 Task: Implement supplier approval workflows with the help of salesforce approval processes.
Action: Mouse moved to (802, 66)
Screenshot: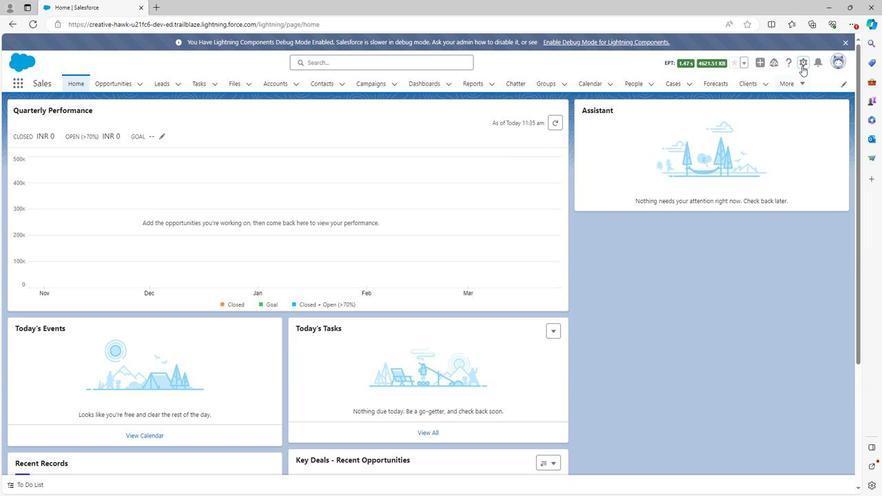 
Action: Mouse pressed left at (802, 66)
Screenshot: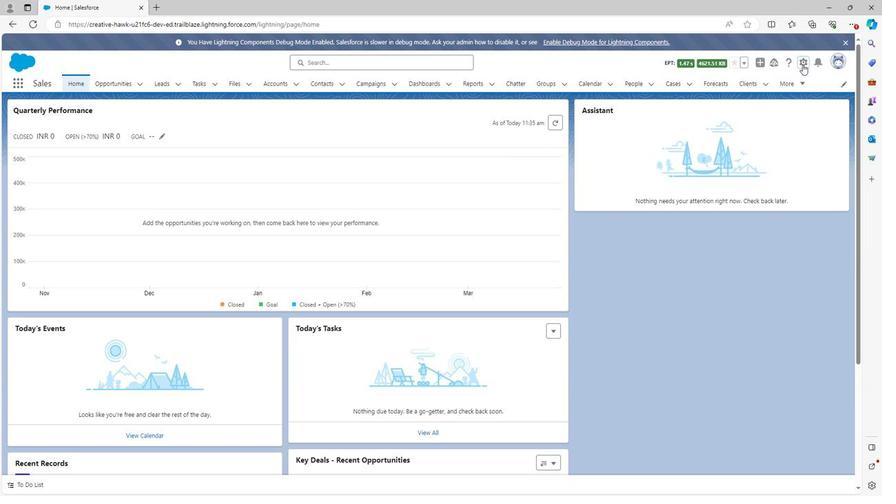 
Action: Mouse moved to (767, 91)
Screenshot: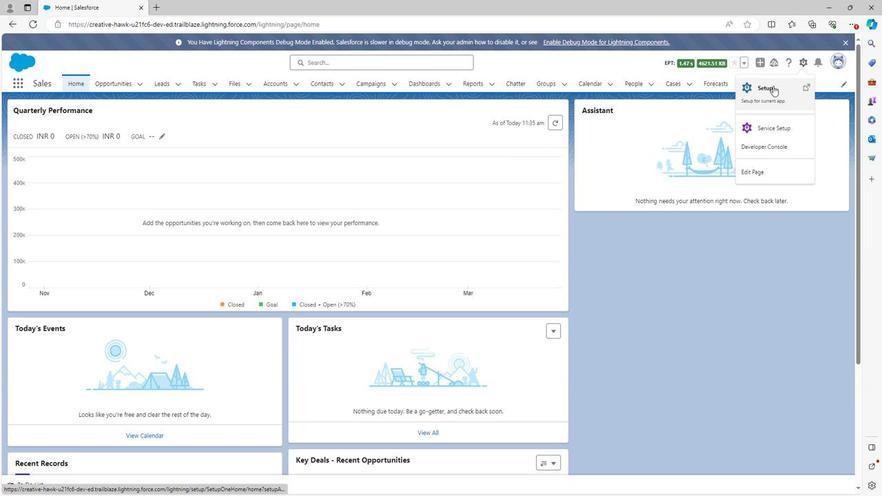 
Action: Mouse pressed left at (767, 91)
Screenshot: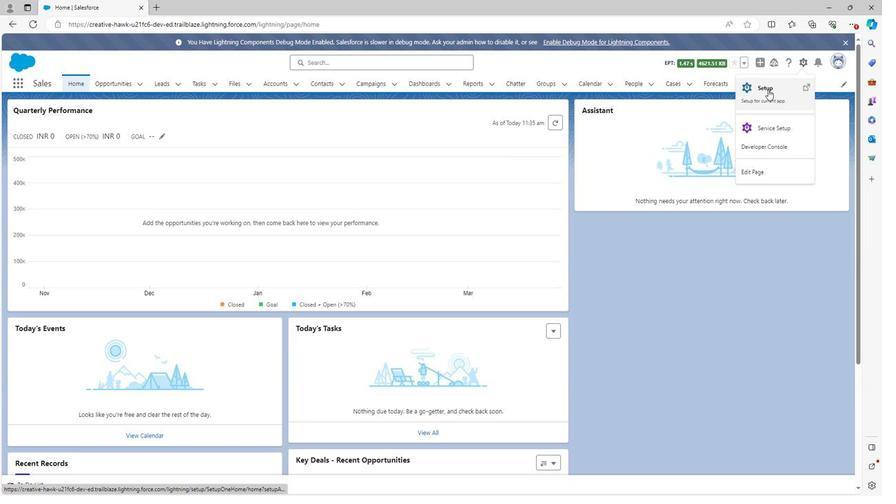 
Action: Mouse moved to (68, 115)
Screenshot: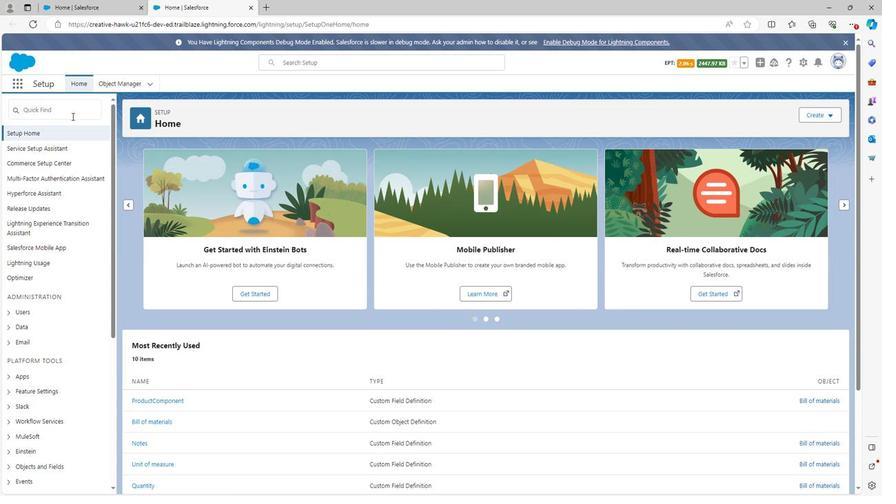 
Action: Mouse pressed left at (68, 115)
Screenshot: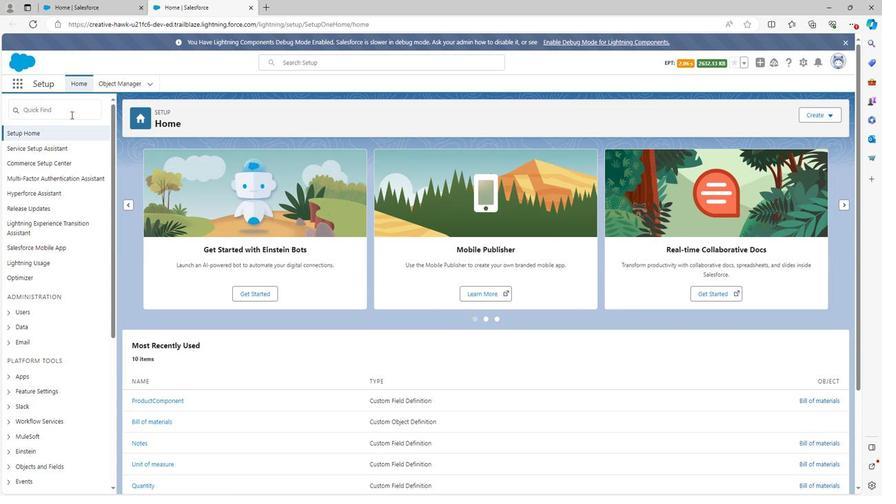 
Action: Key pressed appro
Screenshot: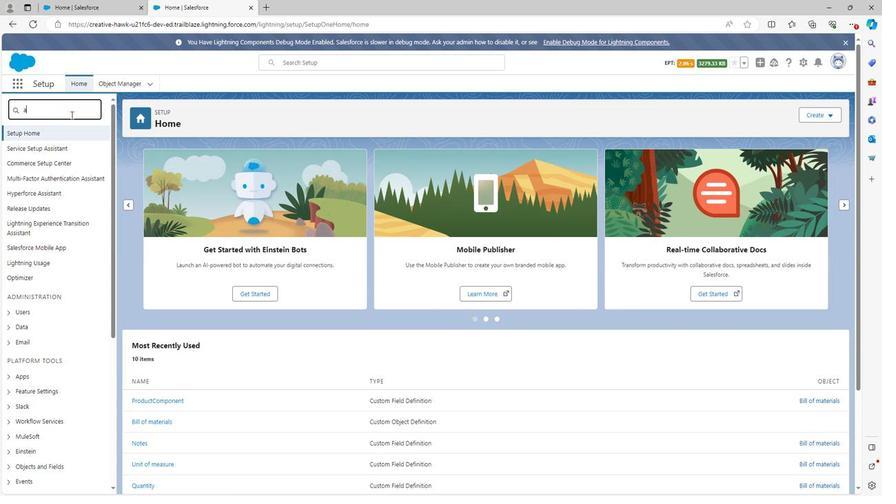 
Action: Mouse moved to (49, 177)
Screenshot: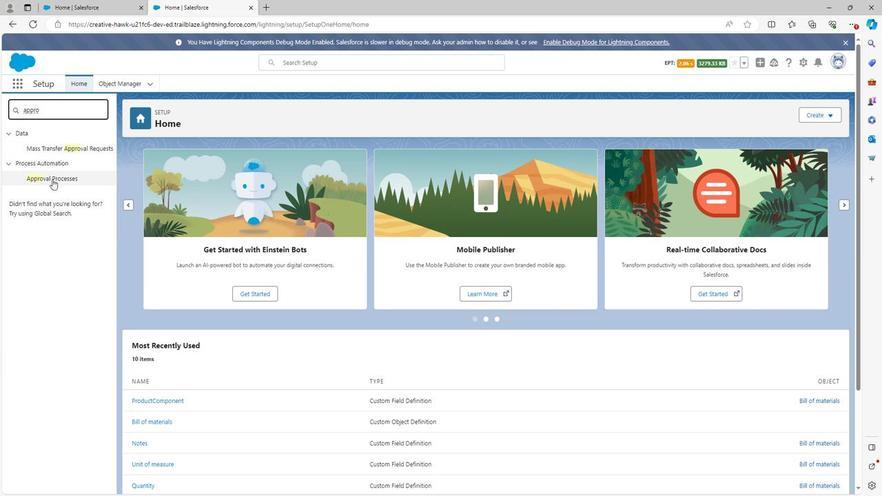 
Action: Mouse pressed left at (49, 177)
Screenshot: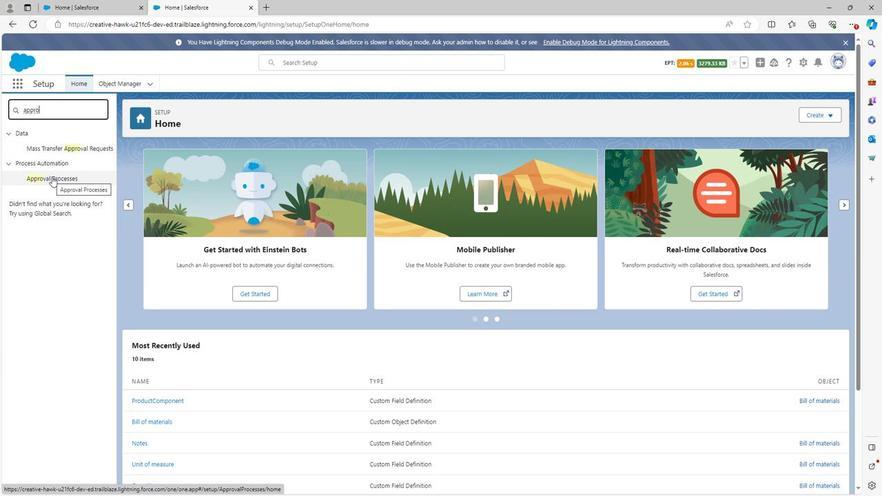 
Action: Mouse moved to (172, 289)
Screenshot: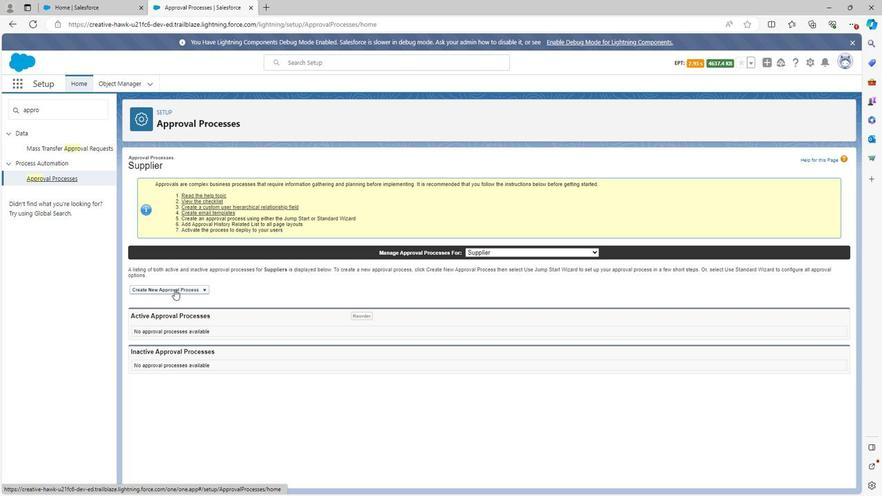 
Action: Mouse pressed left at (172, 289)
Screenshot: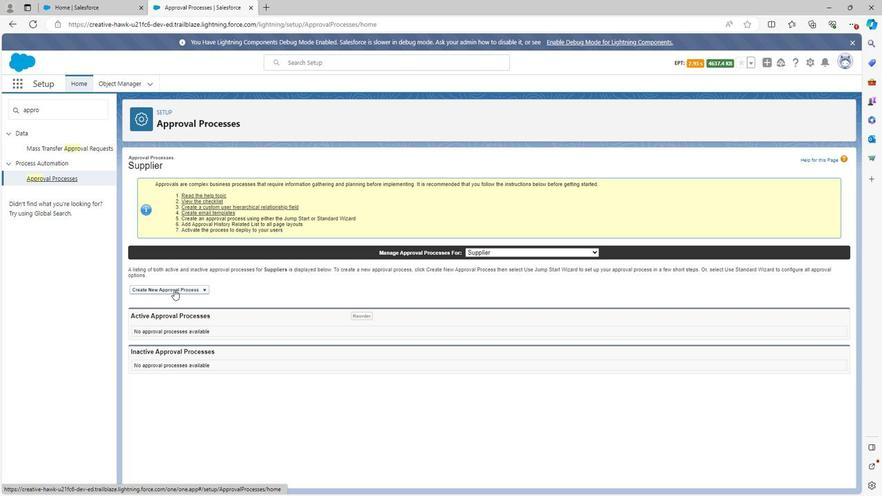
Action: Mouse moved to (164, 306)
Screenshot: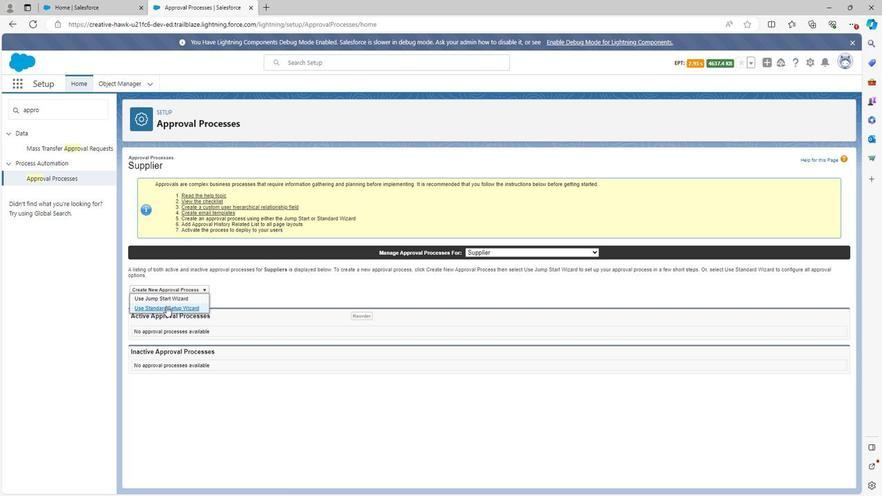 
Action: Mouse pressed left at (164, 306)
Screenshot: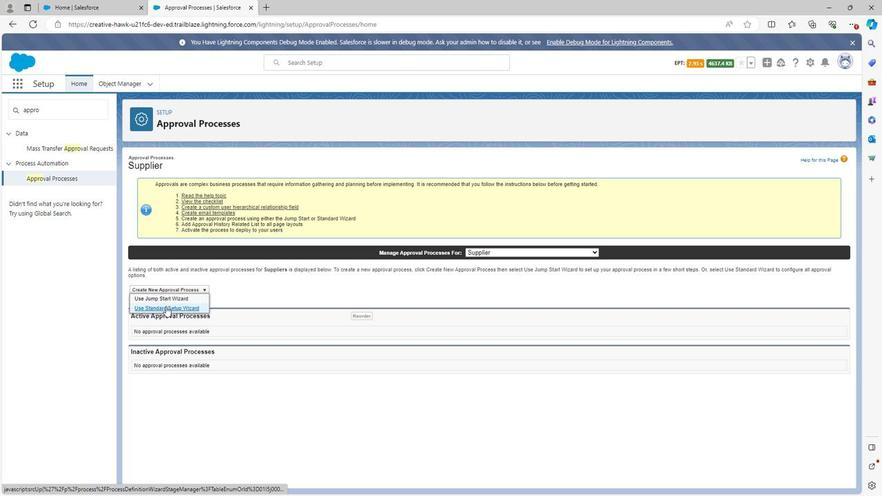 
Action: Mouse moved to (282, 251)
Screenshot: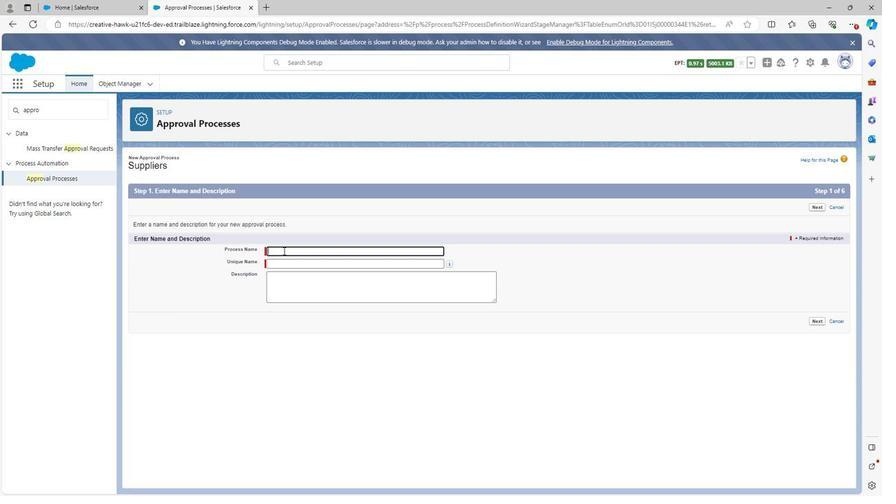 
Action: Mouse pressed left at (282, 251)
Screenshot: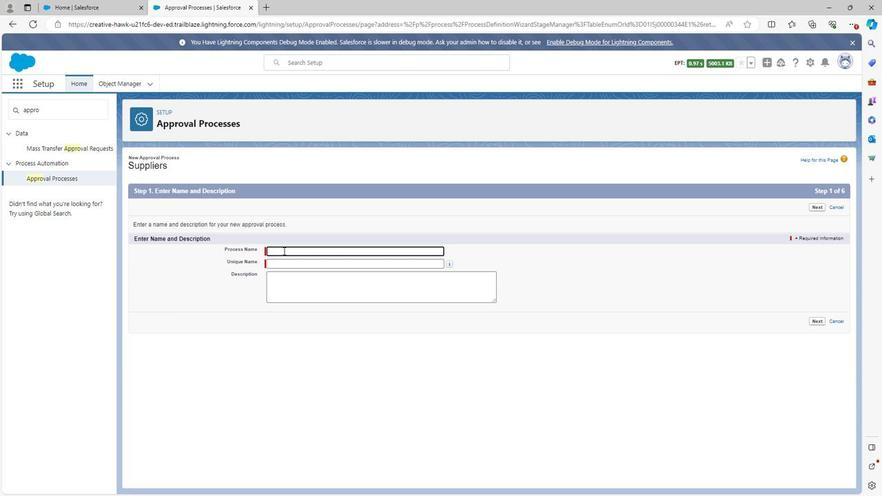 
Action: Key pressed <Key.shift>Supplier<Key.space>approval<Key.space>workflow
Screenshot: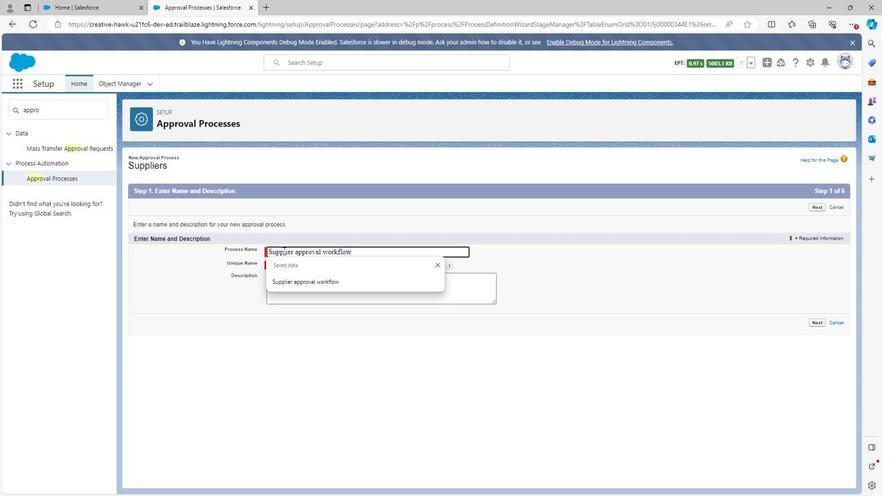 
Action: Mouse moved to (473, 257)
Screenshot: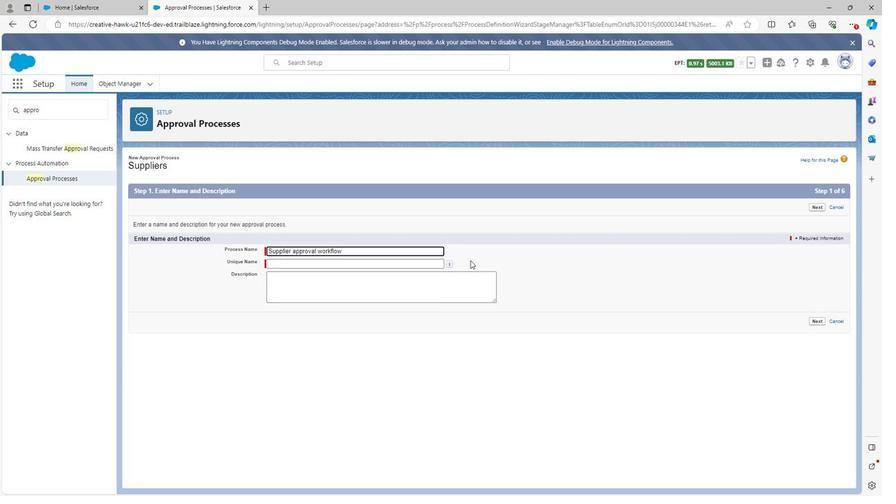 
Action: Mouse pressed left at (473, 257)
Screenshot: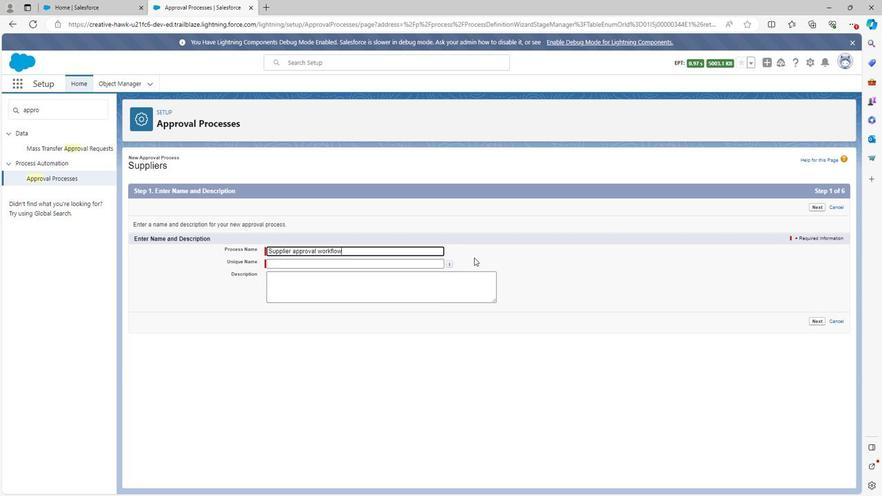 
Action: Mouse moved to (319, 282)
Screenshot: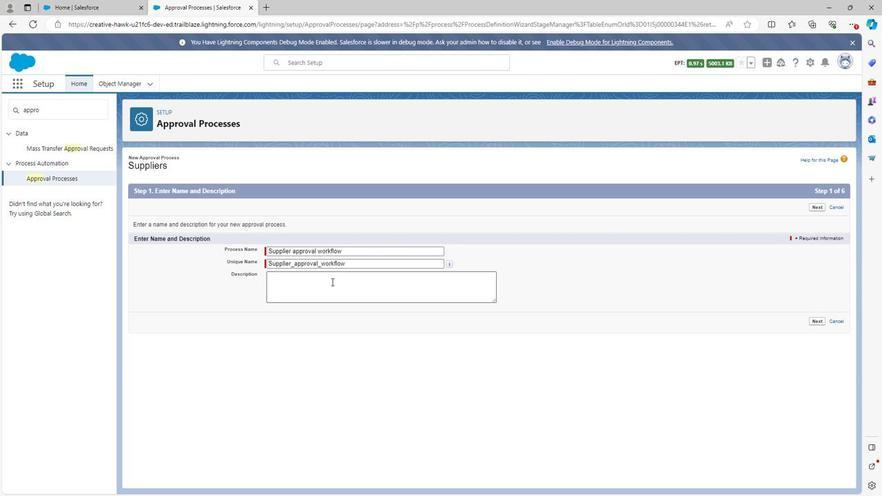 
Action: Mouse pressed left at (319, 282)
Screenshot: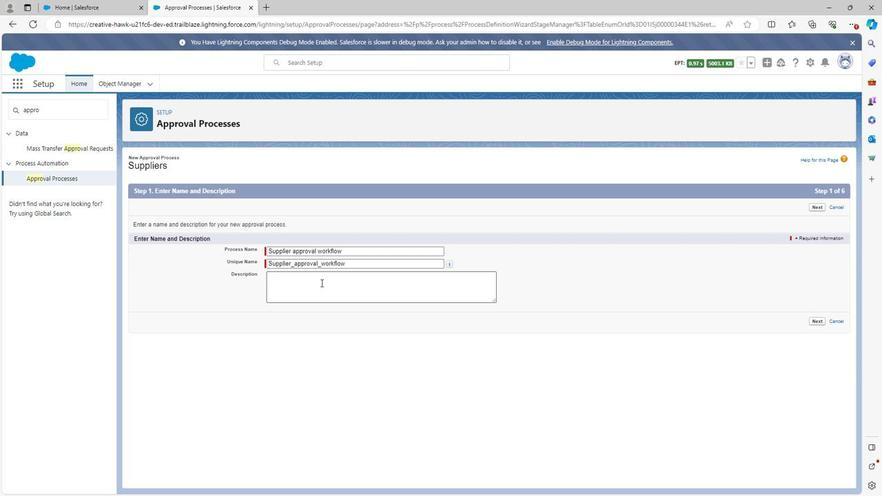 
Action: Key pressed <Key.shift>Suppplier<Key.space>approval<Key.space>workflow<Key.space>approval<Key.space>process<Key.space>is<Key.space>the<Key.space>process<Key.space>through<Key.space>which<Key.space>we<Key.space>show<Key.space>supplier<Key.space>arrp<Key.backspace><Key.backspace><Key.backspace>pproc<Key.backspace>val<Key.space>workflow
Screenshot: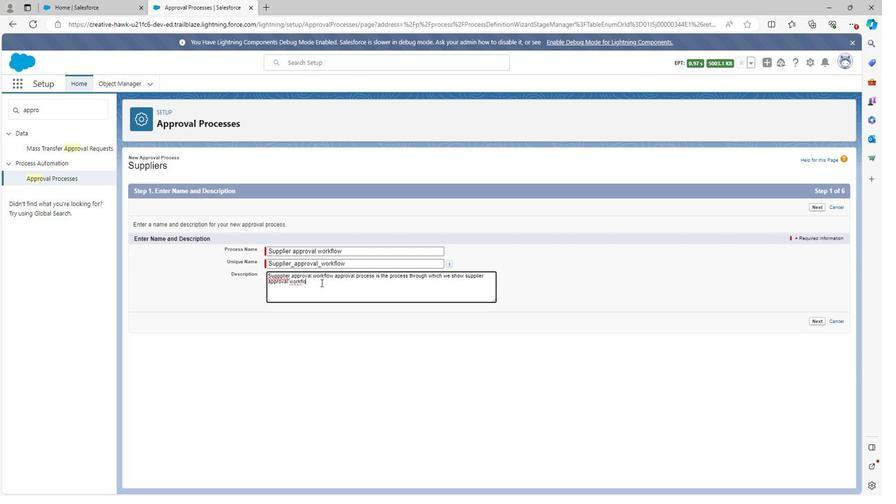 
Action: Mouse moved to (819, 319)
Screenshot: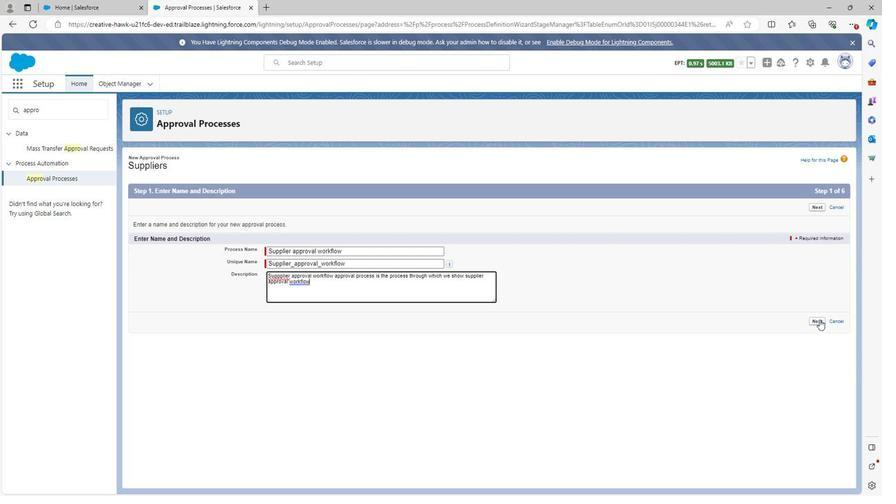 
Action: Mouse pressed left at (819, 319)
Screenshot: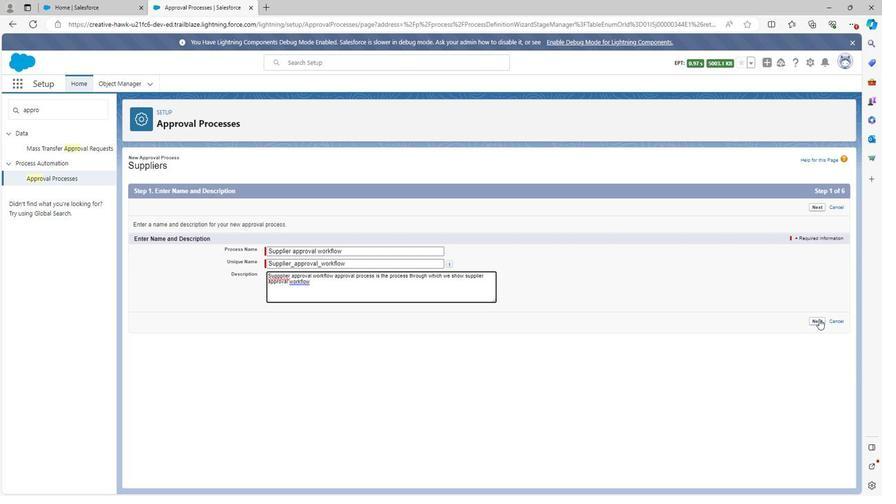 
Action: Mouse moved to (262, 289)
Screenshot: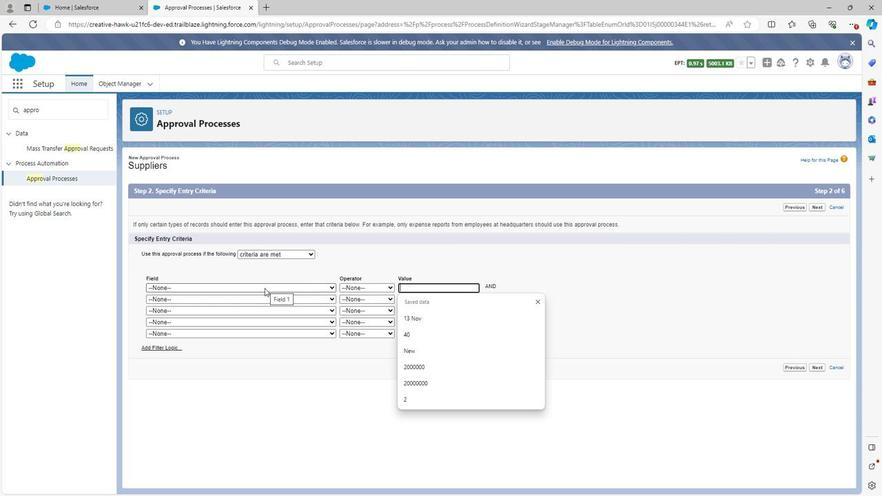 
Action: Mouse pressed left at (262, 289)
Screenshot: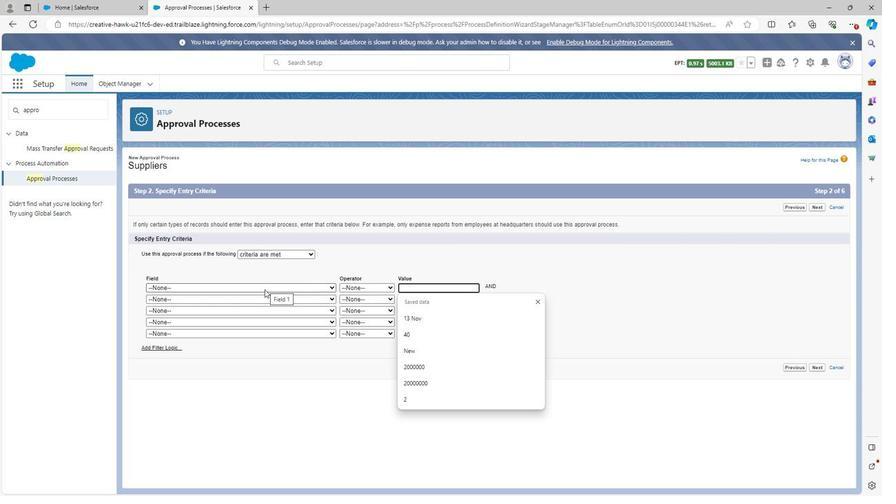 
Action: Mouse moved to (213, 321)
Screenshot: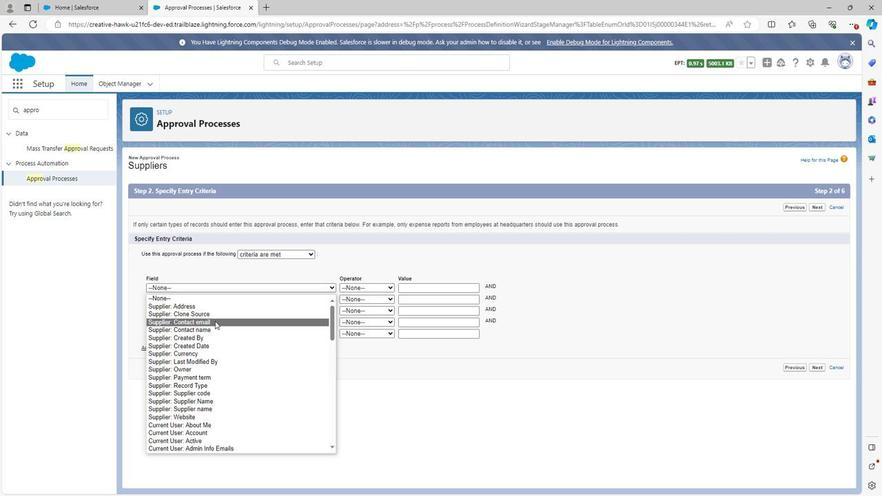 
Action: Mouse pressed left at (213, 321)
Screenshot: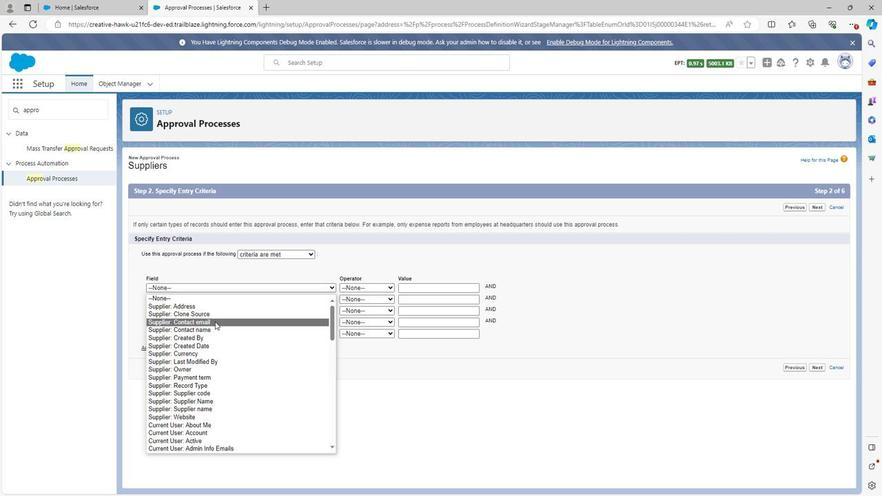 
Action: Mouse moved to (364, 286)
Screenshot: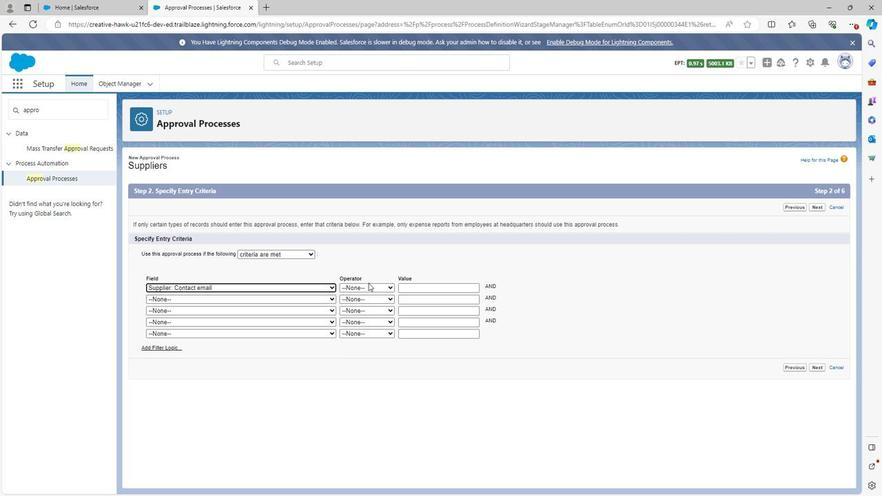 
Action: Mouse pressed left at (364, 286)
Screenshot: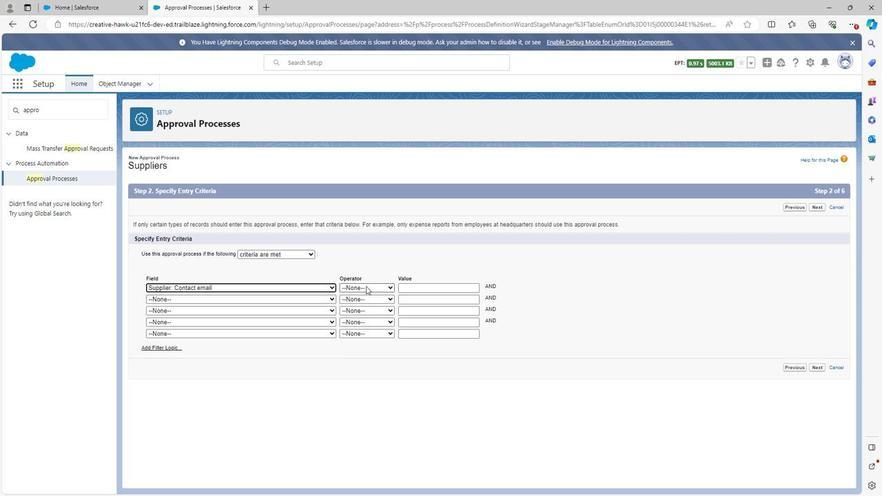 
Action: Mouse moved to (354, 305)
Screenshot: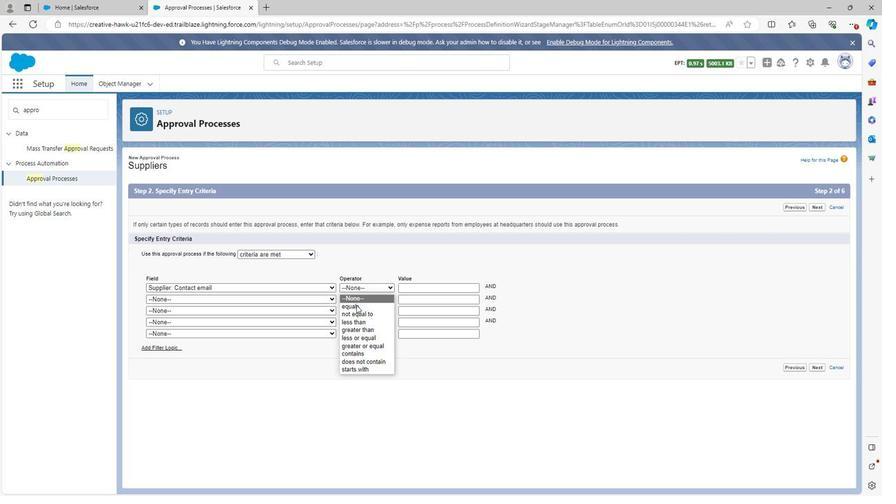 
Action: Mouse pressed left at (354, 305)
Screenshot: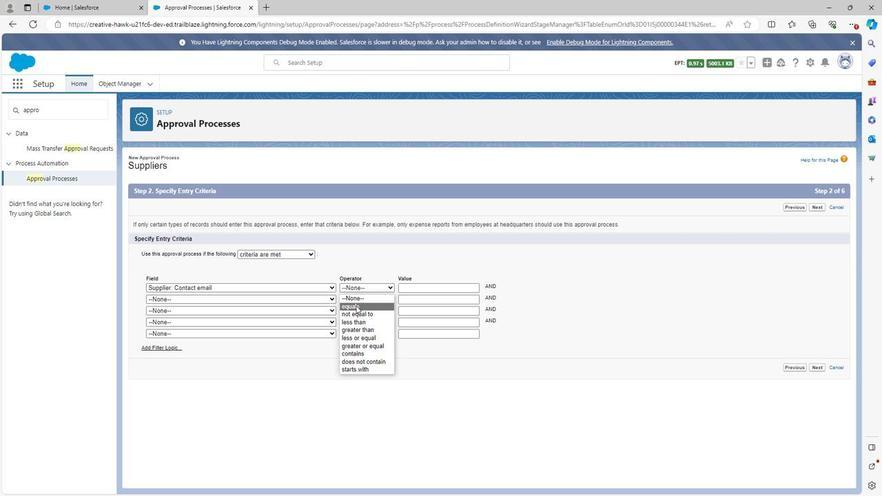 
Action: Mouse moved to (426, 291)
Screenshot: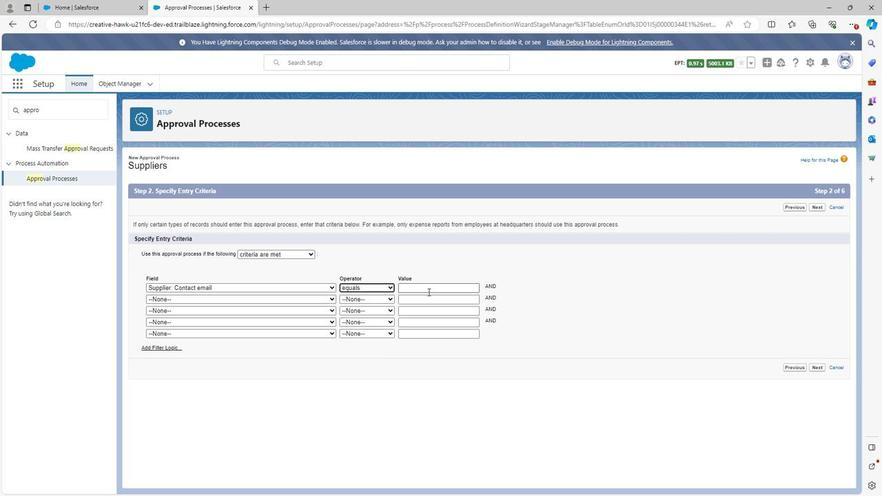 
Action: Mouse pressed left at (426, 291)
Screenshot: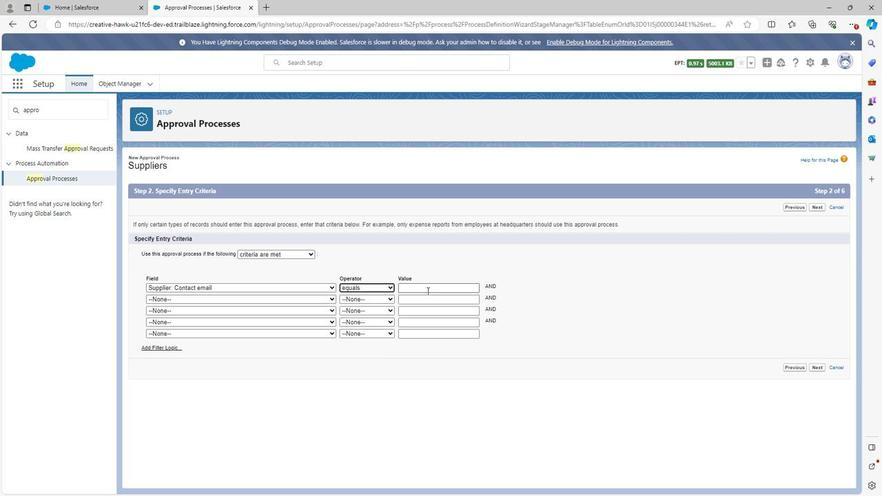 
Action: Key pressed <Key.shift><Key.shift>@g,ail<Key.backspace><Key.backspace><Key.backspace><Key.backspace>mail.com
Screenshot: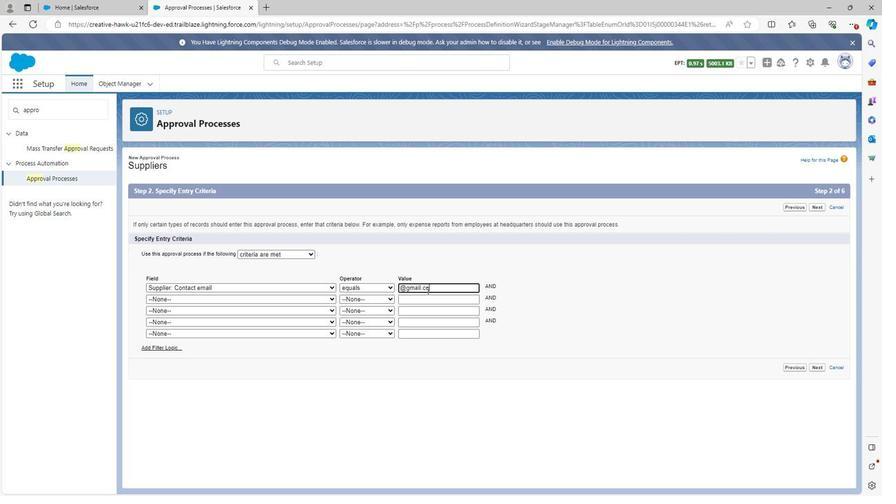 
Action: Mouse moved to (262, 299)
Screenshot: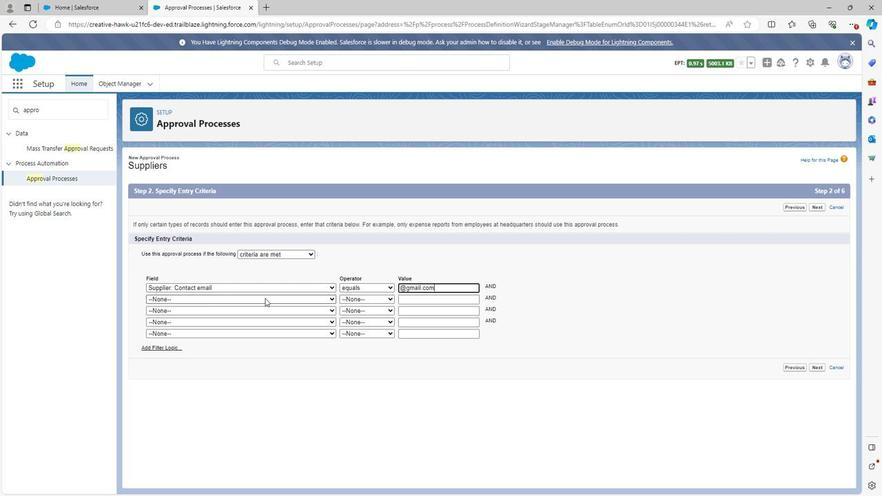 
Action: Mouse pressed left at (262, 299)
Screenshot: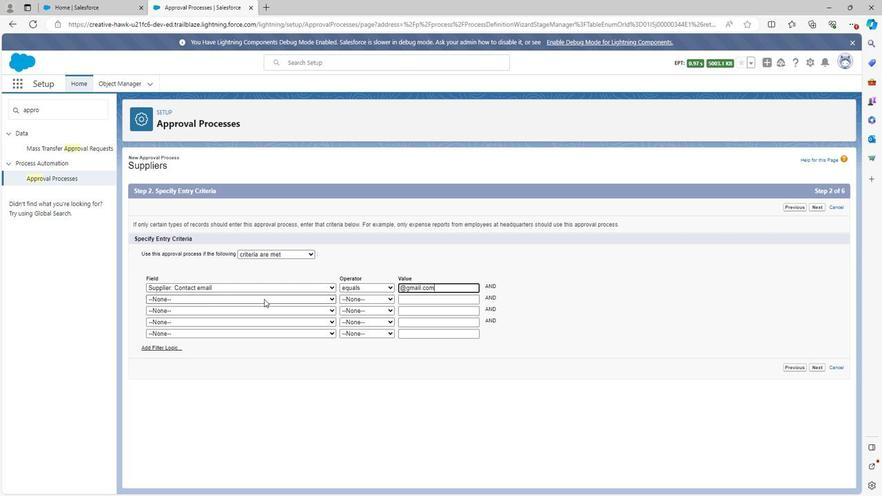 
Action: Mouse moved to (219, 342)
Screenshot: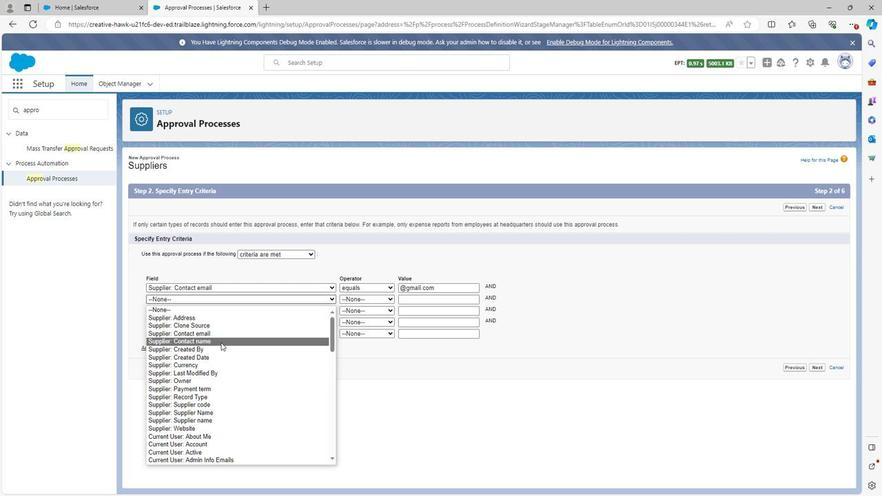 
Action: Mouse pressed left at (219, 342)
Screenshot: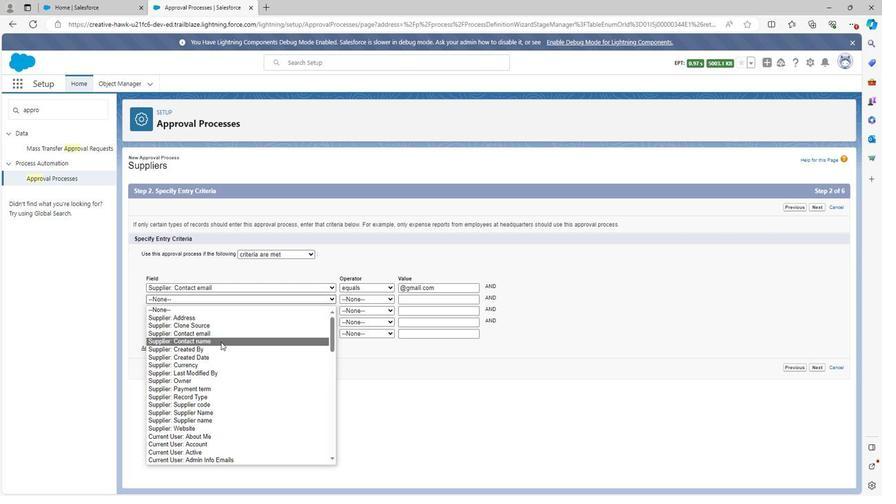 
Action: Mouse moved to (365, 297)
Screenshot: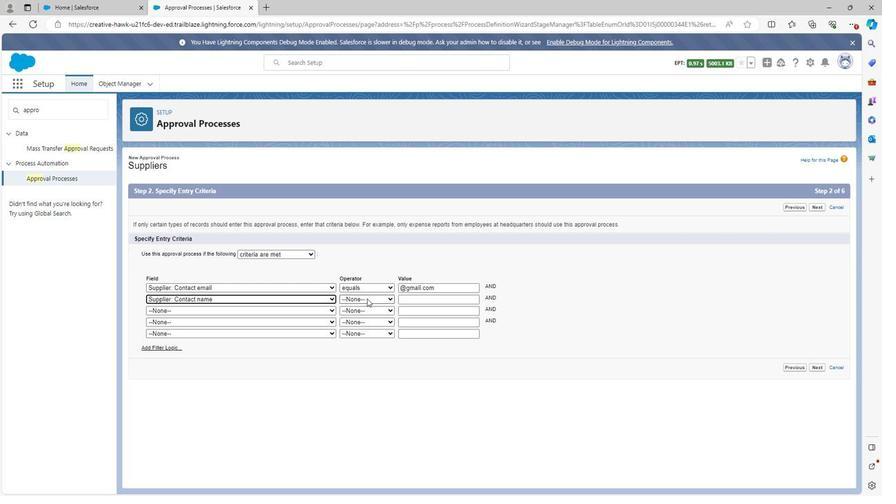 
Action: Mouse pressed left at (365, 297)
Screenshot: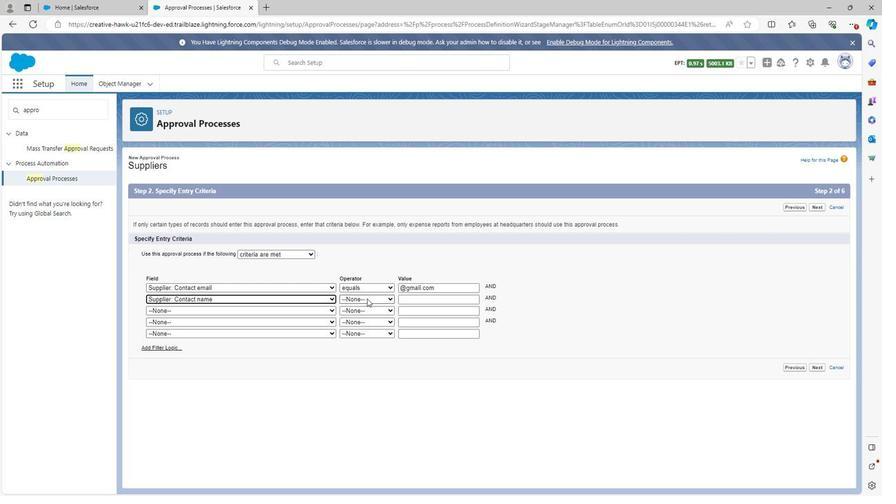 
Action: Mouse moved to (360, 315)
Screenshot: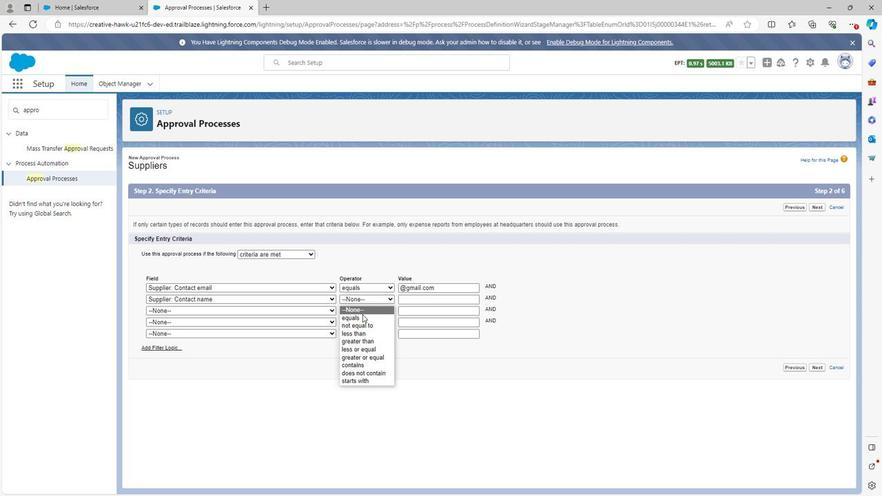 
Action: Mouse pressed left at (360, 315)
Screenshot: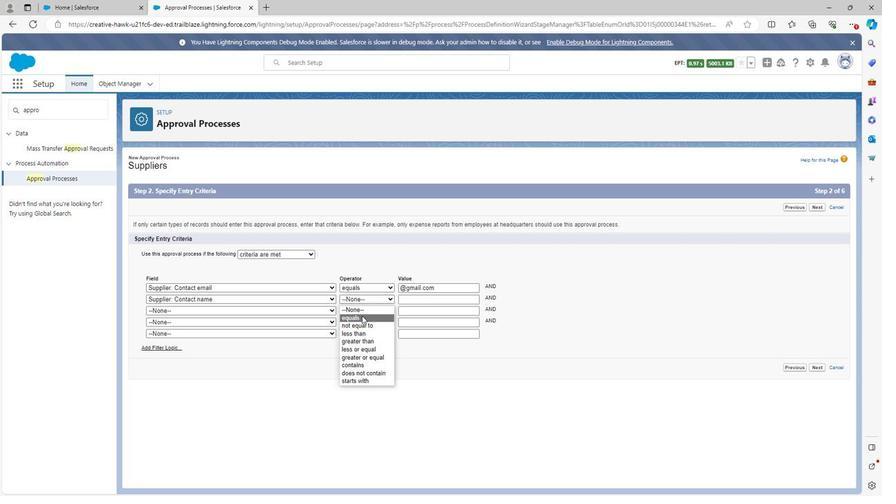 
Action: Mouse moved to (412, 300)
Screenshot: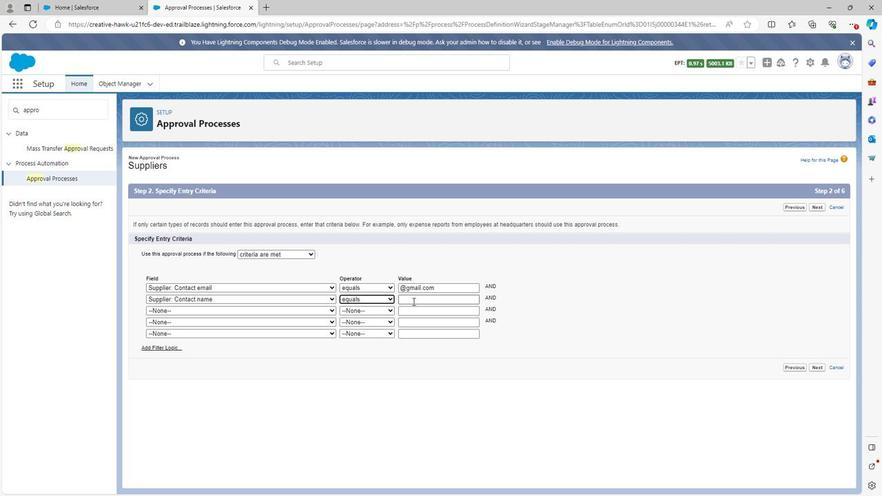 
Action: Mouse pressed left at (412, 300)
Screenshot: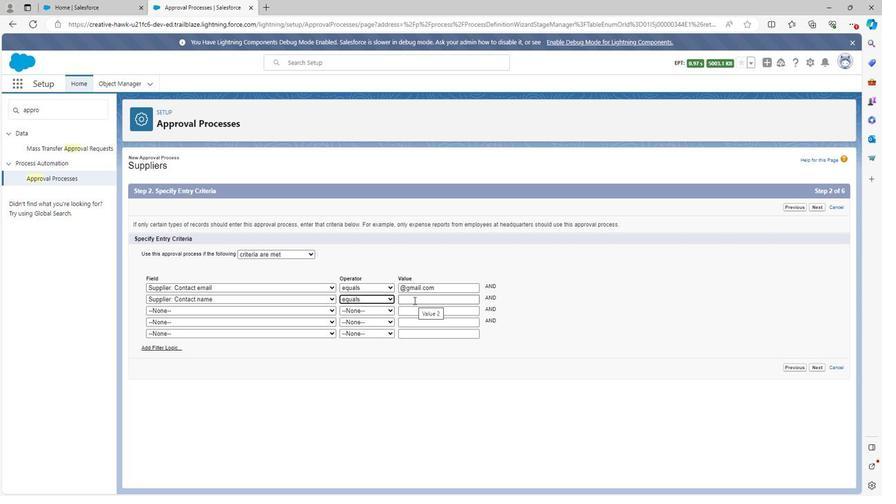
Action: Key pressed <Key.shift><Key.shift><Key.shift><Key.shift><Key.shift><Key.shift><Key.shift><Key.shift><Key.shift><Key.shift><Key.shift><Key.shift><Key.shift><Key.shift><Key.shift><Key.shift><Key.shift><Key.shift><Key.shift><Key.shift><Key.shift><Key.shift><Key.shift><Key.shift><Key.shift><Key.shift><Key.shift><Key.shift><Key.shift><Key.shift><Key.shift><Key.shift><Key.shift><Key.shift><Key.shift><Key.shift><Key.shift><Key.shift><Key.shift><Key.shift><Key.shift><Key.shift><Key.shift><Key.shift><Key.shift><Key.shift><Key.shift><Key.shift><Key.shift><Key.shift><Key.shift><Key.shift><Key.shift><Key.shift><Key.shift><Key.shift><Key.shift><Key.shift><Key.shift><Key.shift><Key.shift><Key.shift><Key.shift><Key.shift><Key.shift><Key.shift><Key.shift><Key.shift><Key.shift><Key.shift><Key.shift><Key.shift><Key.shift><Key.shift><Key.shift><Key.shift><Key.shift><Key.shift><Key.shift><Key.shift><Key.shift><Key.shift><Key.shift><Key.shift><Key.shift><Key.shift><Key.shift><Key.shift><Key.shift><Key.shift><Key.shift><Key.shift><Key.shift><Key.shift><Key.shift><Key.shift><Key.shift><Key.shift><Key.shift><Key.shift><Key.shift><Key.shift><Key.shift><Key.shift><Key.shift><Key.shift><Key.shift><Key.shift><Key.shift><Key.shift><Key.shift><Key.shift><Key.shift><Key.shift><Key.shift><Key.shift><Key.shift><Key.shift><Key.shift><Key.shift><Key.shift><Key.shift><Key.shift><Key.shift><Key.shift><Key.shift><Key.shift><Key.shift><Key.shift><Key.shift><Key.shift><Key.shift><Key.shift><Key.shift><Key.shift><Key.shift><Key.shift><Key.shift><Key.shift><Key.shift><Key.shift><Key.shift><Key.shift><Key.shift><Key.shift><Key.shift><Key.shift><Key.shift><Key.shift><Key.shift><Key.shift><Key.shift><Key.shift><Key.shift><Key.shift><Key.shift><Key.shift><Key.shift><Key.shift><Key.shift><Key.shift><Key.shift><Key.shift><Key.shift><Key.shift><Key.shift><Key.shift><Key.shift><Key.shift><Key.shift><Key.shift><Key.shift><Key.shift><Key.shift><Key.shift><Key.shift><Key.shift><Key.shift><Key.shift><Key.shift><Key.shift><Key.shift><Key.shift><Key.shift><Key.shift><Key.shift><Key.shift><Key.shift><Key.shift><Key.shift><Key.shift><Key.shift><Key.shift><Key.shift><Key.shift><Key.shift><Key.shift><Key.shift><Key.shift><Key.shift><Key.shift><Key.shift><Key.shift><Key.shift><Key.shift><Key.shift><Key.shift><Key.shift><Key.shift><Key.shift><Key.shift><Key.shift><Key.shift><Key.shift><Key.shift><Key.shift><Key.shift><Key.shift><Key.shift><Key.shift><Key.shift><Key.shift><Key.shift><Key.shift><Key.shift>John
Screenshot: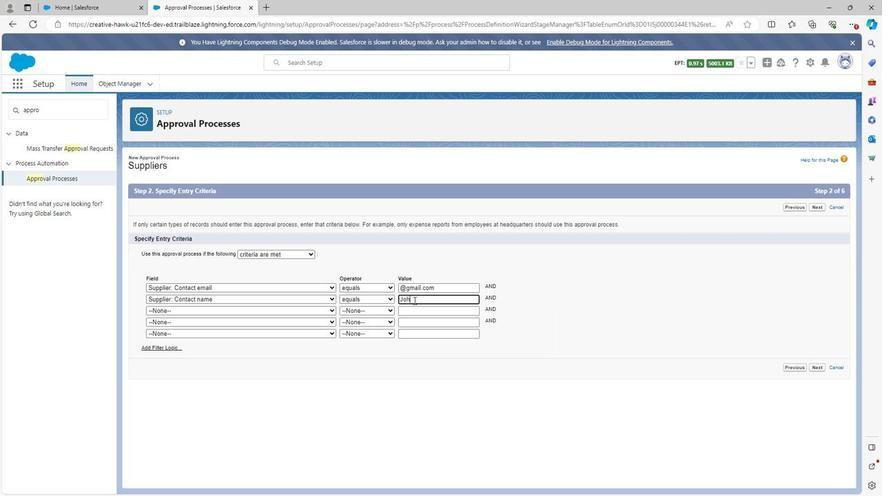 
Action: Mouse moved to (330, 309)
Screenshot: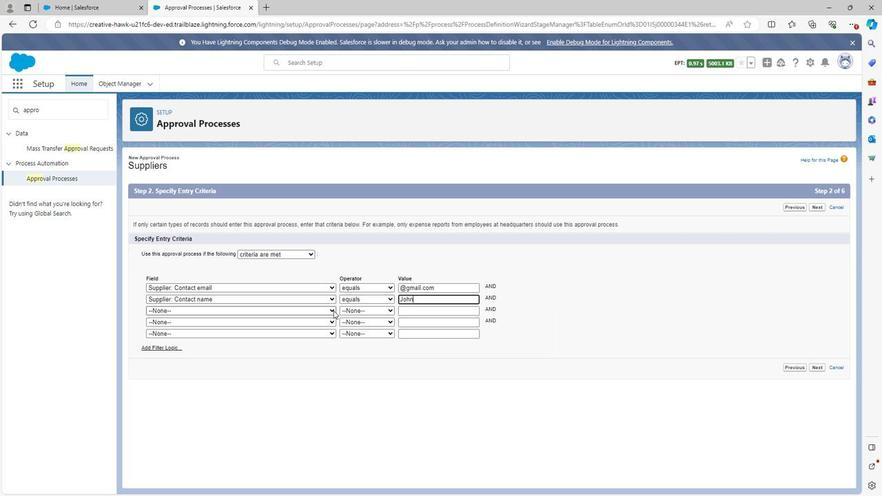 
Action: Mouse pressed left at (330, 309)
Screenshot: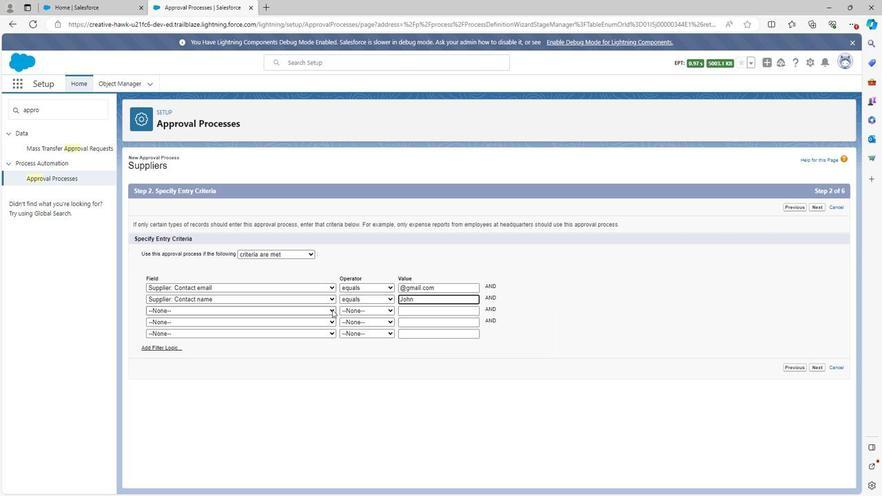 
Action: Mouse moved to (202, 370)
Screenshot: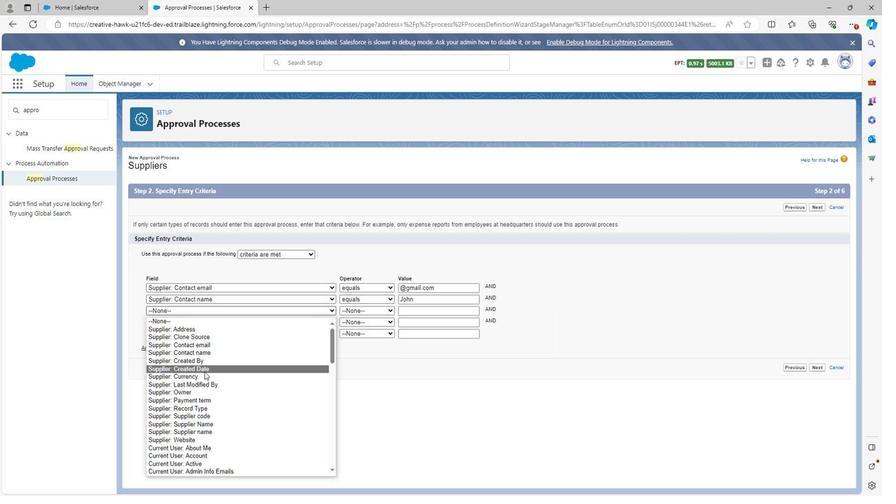 
Action: Mouse pressed left at (202, 370)
Screenshot: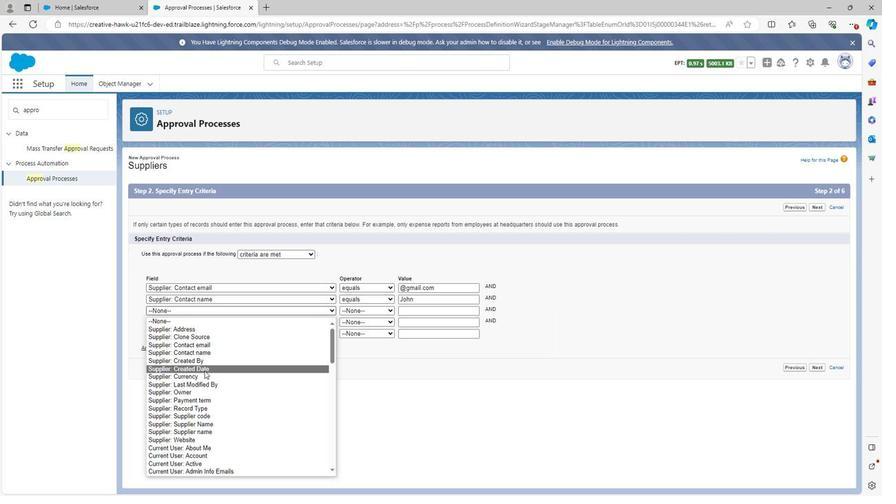 
Action: Mouse moved to (362, 311)
Screenshot: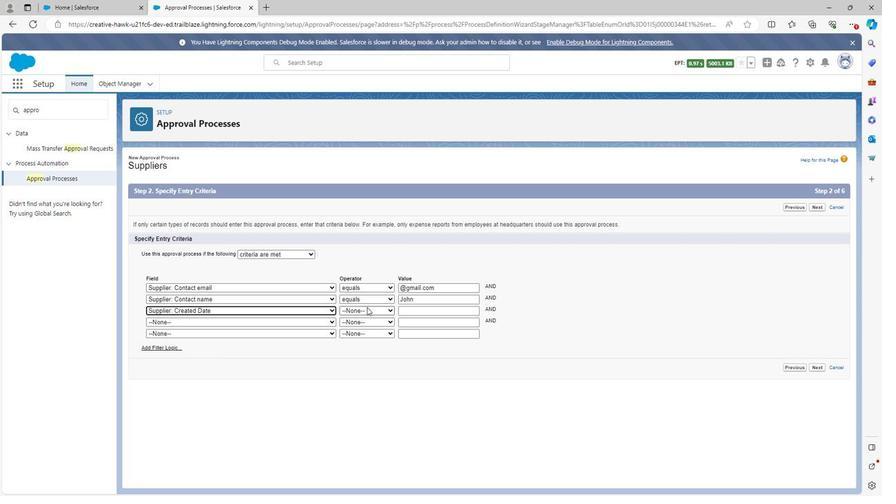 
Action: Mouse pressed left at (362, 311)
Screenshot: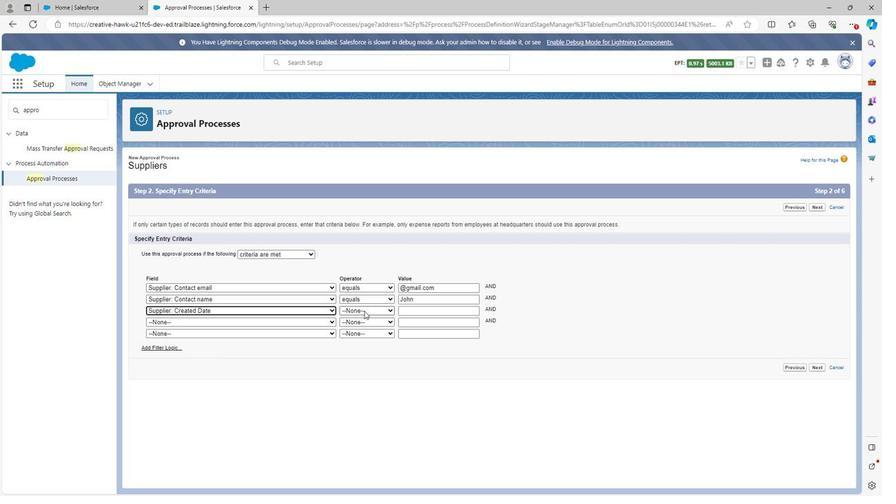 
Action: Mouse moved to (357, 328)
Screenshot: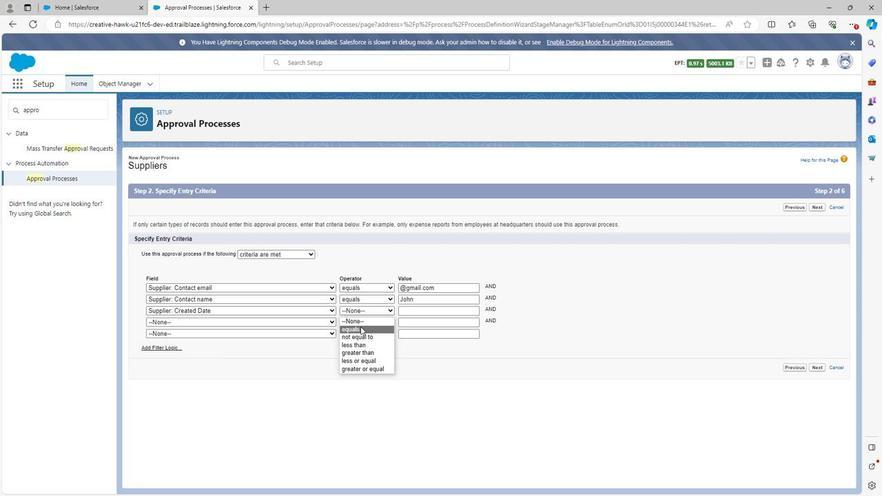 
Action: Mouse pressed left at (357, 328)
Screenshot: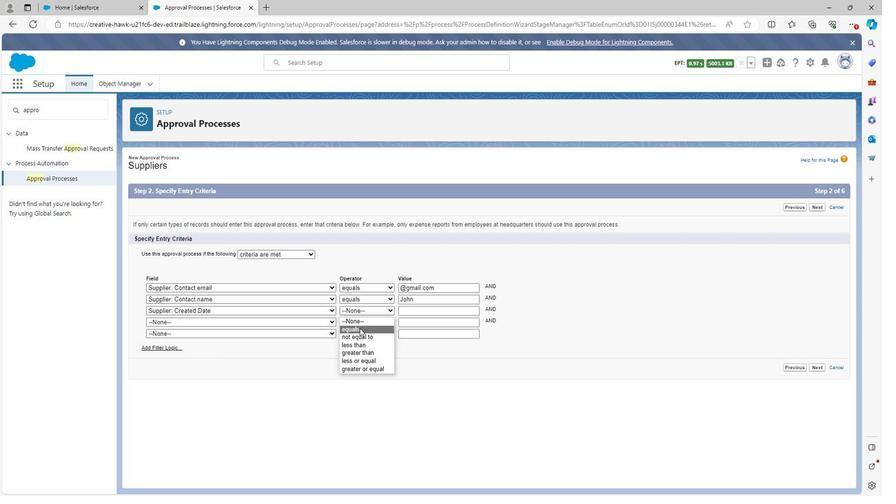 
Action: Mouse moved to (416, 309)
Screenshot: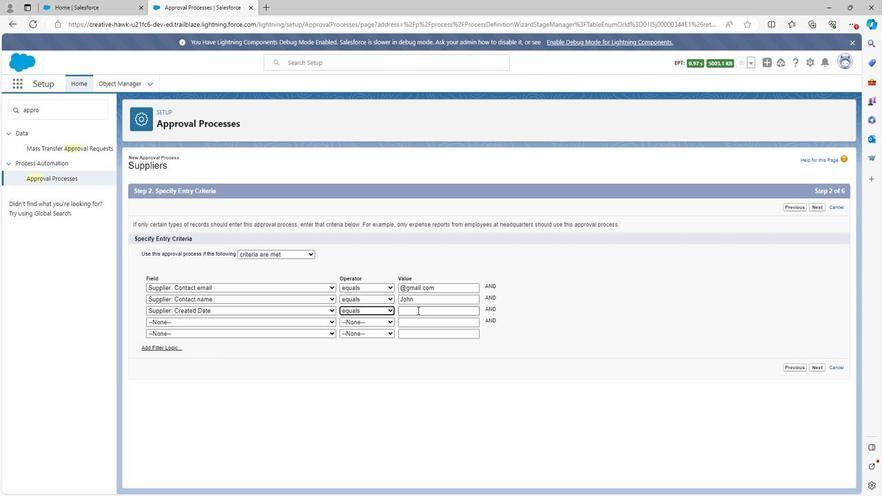 
Action: Mouse pressed left at (416, 309)
Screenshot: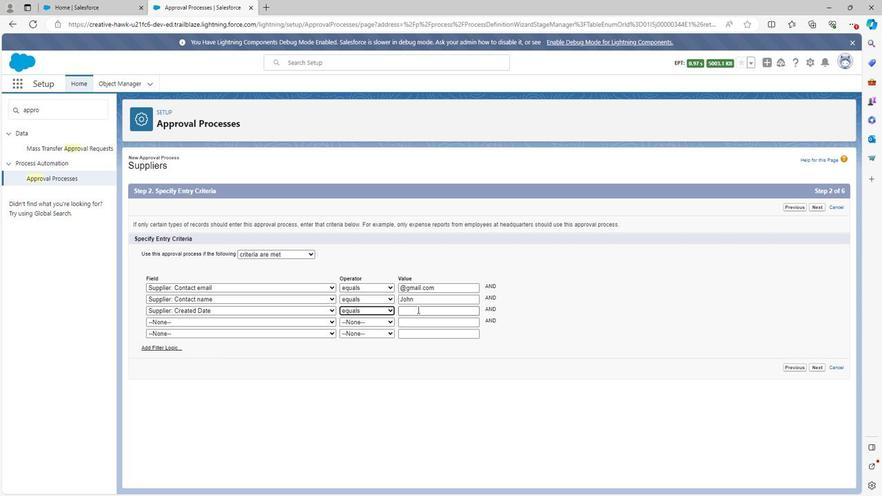 
Action: Key pressed <Key.shift><Key.shift><Key.shift><Key.shift><Key.shift><Key.shift><Key.shift>Today
Screenshot: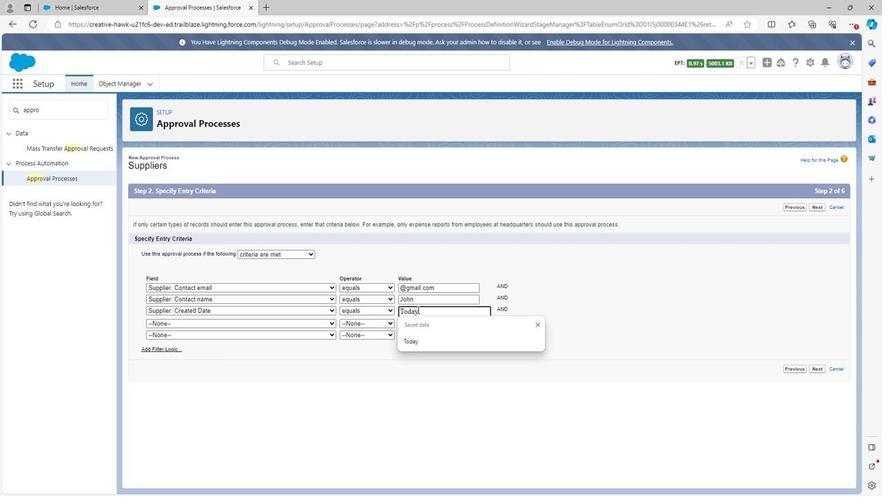 
Action: Mouse moved to (813, 366)
Screenshot: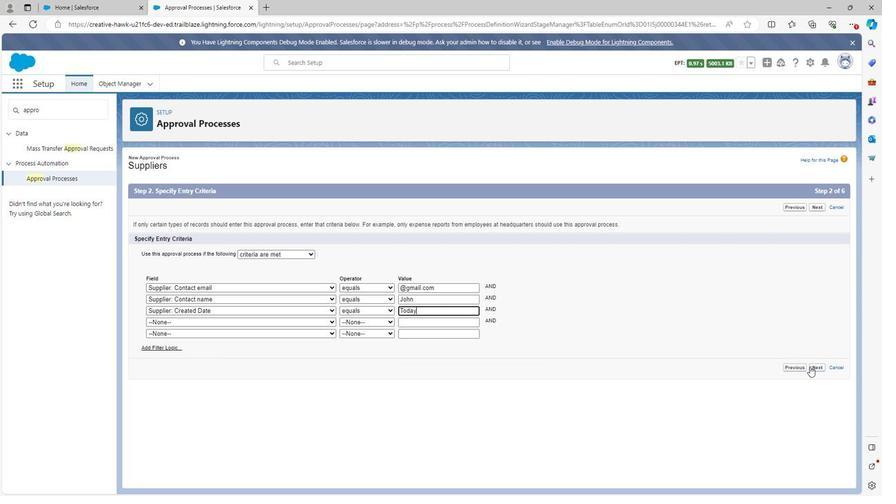 
Action: Mouse pressed left at (813, 366)
Screenshot: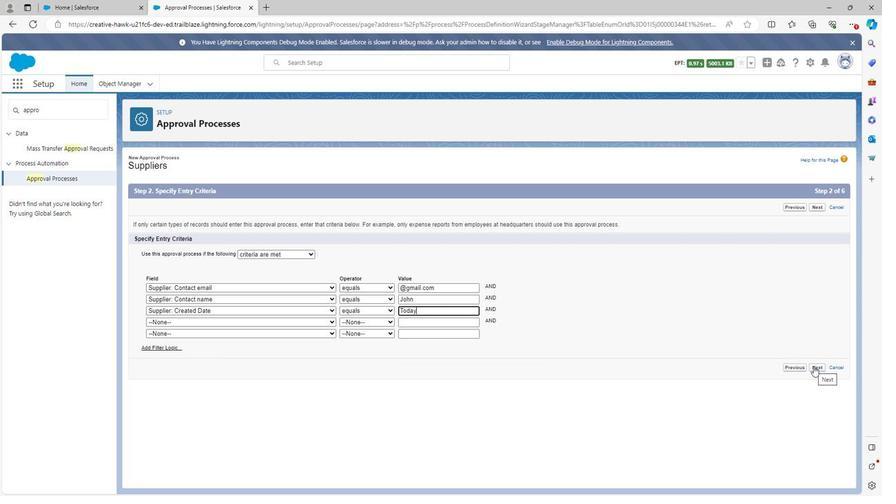
Action: Mouse moved to (286, 257)
Screenshot: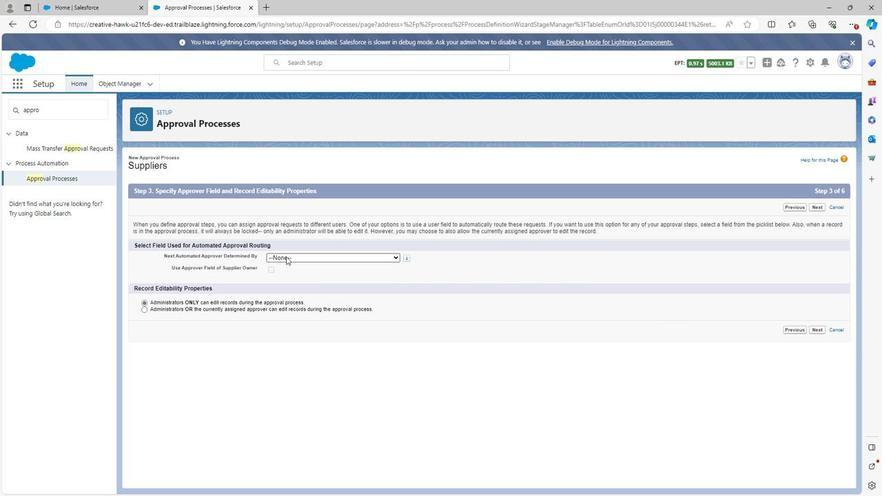 
Action: Mouse pressed left at (286, 257)
Screenshot: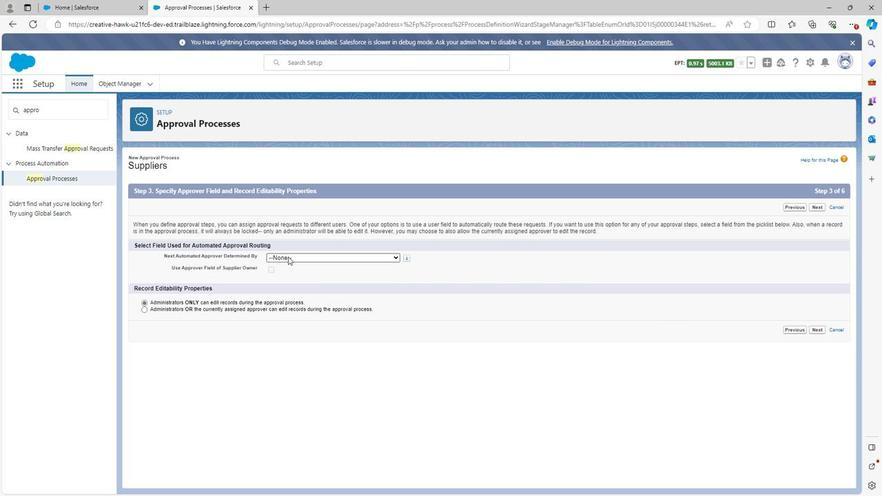 
Action: Mouse moved to (291, 286)
Screenshot: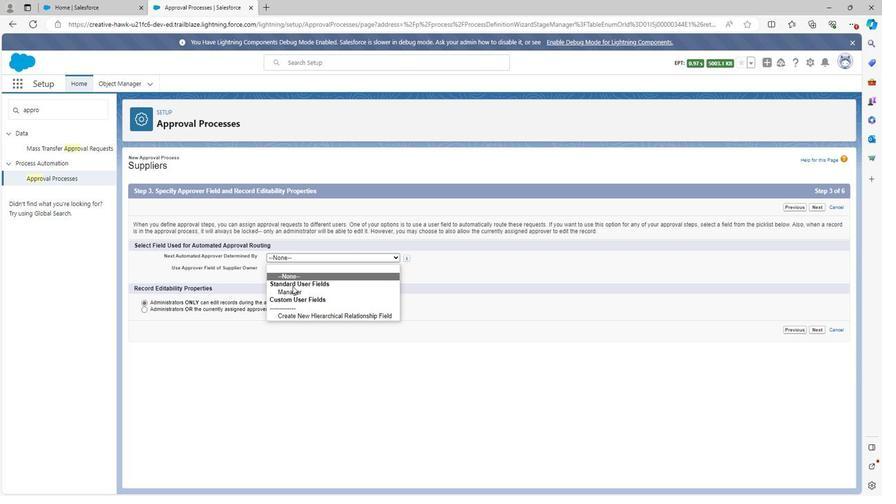 
Action: Mouse pressed left at (291, 286)
Screenshot: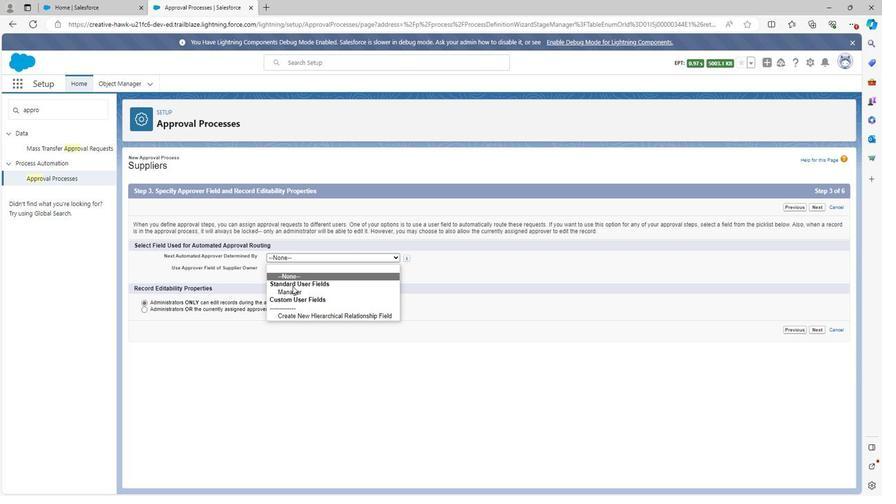 
Action: Mouse moved to (290, 293)
Screenshot: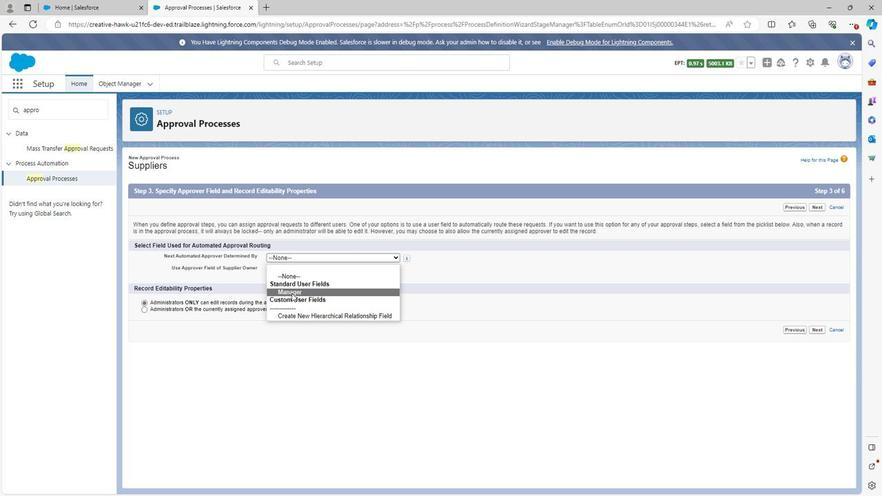
Action: Mouse pressed left at (290, 293)
Screenshot: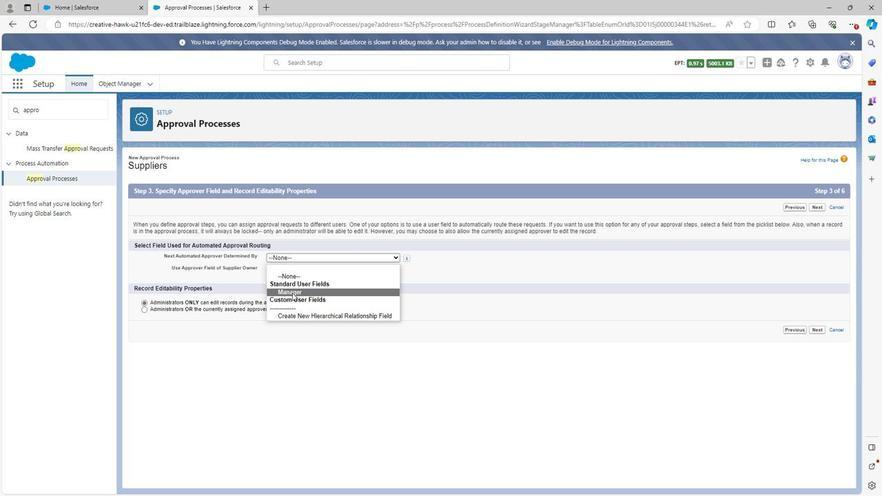 
Action: Mouse moved to (282, 260)
Screenshot: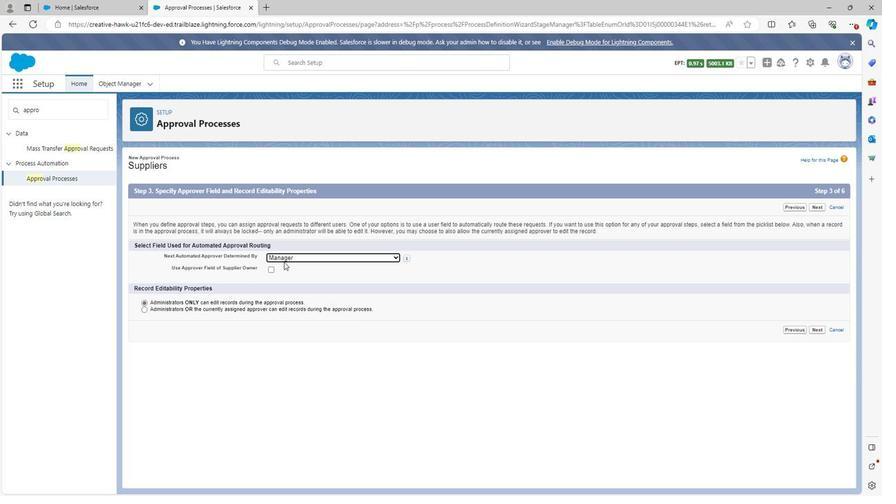 
Action: Mouse pressed left at (282, 260)
Screenshot: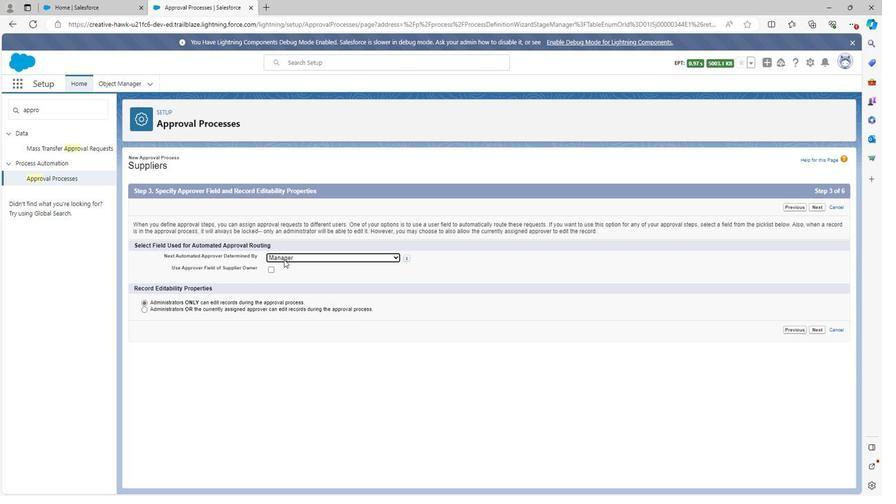 
Action: Mouse moved to (295, 288)
Screenshot: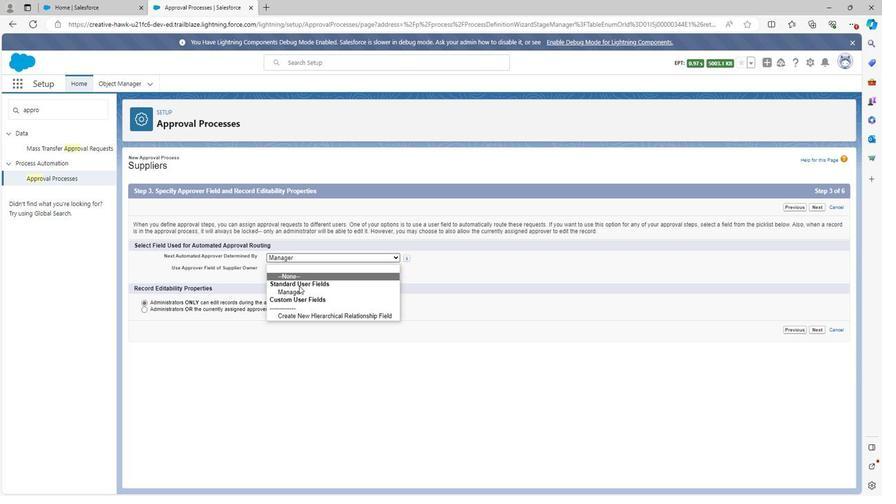 
Action: Mouse pressed left at (295, 288)
Screenshot: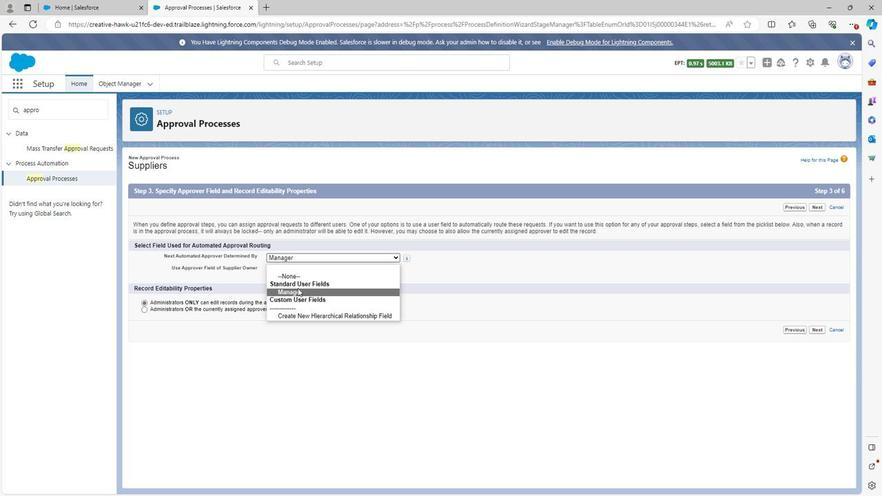 
Action: Mouse moved to (818, 328)
Screenshot: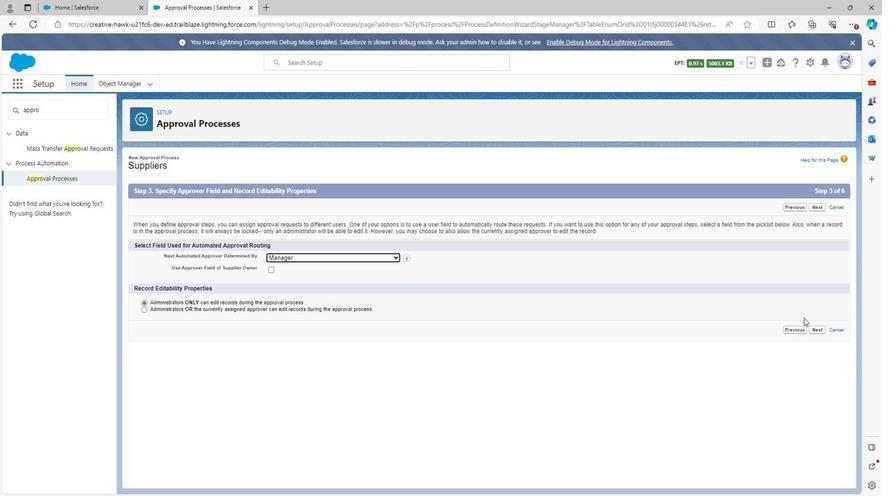 
Action: Mouse pressed left at (818, 328)
Screenshot: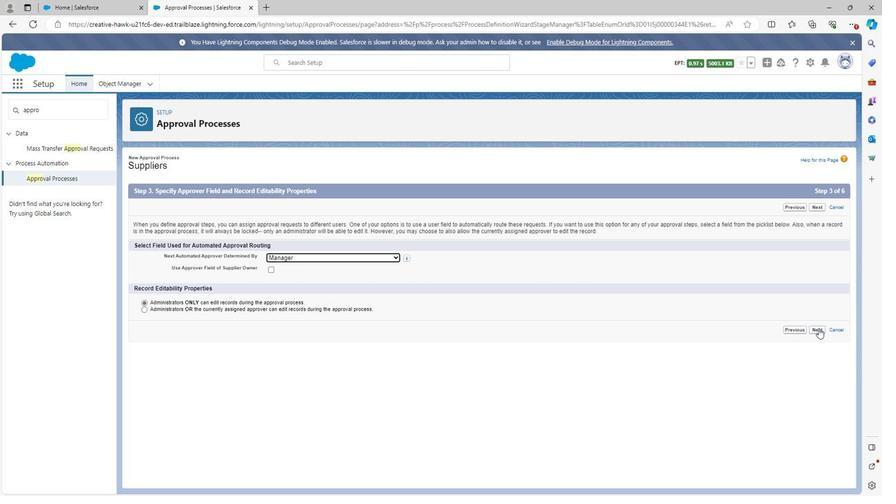 
Action: Mouse moved to (277, 300)
Screenshot: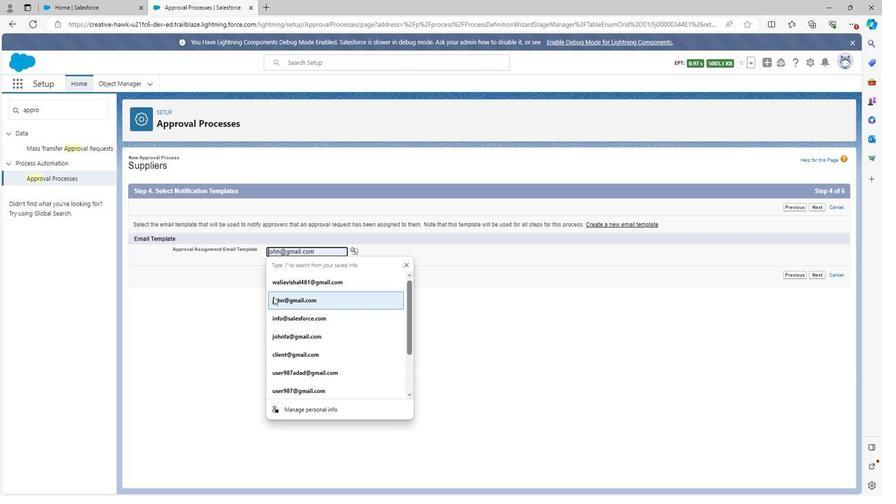 
Action: Mouse pressed left at (277, 300)
Screenshot: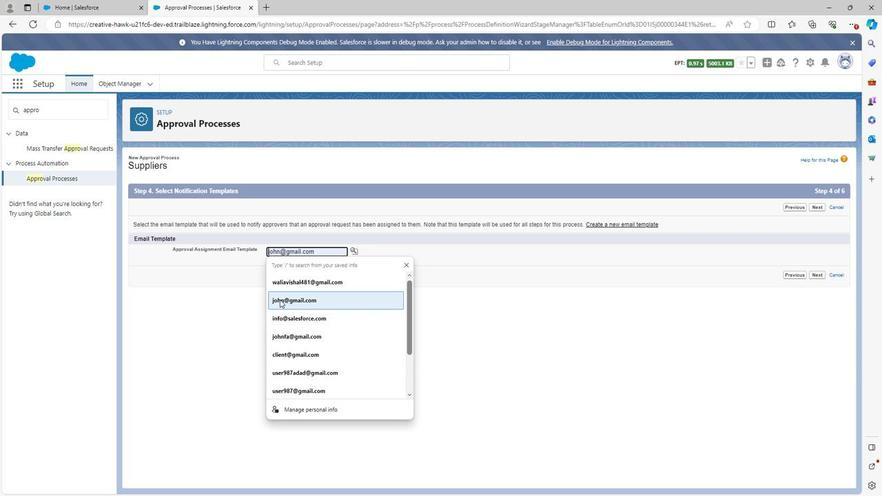 
Action: Mouse moved to (815, 274)
Screenshot: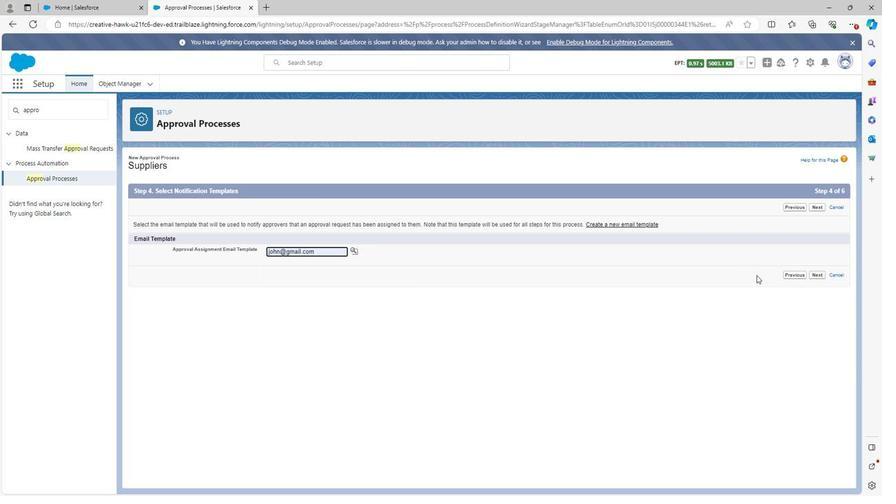 
Action: Mouse pressed left at (815, 274)
Screenshot: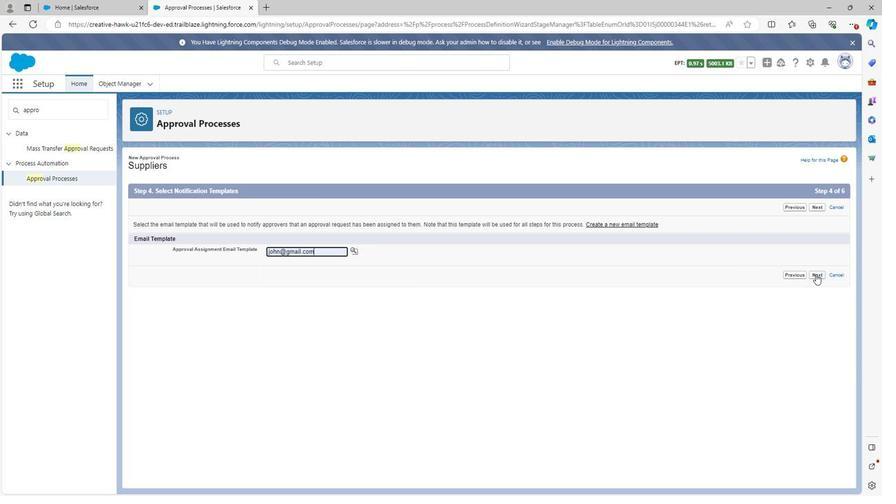
Action: Mouse moved to (316, 264)
Screenshot: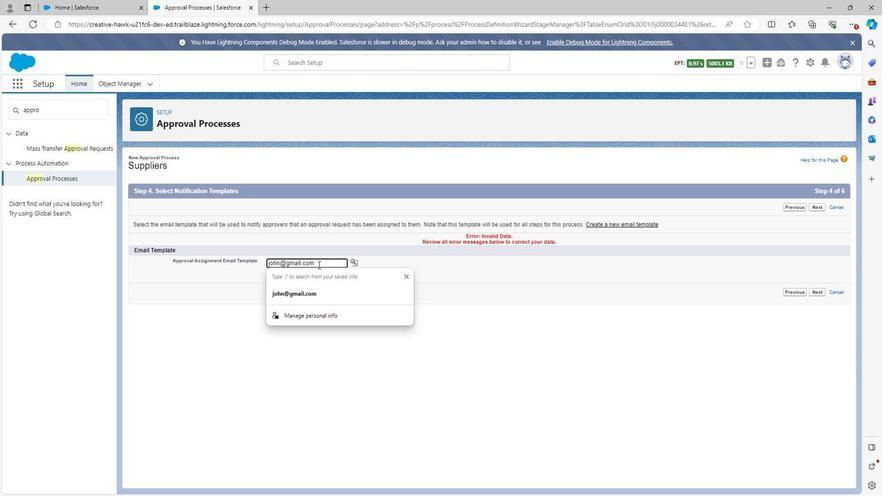 
Action: Key pressed <Key.backspace><Key.backspace><Key.backspace><Key.backspace><Key.backspace><Key.backspace><Key.backspace><Key.backspace><Key.backspace><Key.backspace><Key.backspace><Key.backspace><Key.backspace><Key.backspace><Key.backspace><Key.backspace><Key.backspace><Key.backspace><Key.backspace>
Screenshot: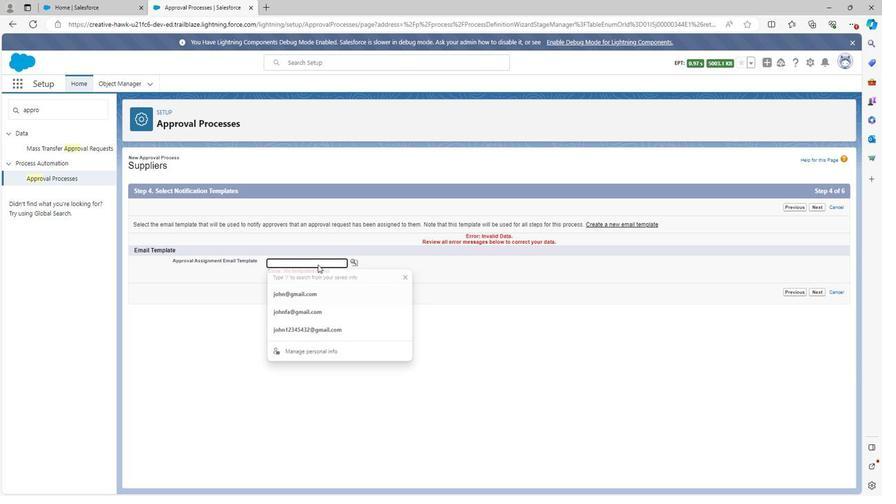 
Action: Mouse moved to (304, 263)
Screenshot: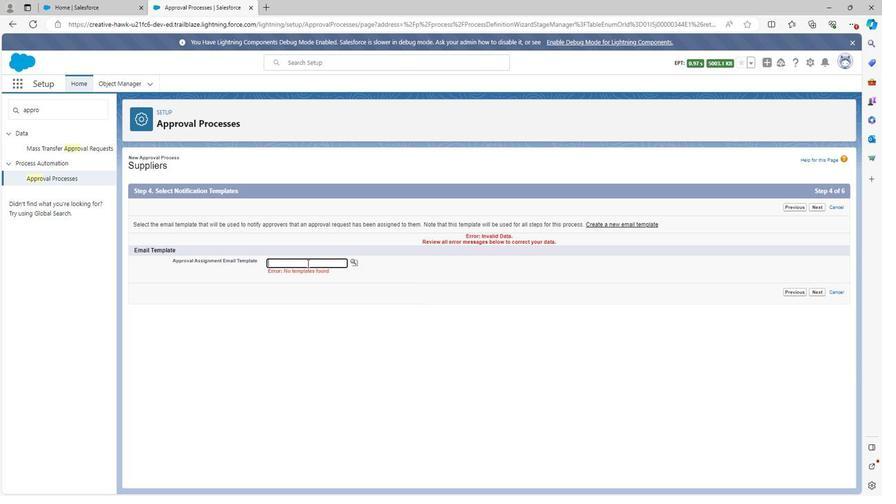 
Action: Mouse pressed left at (304, 263)
Screenshot: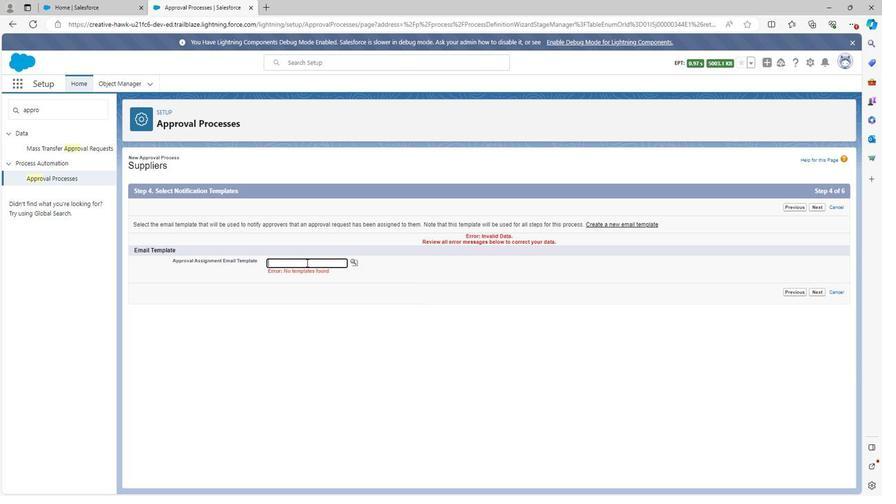 
Action: Mouse moved to (353, 260)
Screenshot: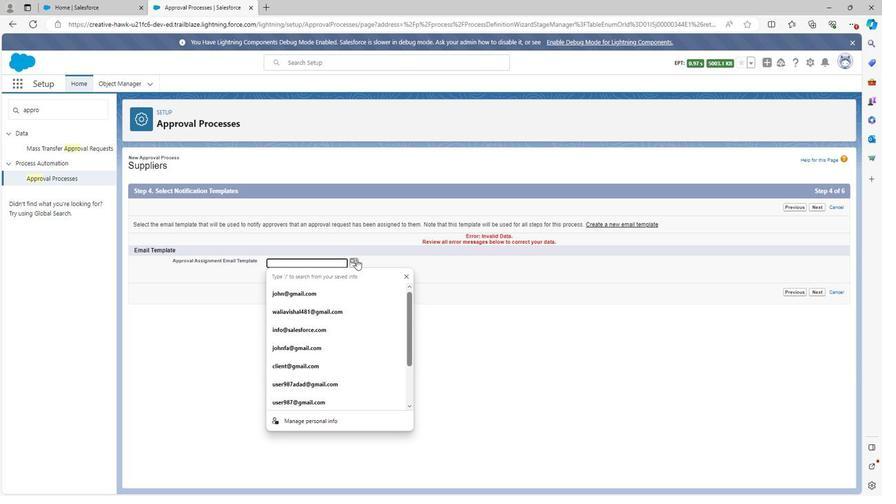 
Action: Mouse pressed left at (353, 260)
Screenshot: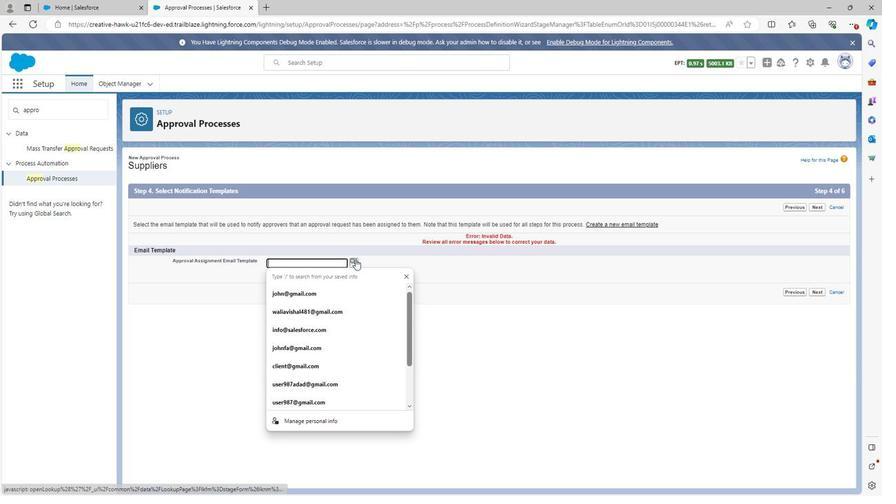 
Action: Mouse moved to (255, 376)
Screenshot: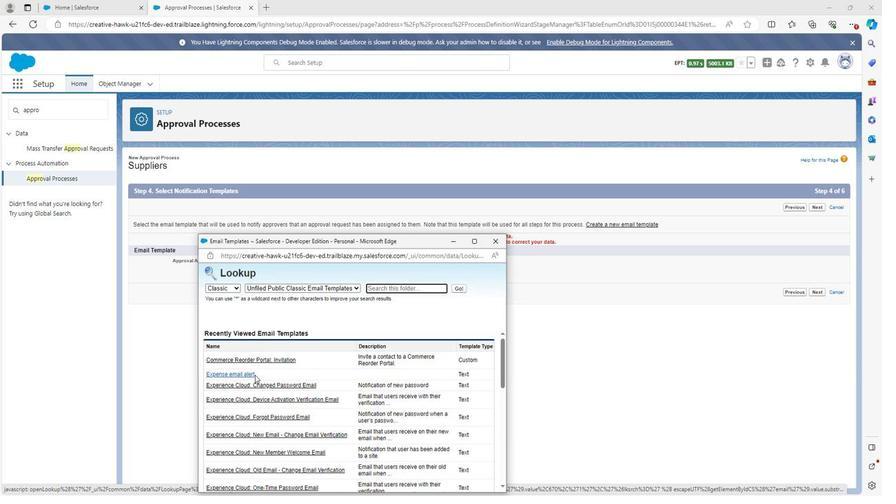 
Action: Mouse scrolled (255, 375) with delta (0, 0)
Screenshot: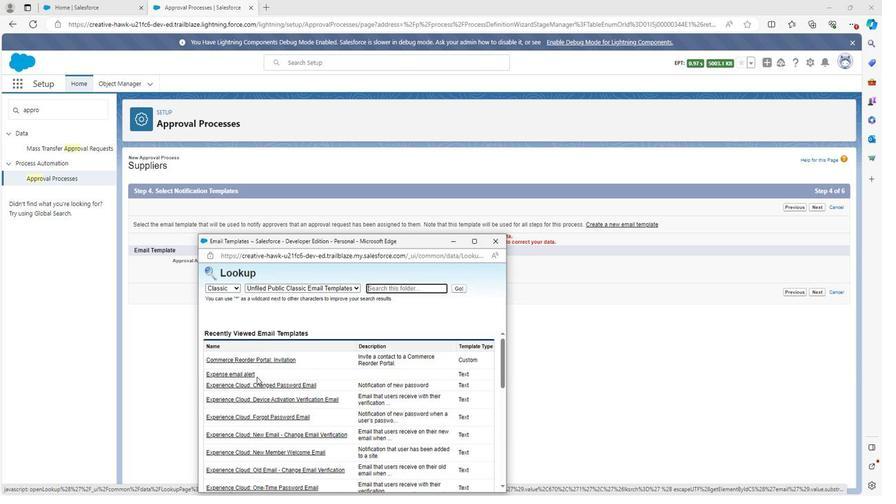 
Action: Mouse scrolled (255, 375) with delta (0, 0)
Screenshot: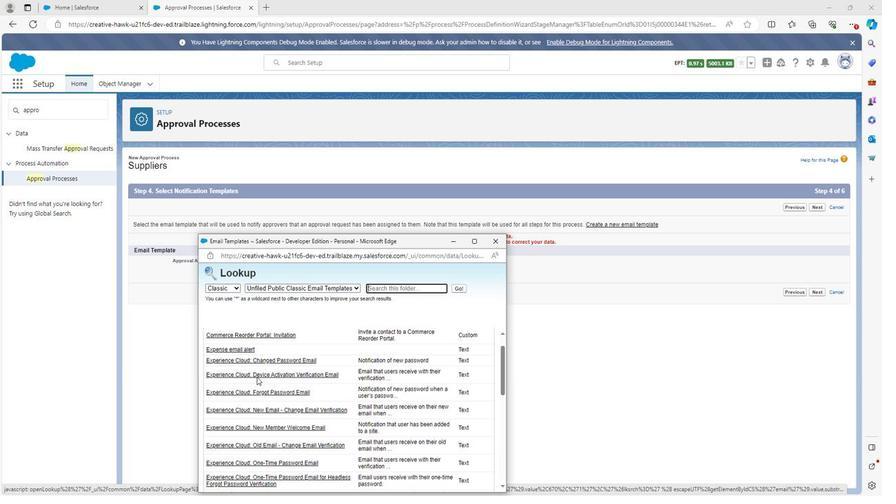 
Action: Mouse scrolled (255, 375) with delta (0, 0)
Screenshot: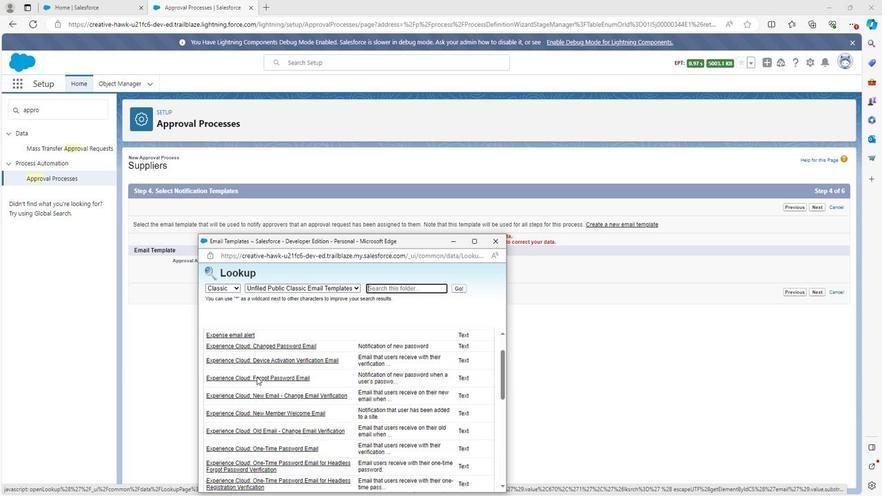 
Action: Mouse scrolled (255, 375) with delta (0, 0)
Screenshot: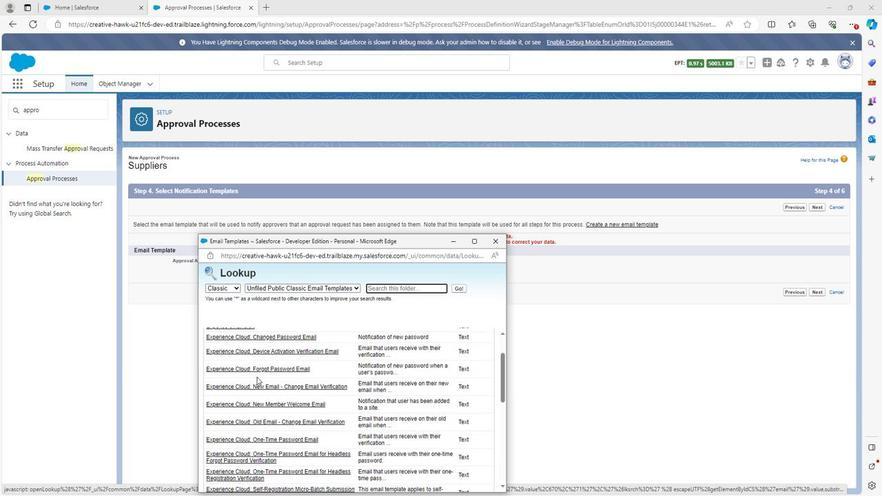 
Action: Mouse scrolled (255, 375) with delta (0, 0)
Screenshot: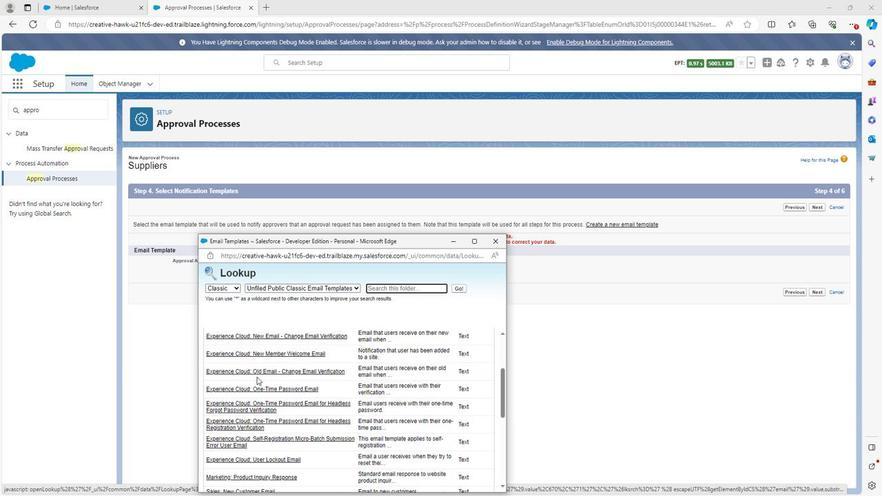 
Action: Mouse scrolled (255, 375) with delta (0, 0)
Screenshot: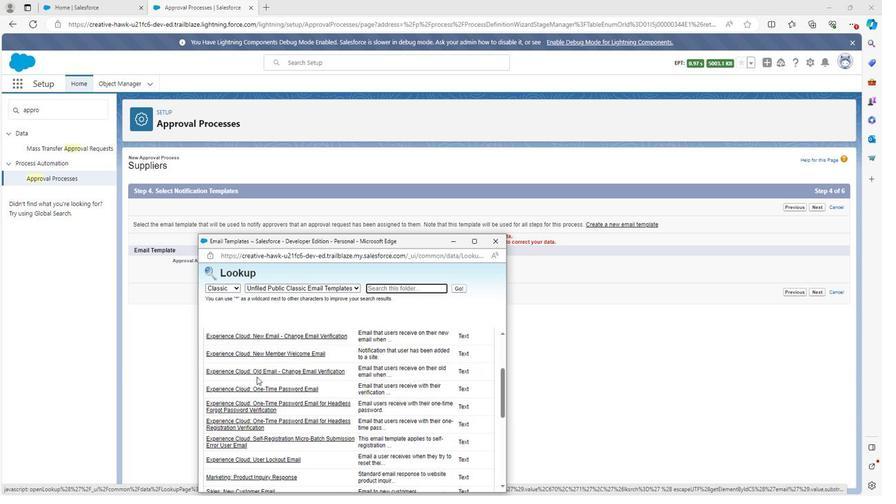 
Action: Mouse scrolled (255, 375) with delta (0, 0)
Screenshot: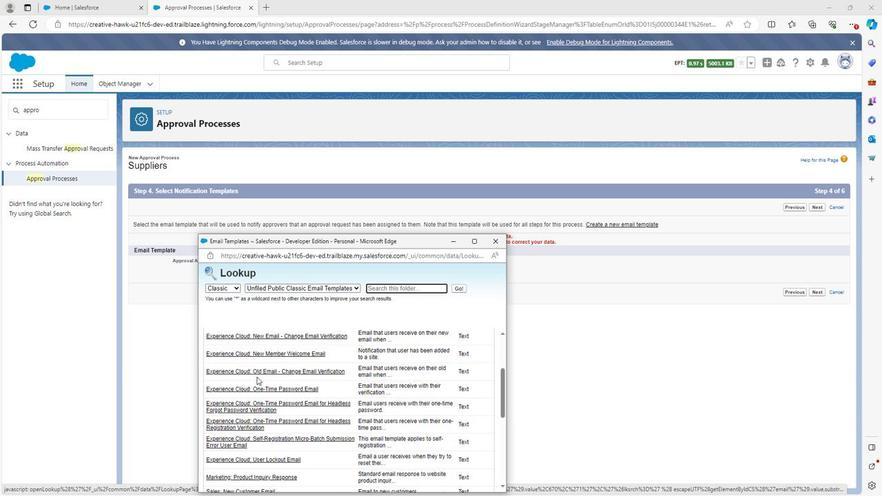 
Action: Mouse scrolled (255, 375) with delta (0, 0)
Screenshot: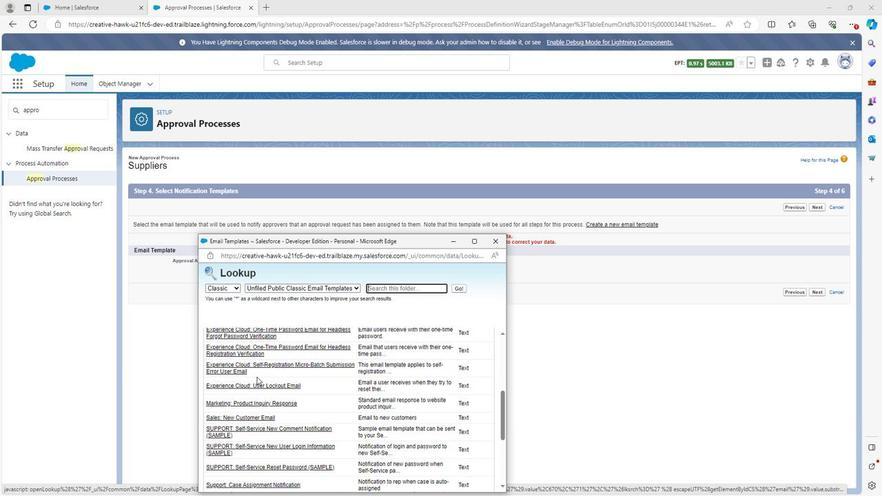 
Action: Mouse scrolled (255, 375) with delta (0, 0)
Screenshot: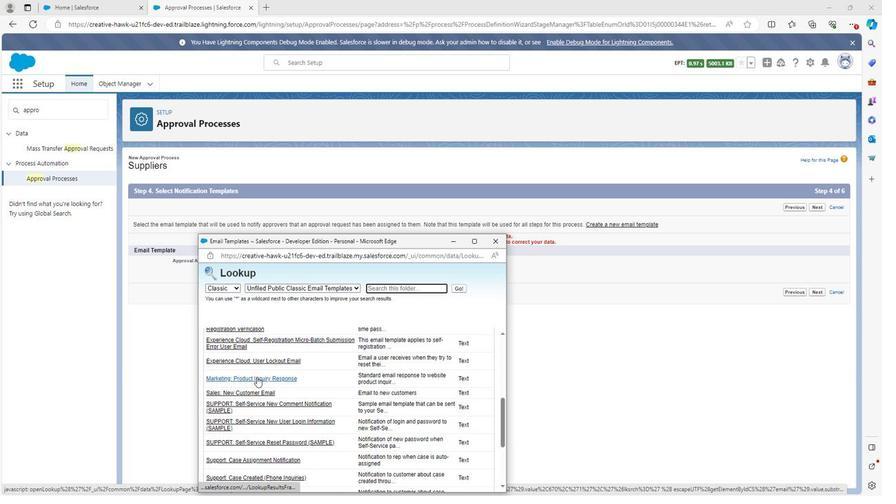 
Action: Mouse scrolled (255, 375) with delta (0, 0)
Screenshot: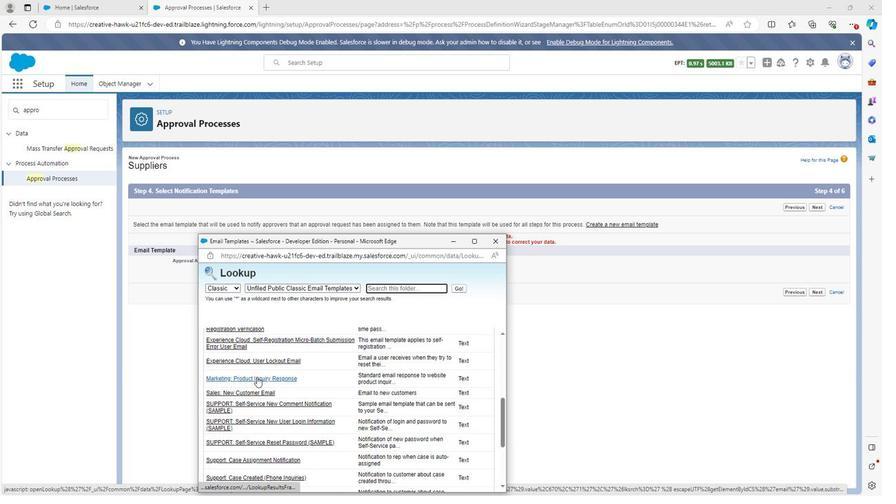 
Action: Mouse moved to (255, 378)
Screenshot: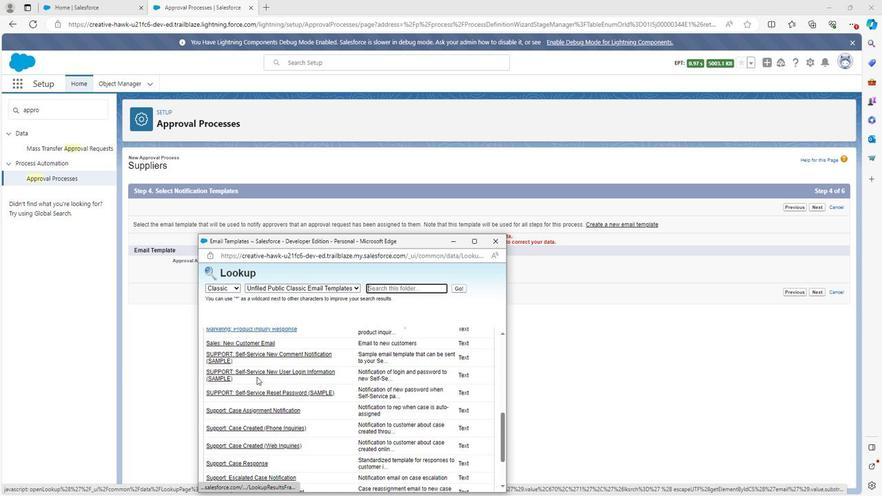 
Action: Mouse scrolled (255, 377) with delta (0, 0)
Screenshot: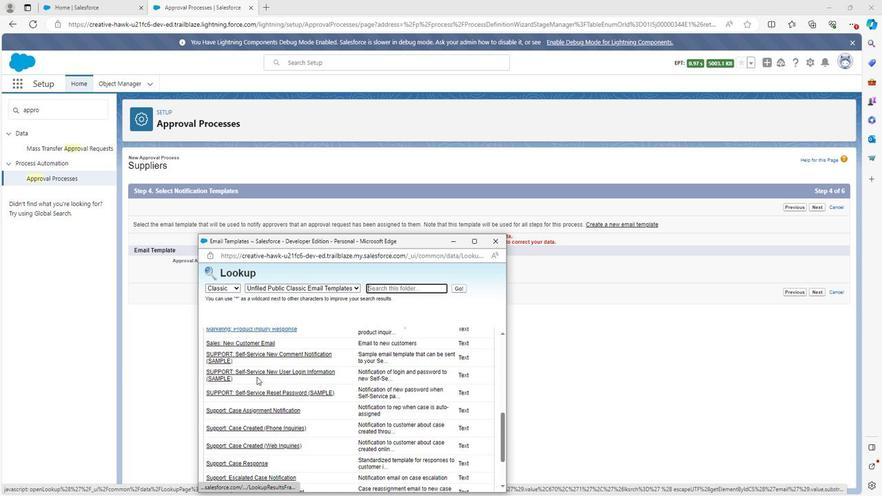 
Action: Mouse moved to (255, 378)
Screenshot: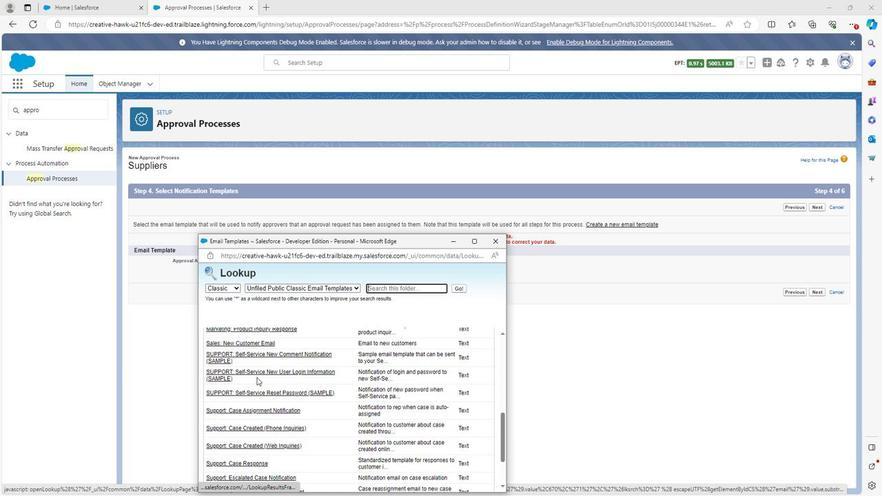 
Action: Mouse scrolled (255, 378) with delta (0, 0)
Screenshot: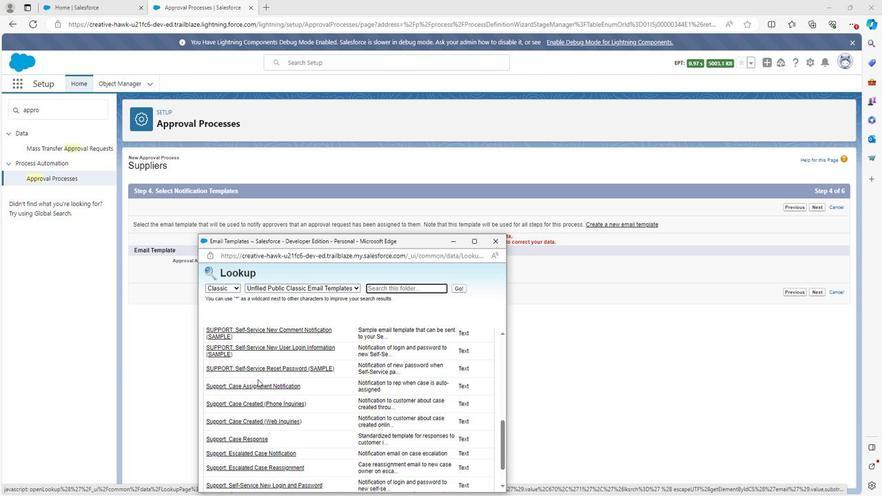 
Action: Mouse moved to (256, 379)
Screenshot: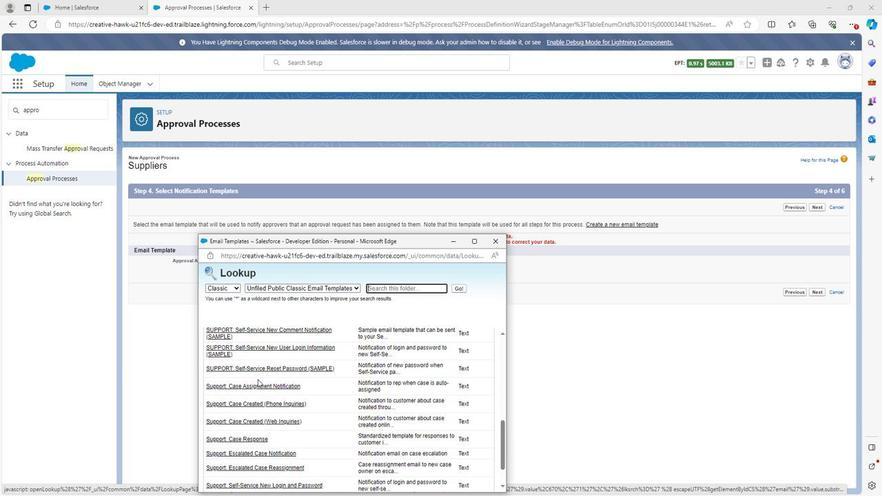 
Action: Mouse scrolled (256, 378) with delta (0, 0)
Screenshot: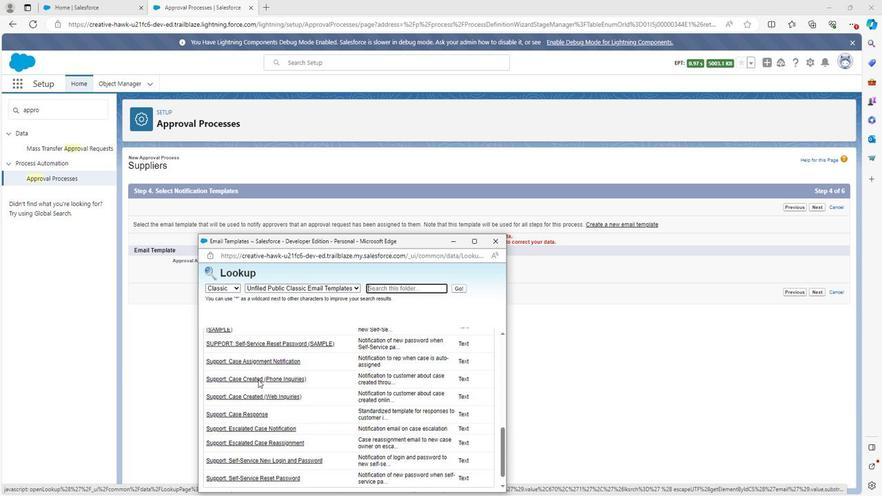 
Action: Mouse scrolled (256, 378) with delta (0, 0)
Screenshot: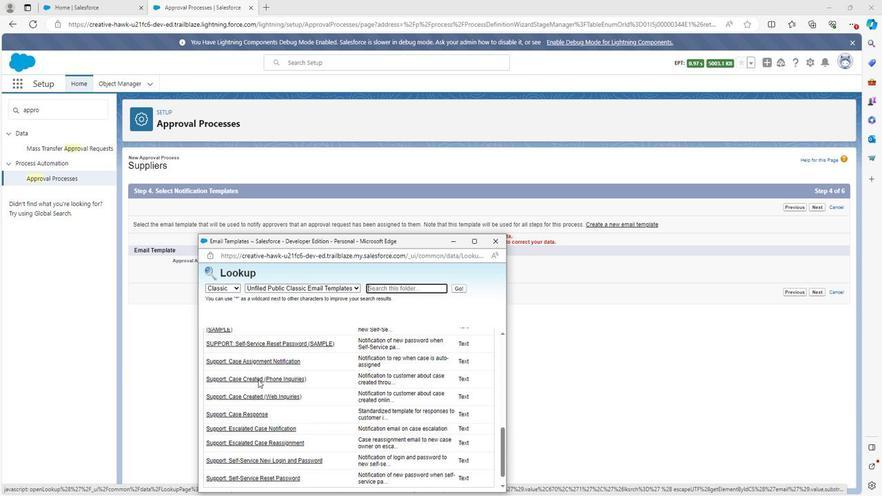 
Action: Mouse scrolled (256, 378) with delta (0, 0)
Screenshot: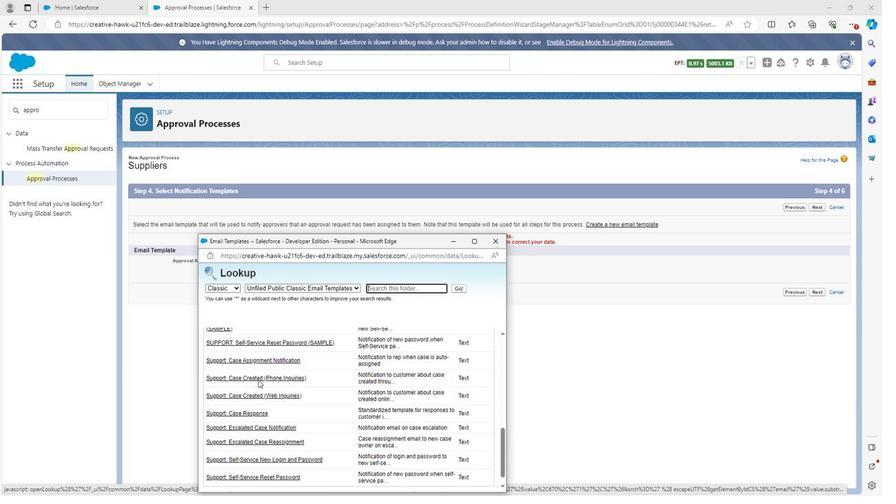 
Action: Mouse moved to (260, 415)
Screenshot: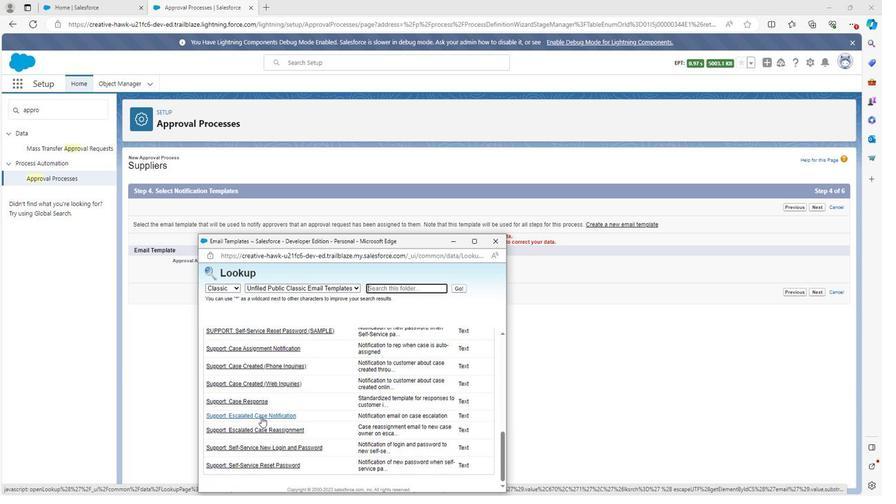
Action: Mouse scrolled (260, 415) with delta (0, 0)
Screenshot: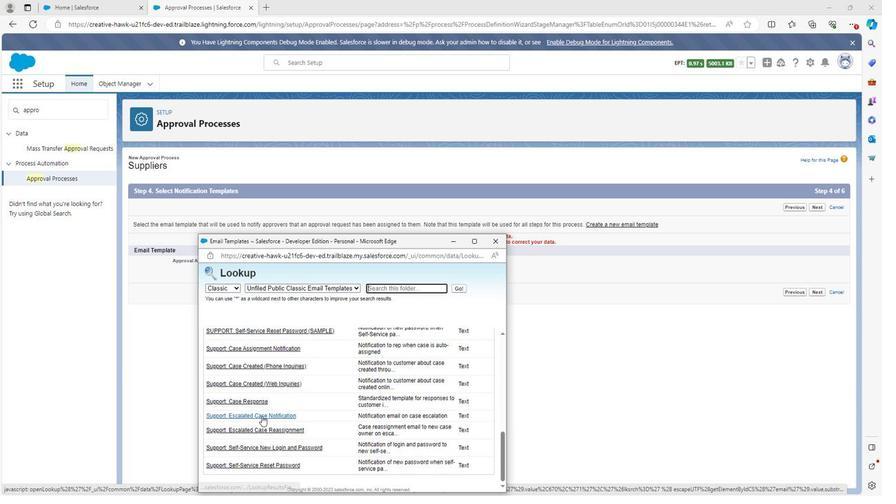 
Action: Mouse scrolled (260, 415) with delta (0, 0)
Screenshot: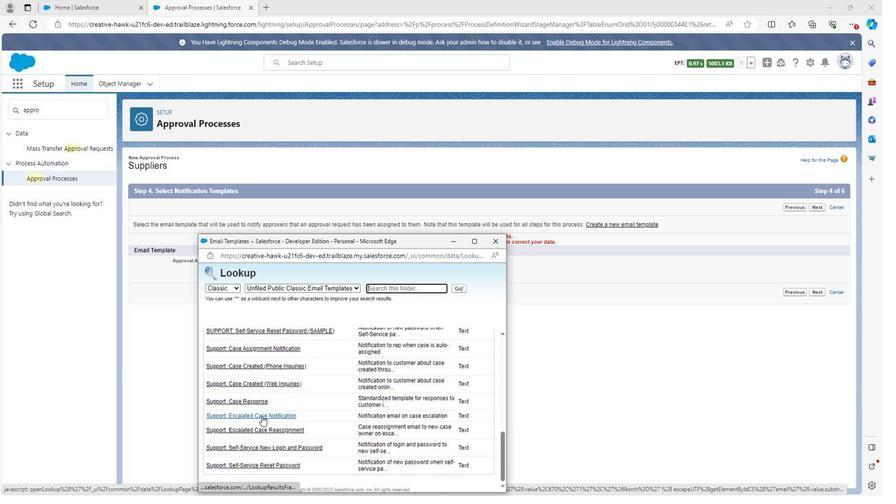 
Action: Mouse moved to (261, 412)
Screenshot: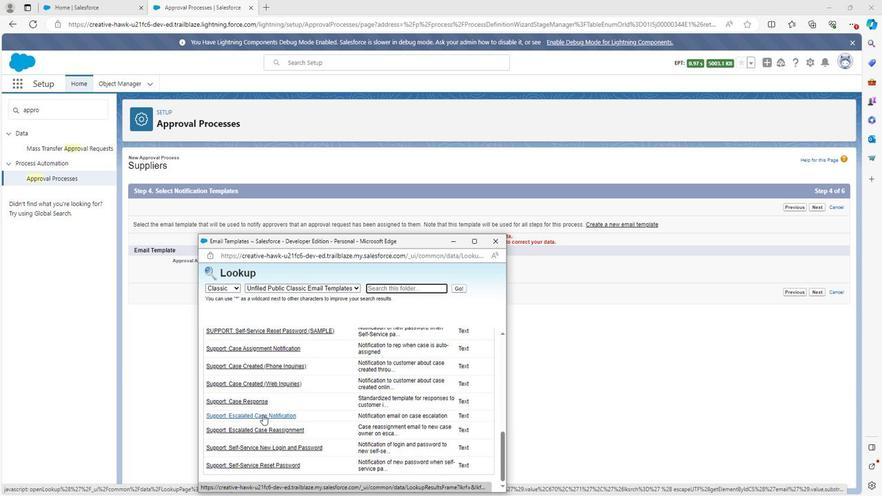
Action: Mouse scrolled (261, 413) with delta (0, 0)
Screenshot: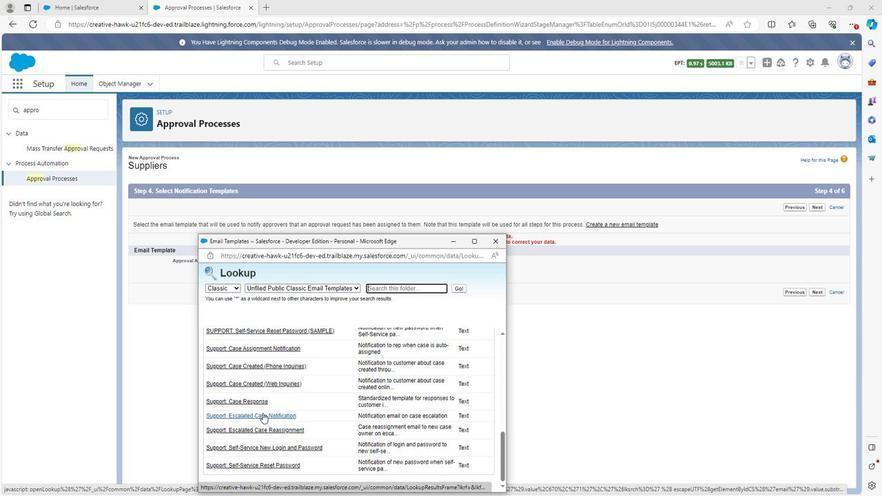 
Action: Mouse scrolled (261, 413) with delta (0, 0)
Screenshot: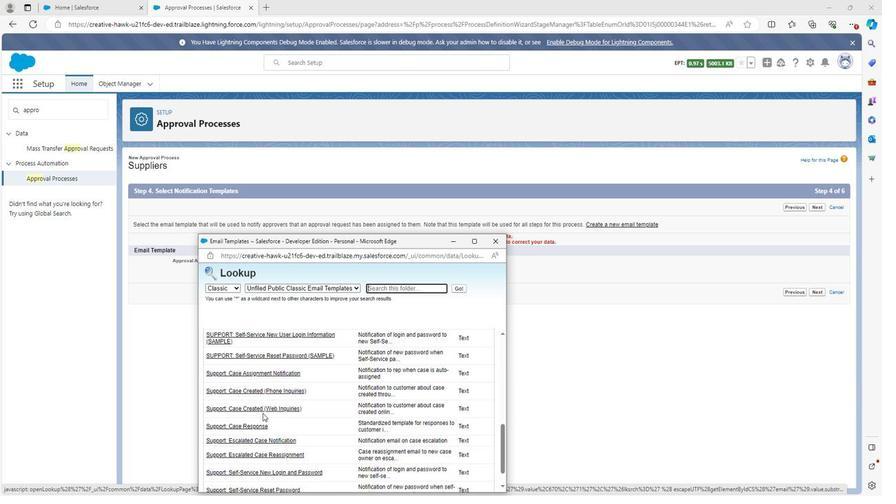 
Action: Mouse moved to (261, 412)
Screenshot: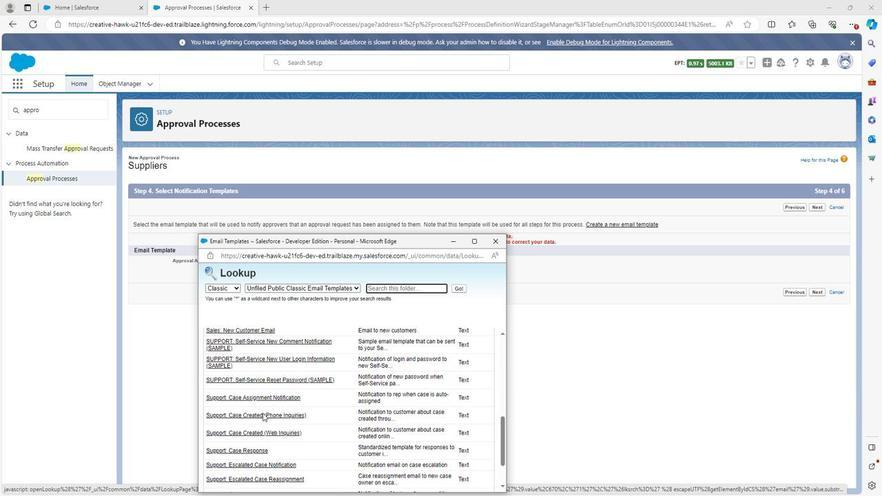 
Action: Mouse scrolled (261, 413) with delta (0, 0)
Screenshot: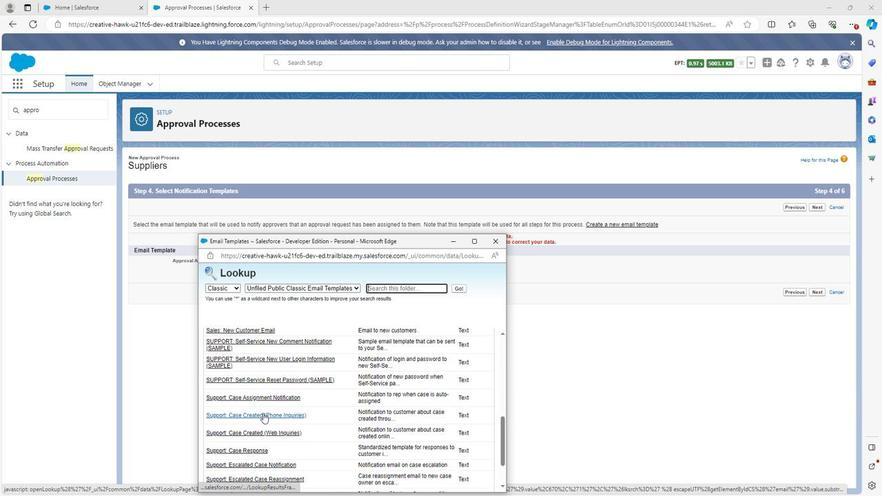 
Action: Mouse scrolled (261, 413) with delta (0, 0)
Screenshot: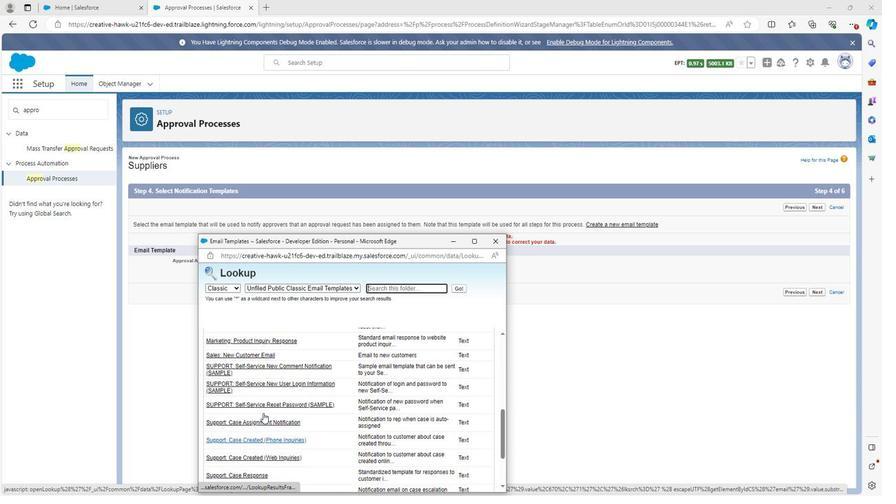 
Action: Mouse moved to (282, 378)
Screenshot: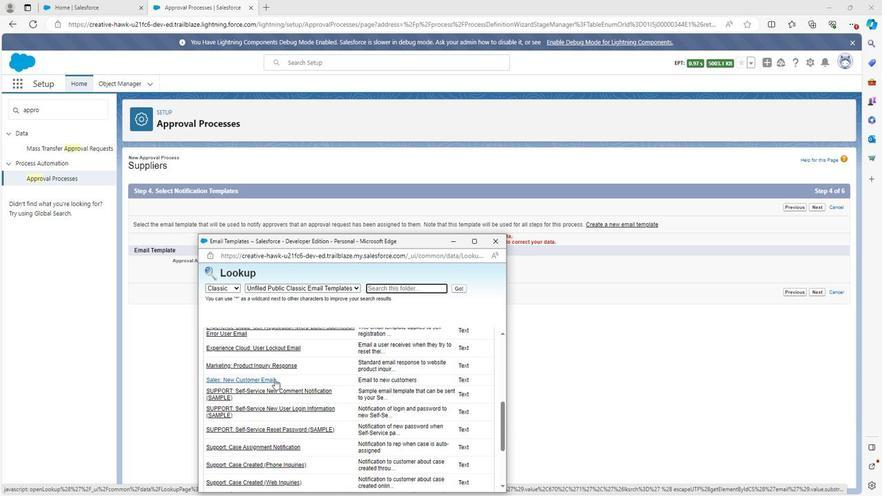 
Action: Mouse pressed left at (282, 378)
Screenshot: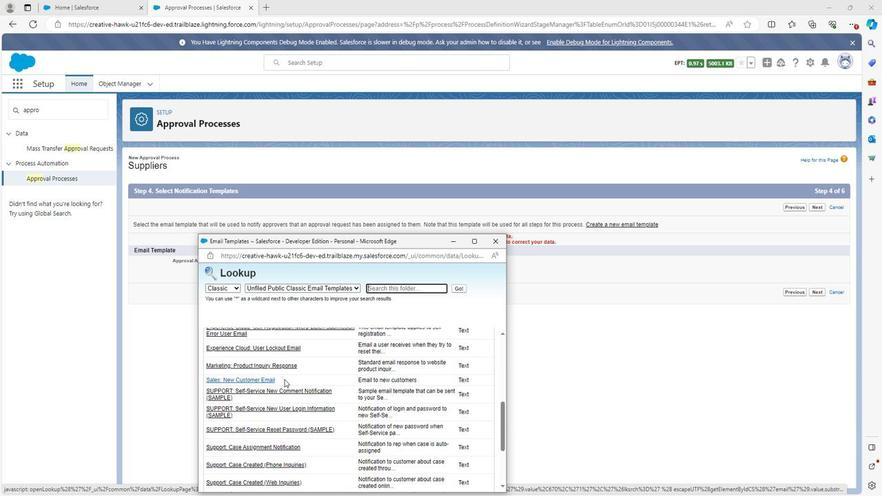 
Action: Mouse moved to (268, 380)
Screenshot: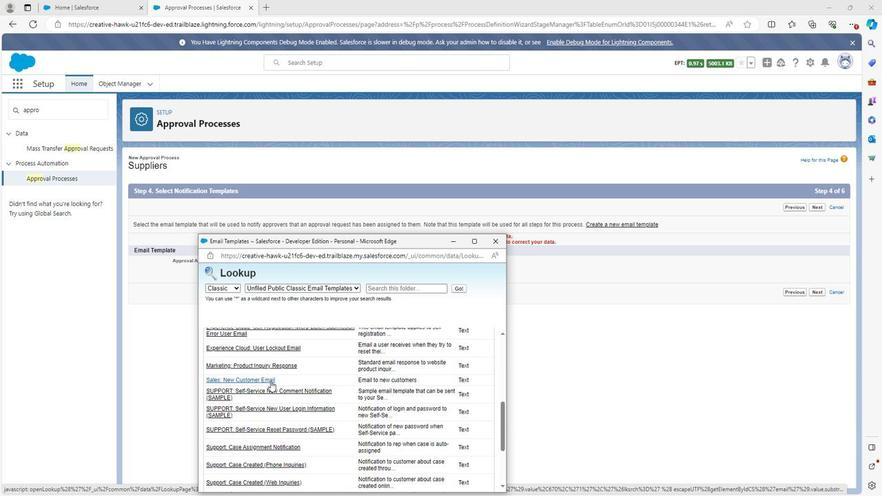 
Action: Mouse pressed left at (268, 380)
Screenshot: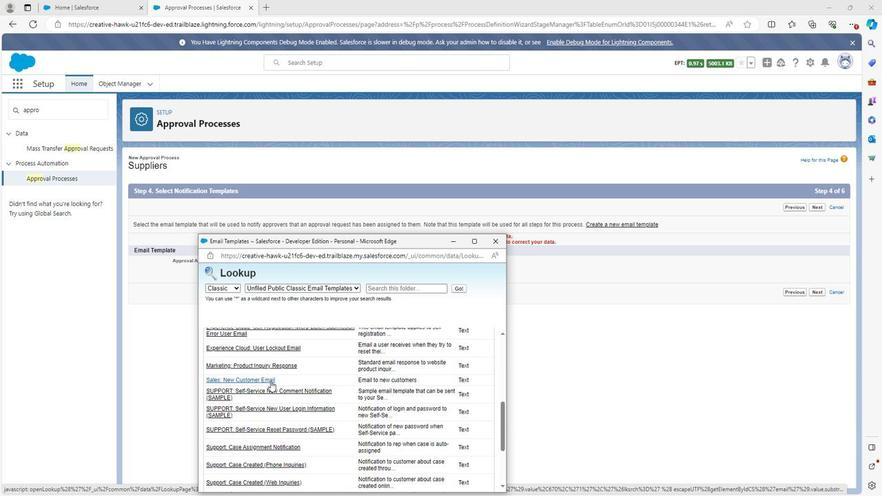 
Action: Mouse moved to (815, 293)
Screenshot: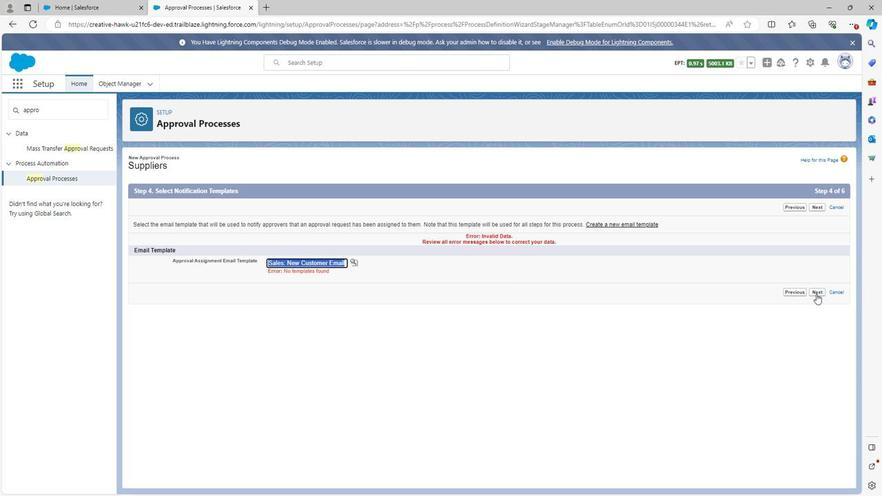 
Action: Mouse pressed left at (815, 293)
Screenshot: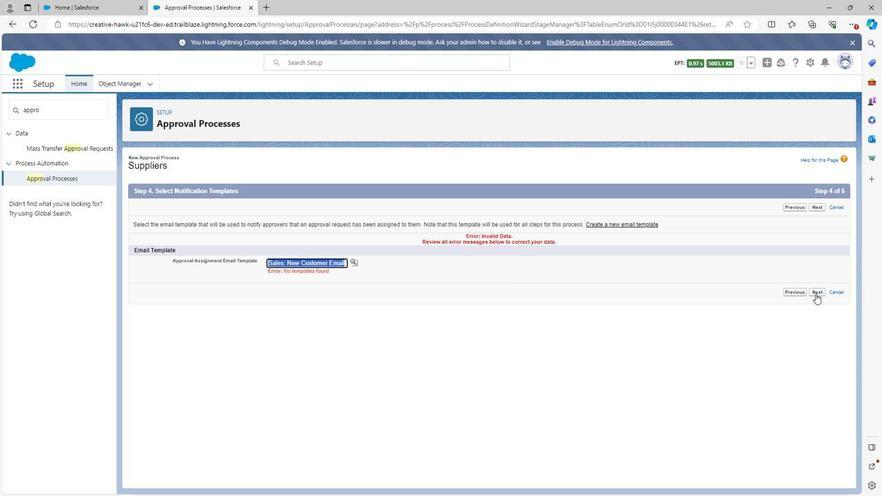 
Action: Mouse moved to (157, 288)
Screenshot: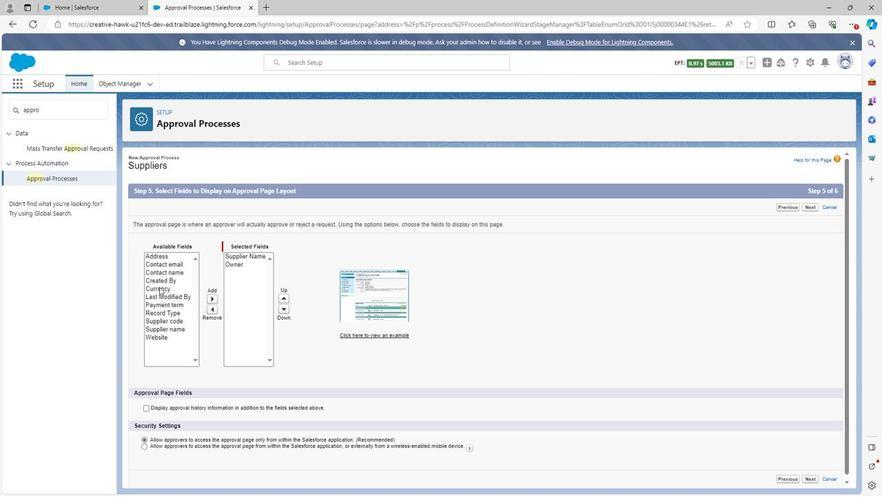 
Action: Mouse pressed left at (157, 288)
Screenshot: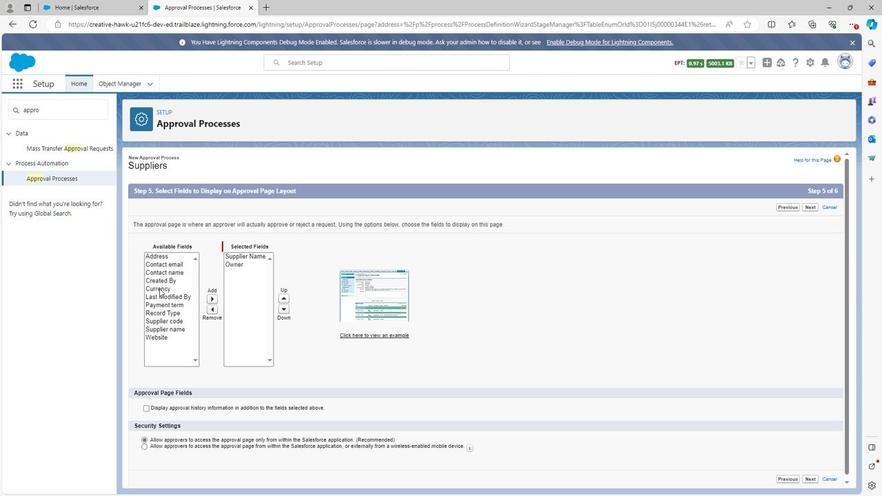 
Action: Mouse moved to (208, 300)
Screenshot: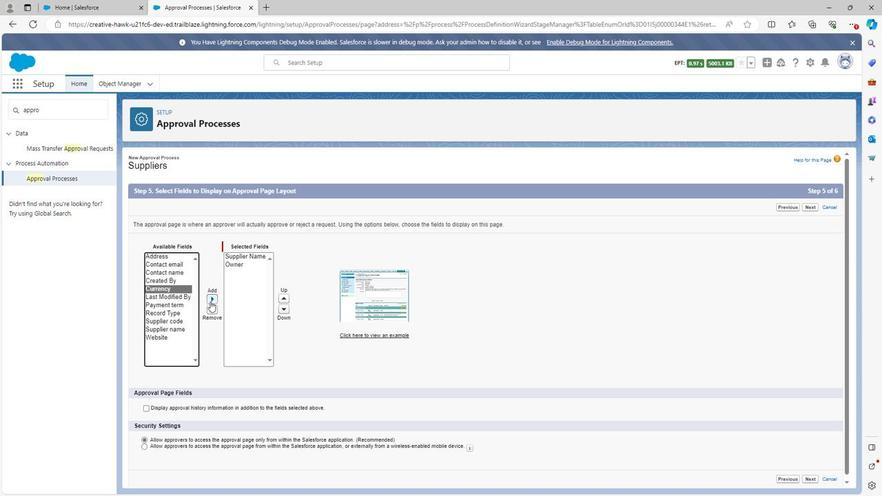 
Action: Mouse pressed left at (208, 300)
Screenshot: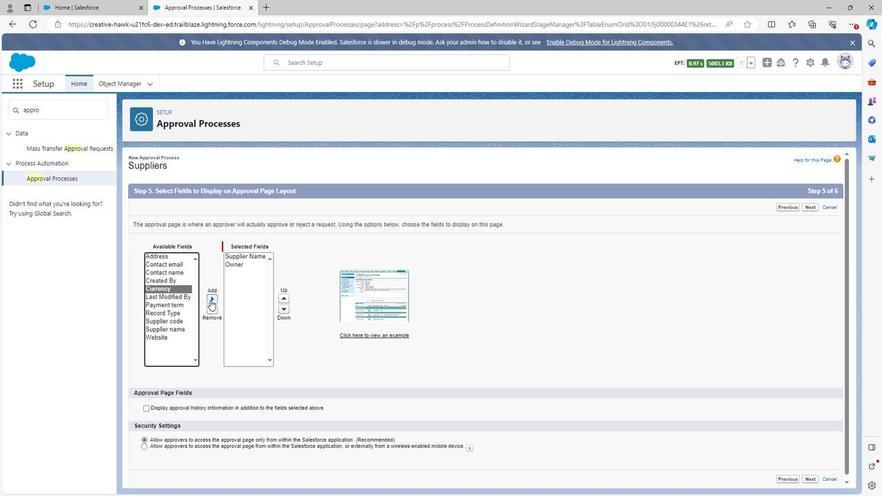 
Action: Mouse moved to (162, 271)
Screenshot: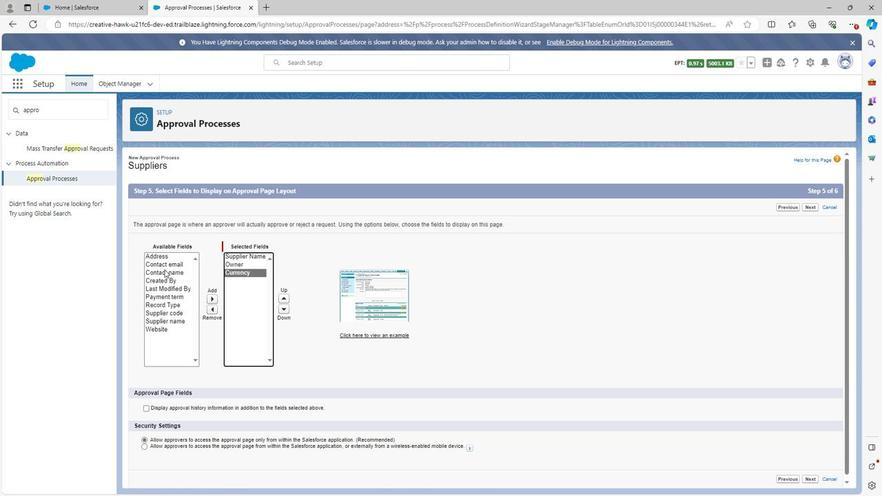 
Action: Mouse pressed left at (162, 271)
Screenshot: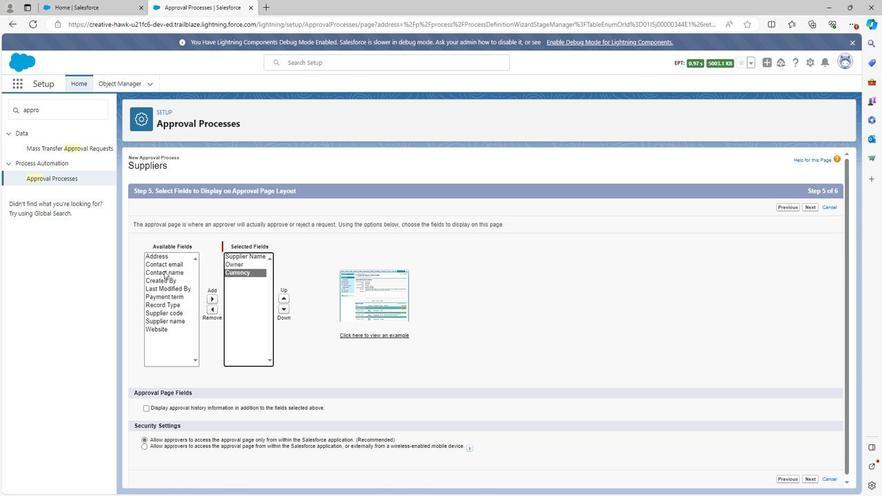
Action: Mouse moved to (212, 298)
Screenshot: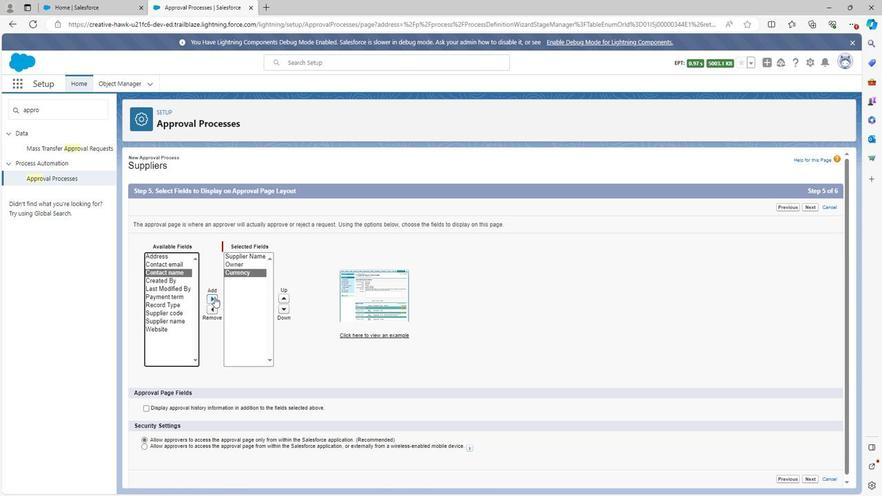 
Action: Mouse pressed left at (212, 298)
Screenshot: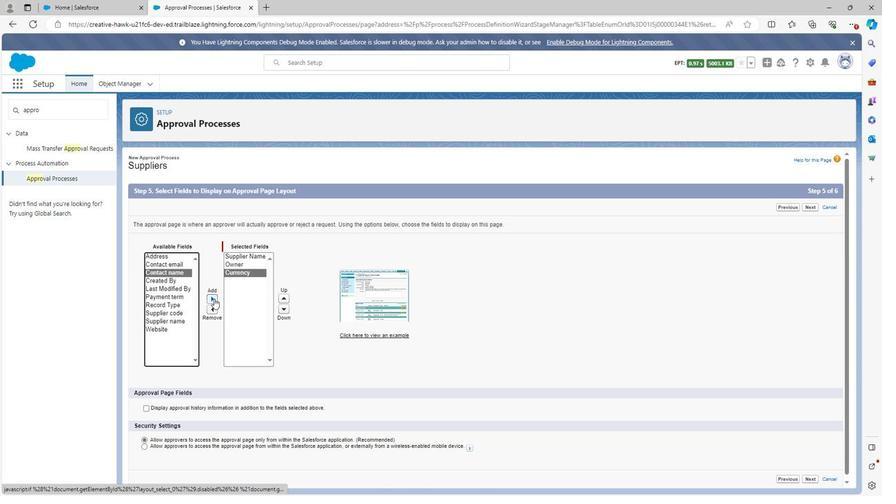 
Action: Mouse moved to (161, 304)
Screenshot: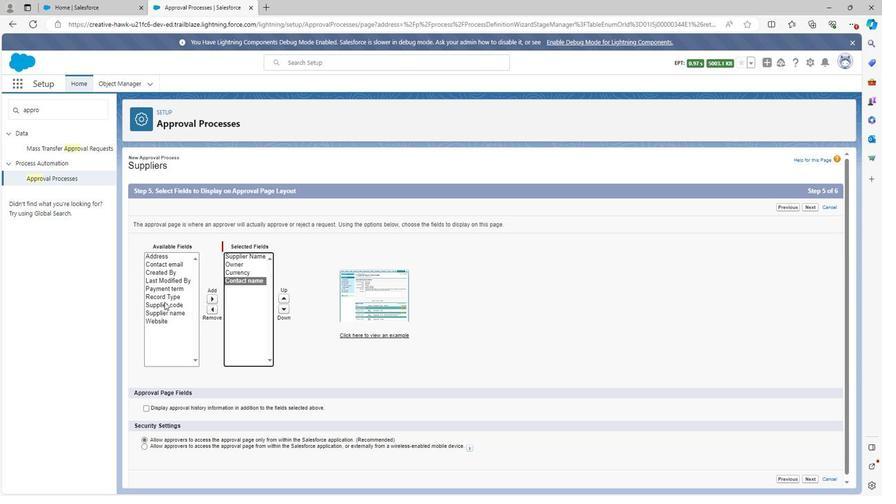 
Action: Mouse pressed left at (161, 304)
Screenshot: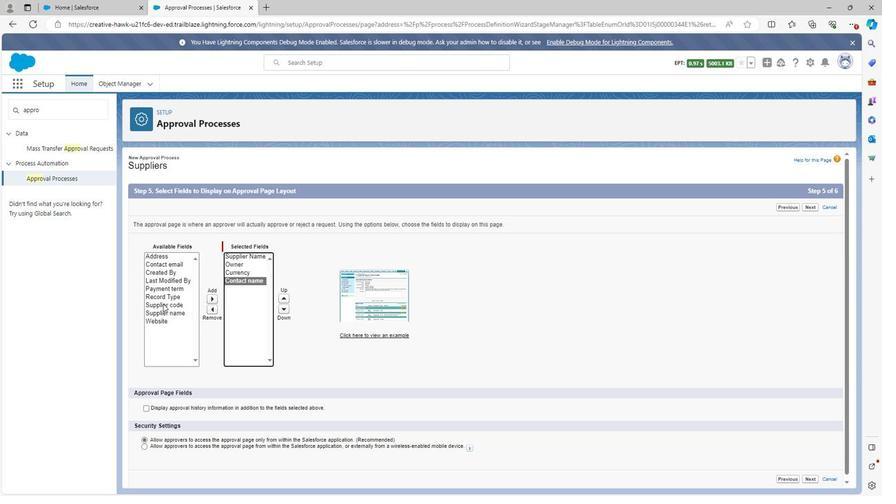 
Action: Mouse moved to (209, 297)
Screenshot: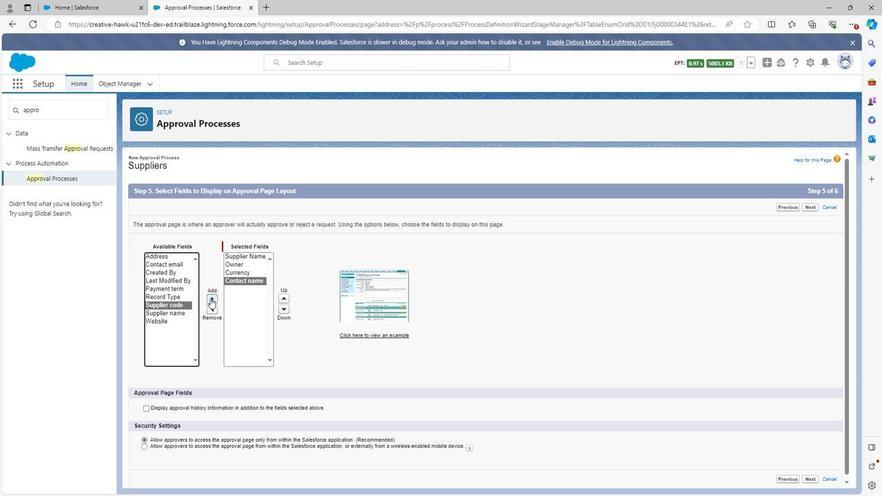 
Action: Mouse pressed left at (209, 297)
Screenshot: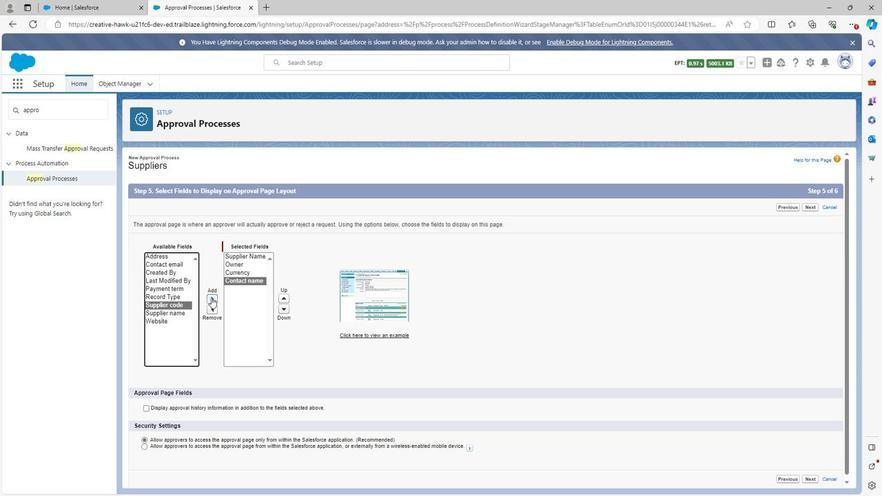 
Action: Mouse moved to (160, 304)
Screenshot: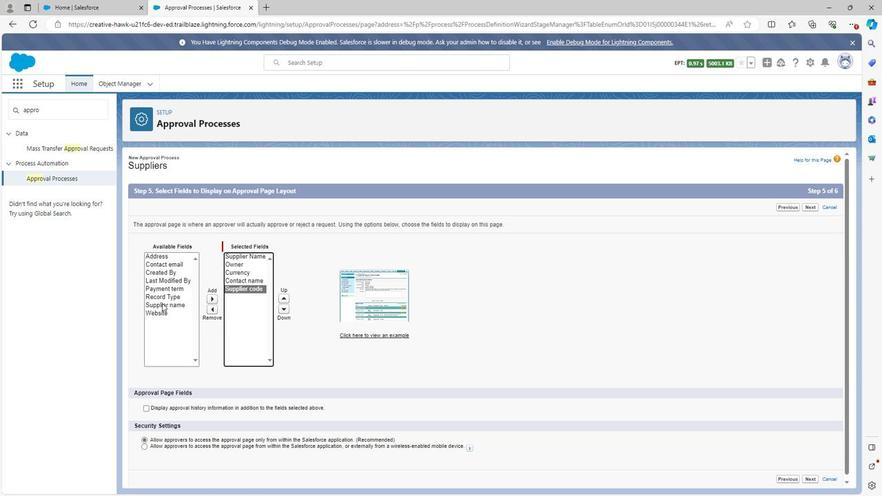 
Action: Mouse pressed left at (160, 304)
Screenshot: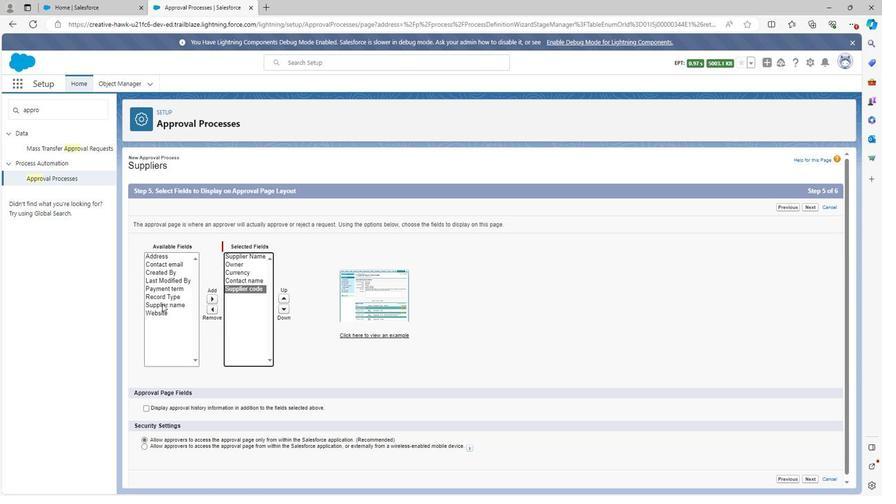 
Action: Mouse moved to (211, 297)
Screenshot: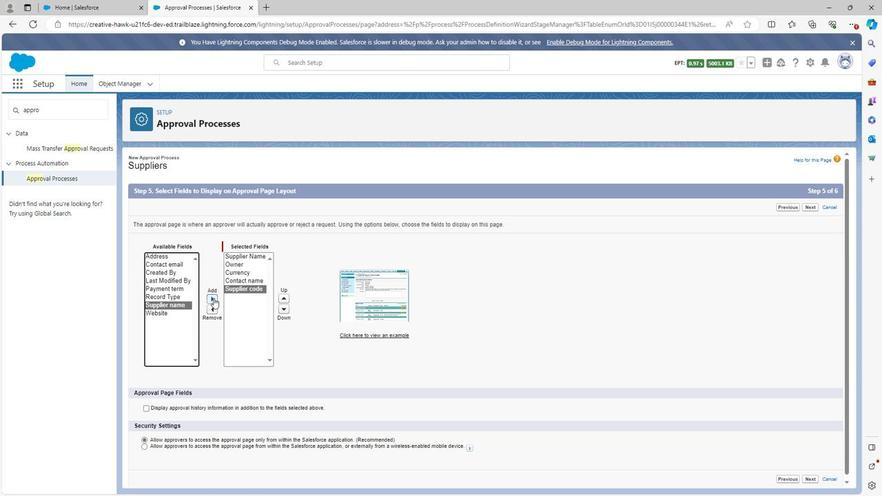 
Action: Mouse pressed left at (211, 297)
Screenshot: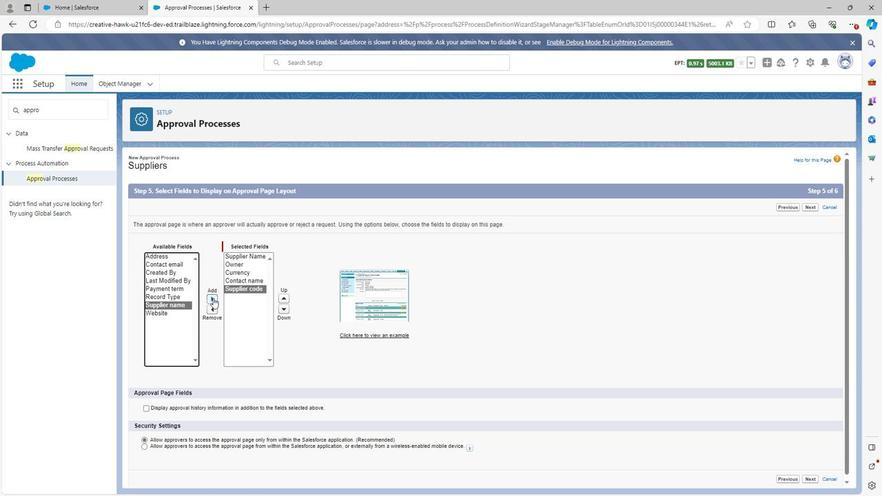 
Action: Mouse moved to (154, 304)
Screenshot: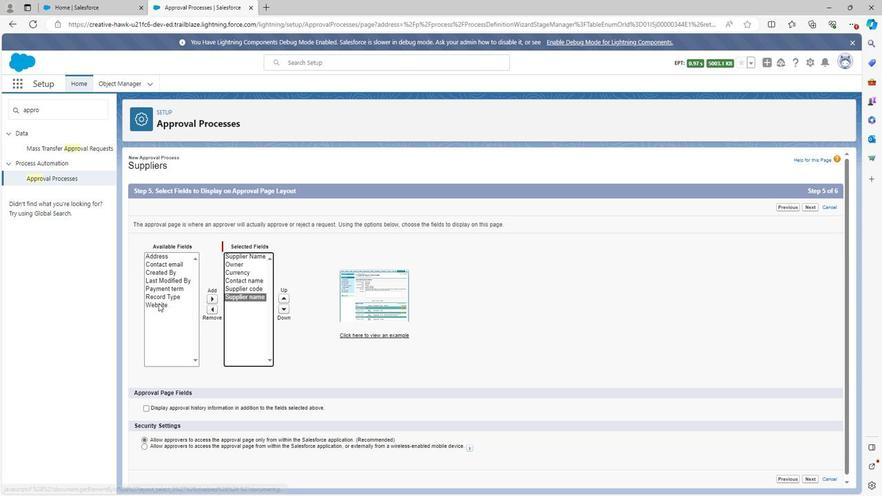 
Action: Mouse pressed left at (154, 304)
Screenshot: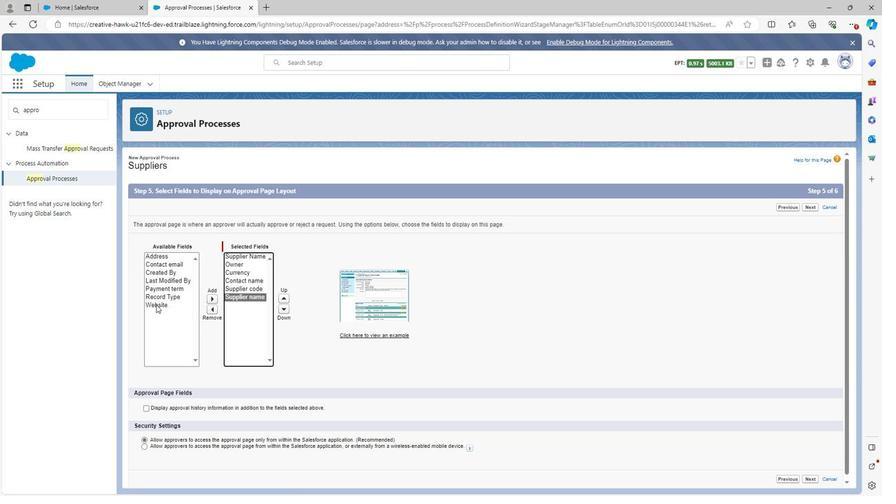 
Action: Mouse moved to (212, 295)
Screenshot: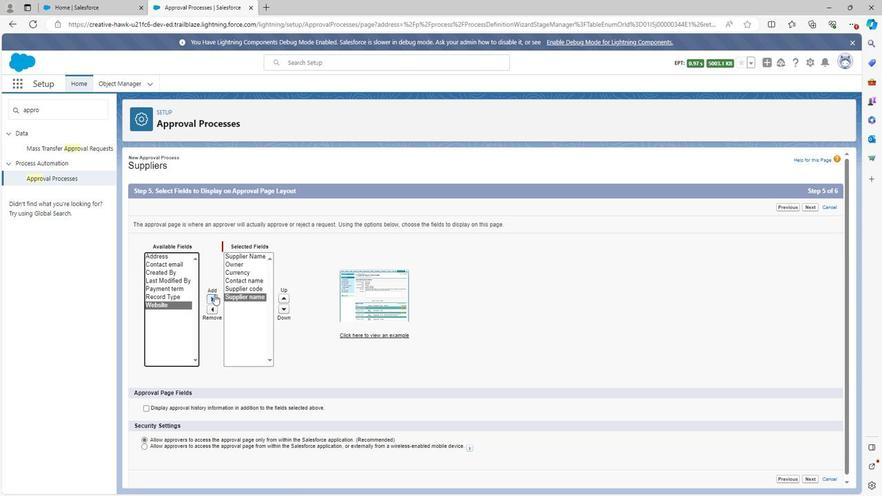 
Action: Mouse pressed left at (212, 295)
Screenshot: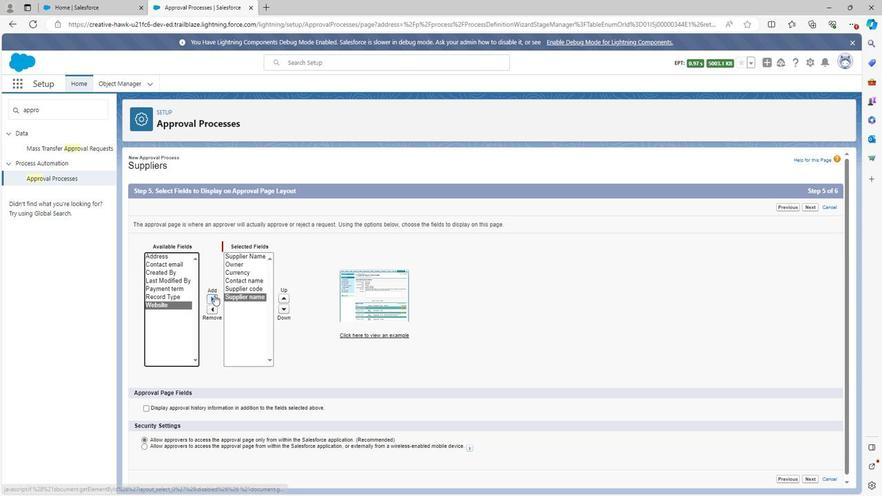 
Action: Mouse moved to (165, 263)
Screenshot: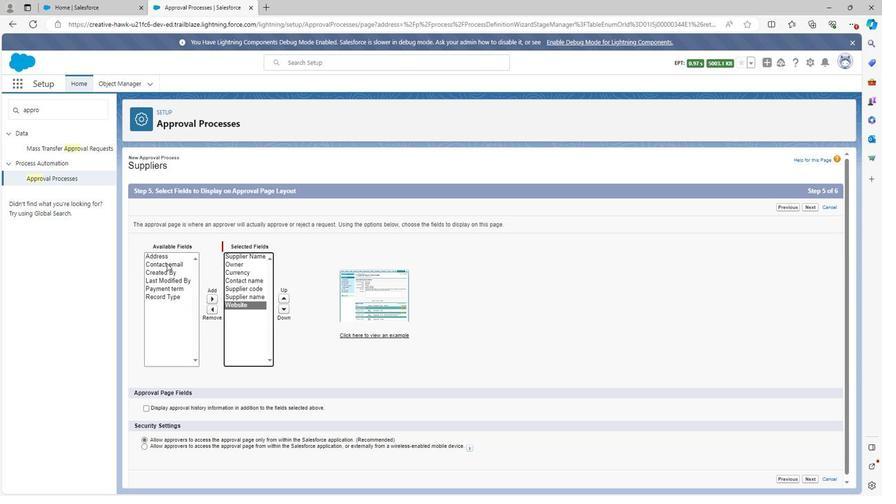 
Action: Mouse pressed left at (165, 263)
Screenshot: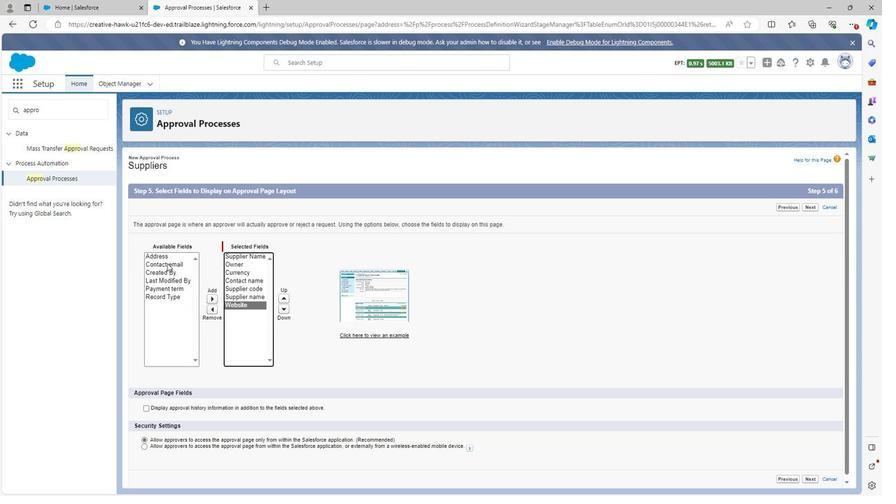 
Action: Mouse moved to (208, 297)
Screenshot: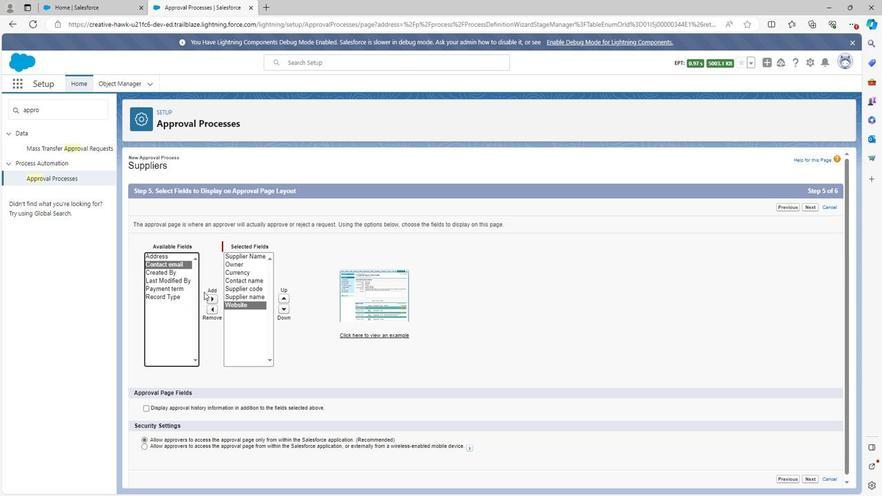 
Action: Mouse pressed left at (208, 297)
Screenshot: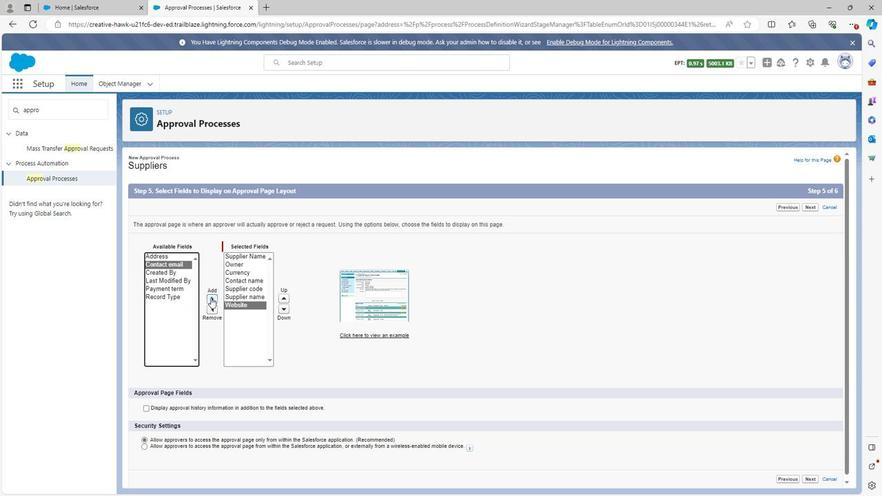 
Action: Mouse moved to (177, 386)
Screenshot: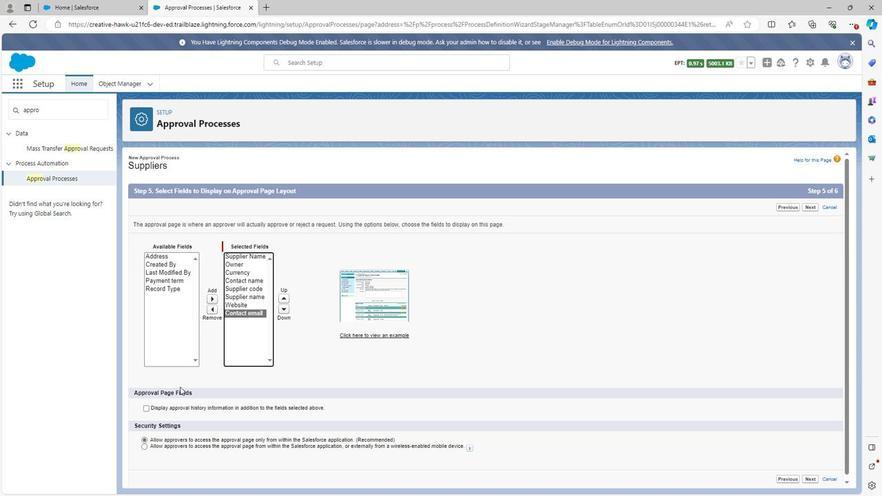 
Action: Mouse scrolled (177, 385) with delta (0, 0)
Screenshot: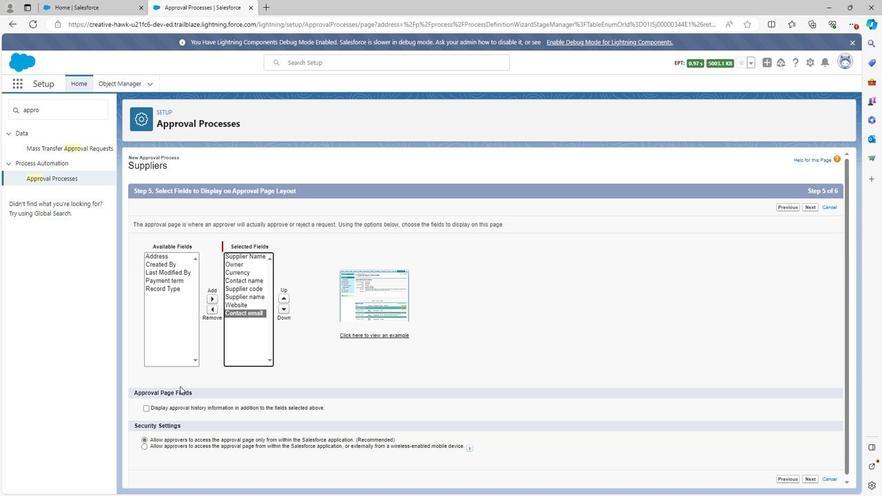 
Action: Mouse moved to (811, 475)
Screenshot: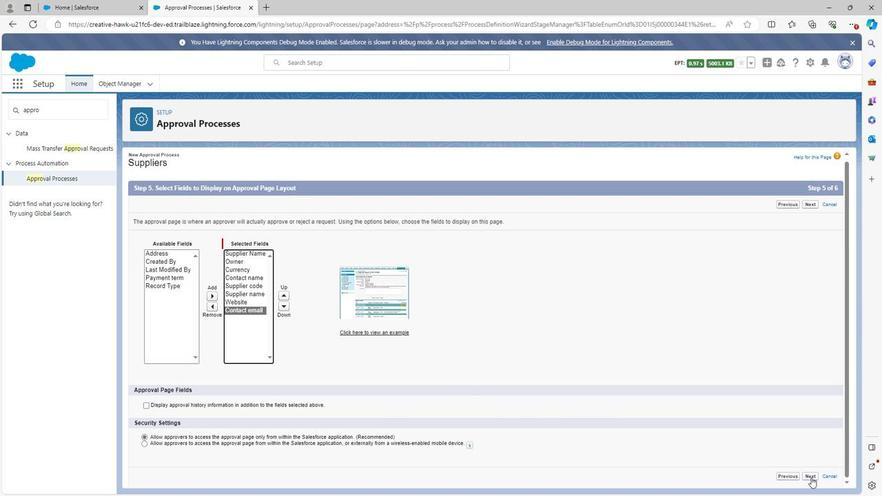 
Action: Mouse pressed left at (811, 475)
Screenshot: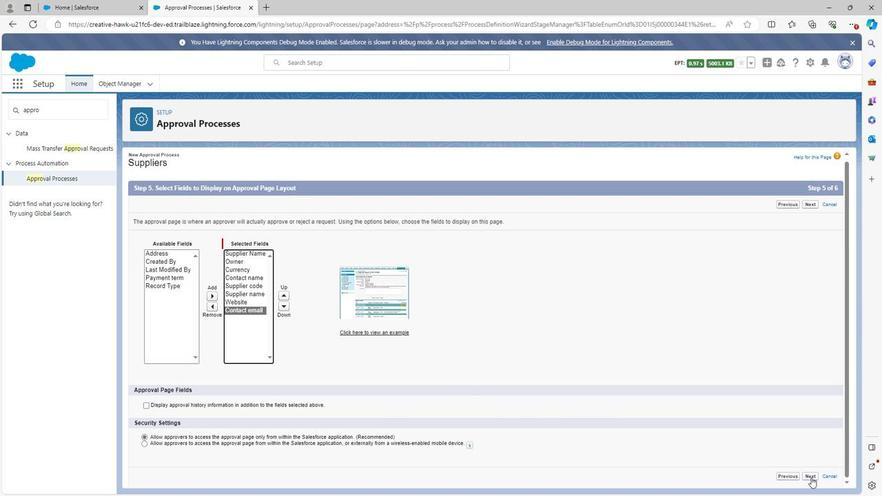 
Action: Mouse moved to (813, 482)
Screenshot: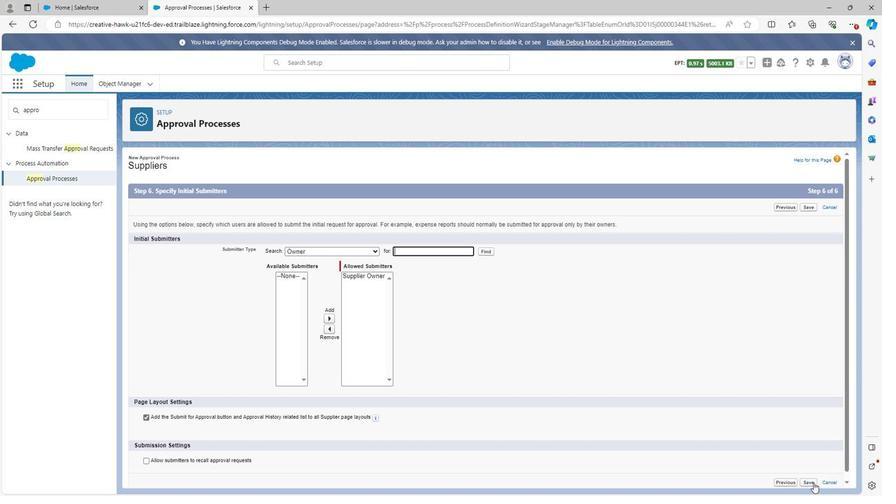 
Action: Mouse pressed left at (813, 482)
Screenshot: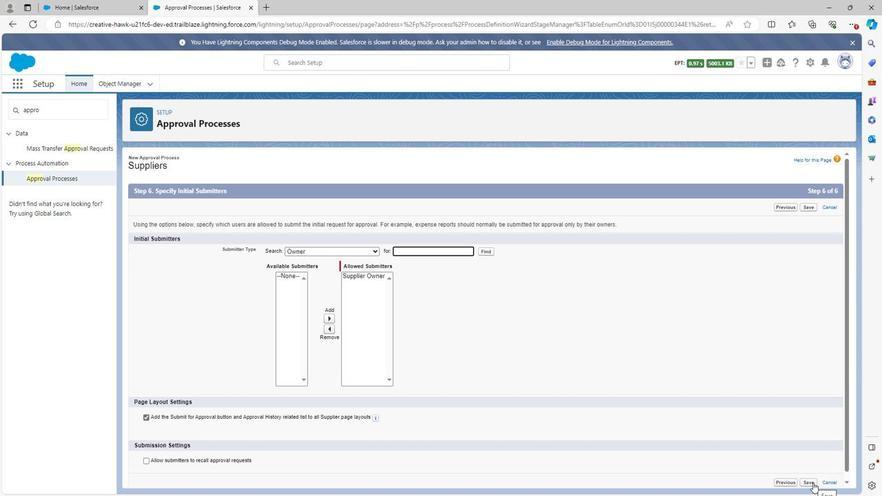 
Action: Mouse moved to (355, 235)
Screenshot: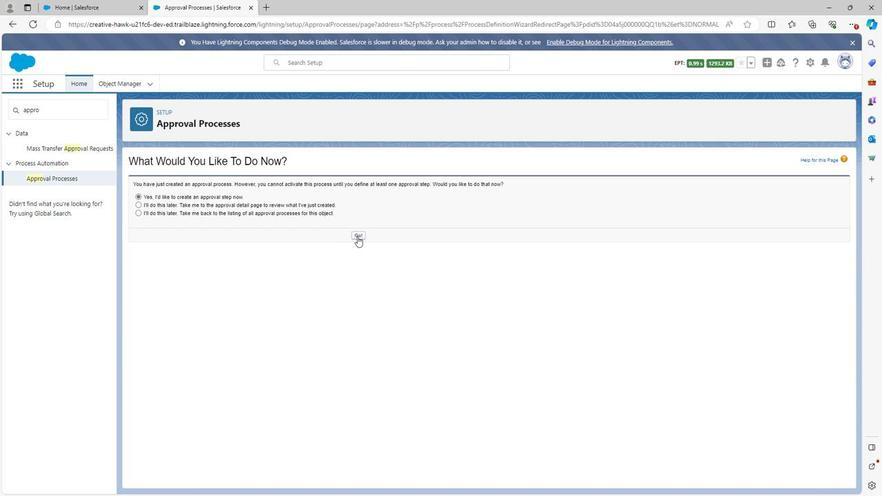 
Action: Mouse pressed left at (355, 235)
Screenshot: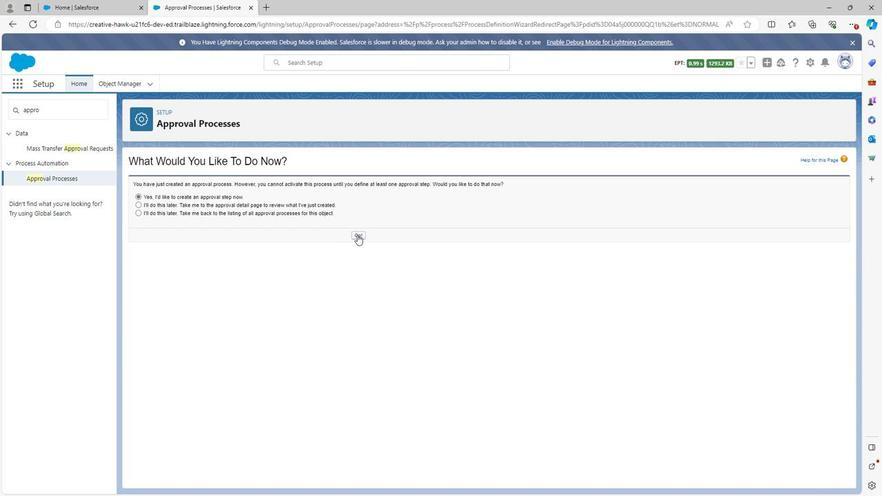 
Action: Mouse moved to (308, 326)
Screenshot: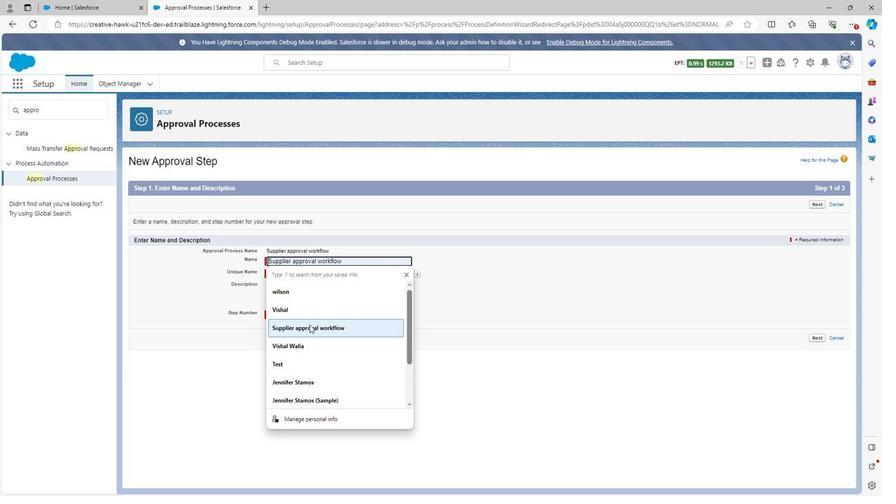 
Action: Mouse pressed left at (308, 326)
Screenshot: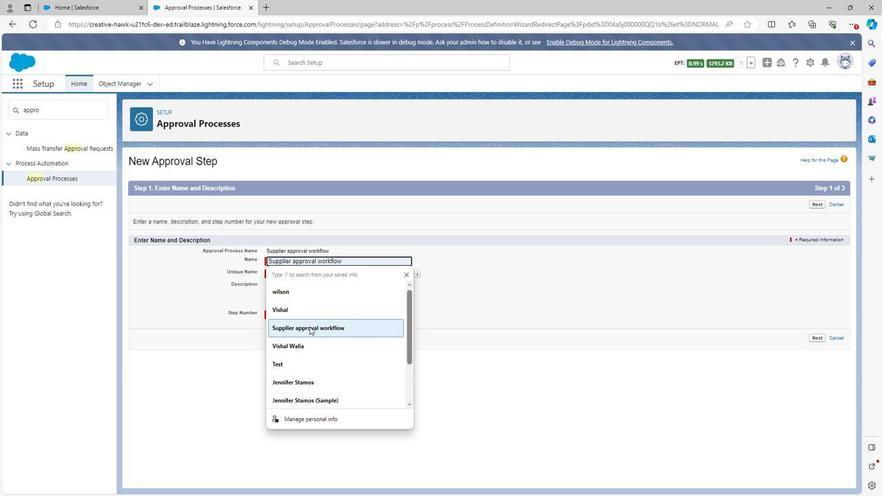 
Action: Mouse moved to (292, 273)
Screenshot: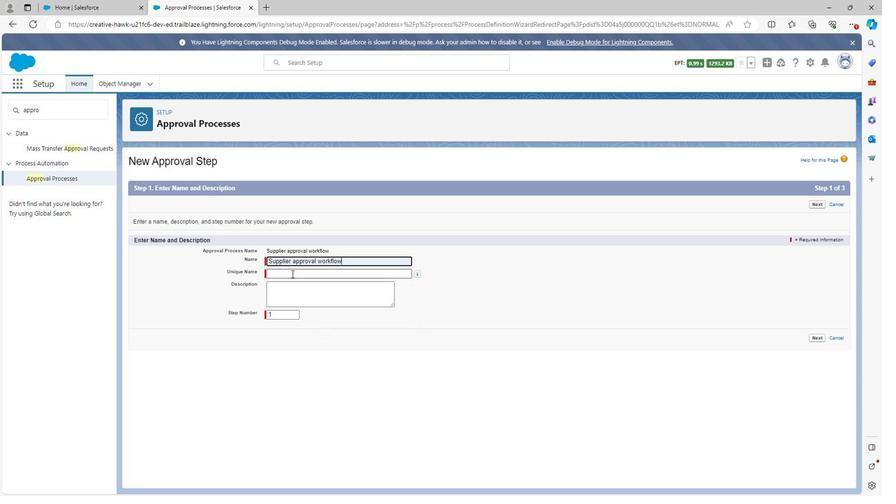 
Action: Mouse pressed left at (292, 273)
Screenshot: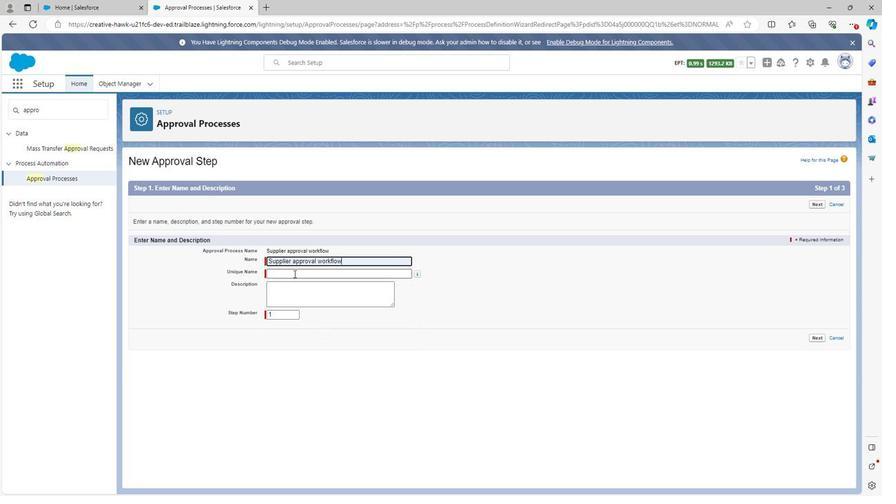 
Action: Mouse moved to (287, 300)
Screenshot: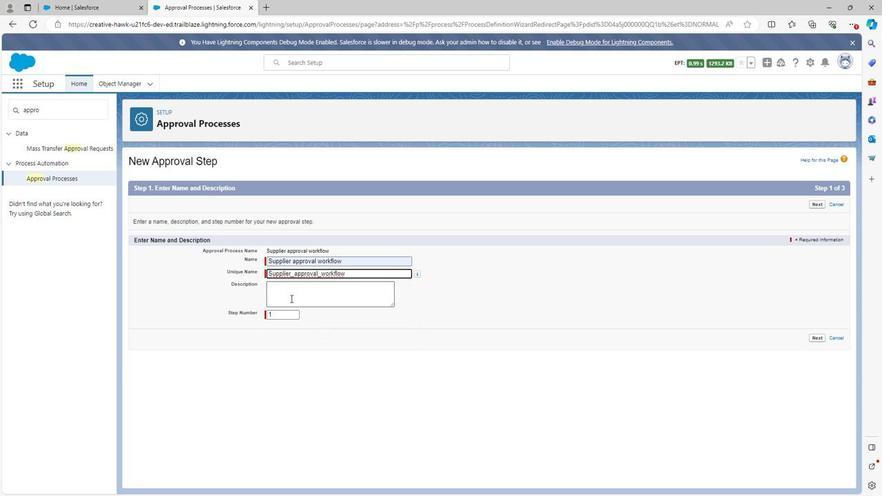 
Action: Mouse pressed left at (287, 300)
Screenshot: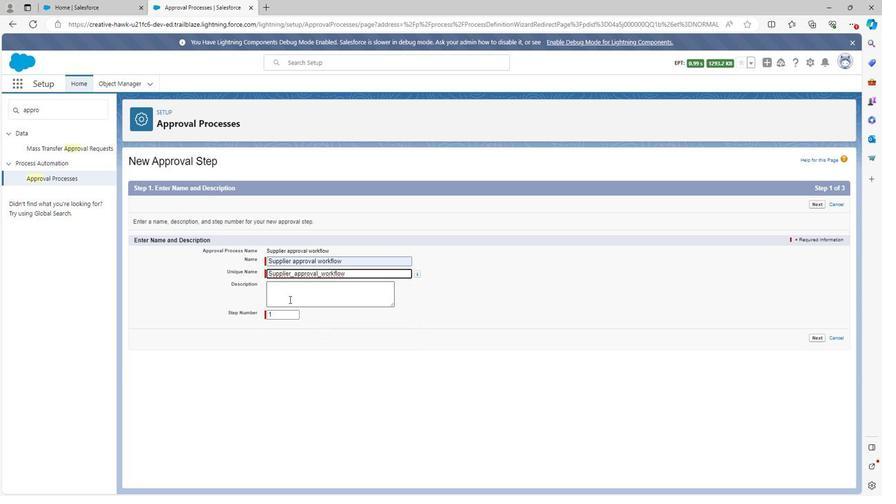 
Action: Mouse moved to (290, 295)
Screenshot: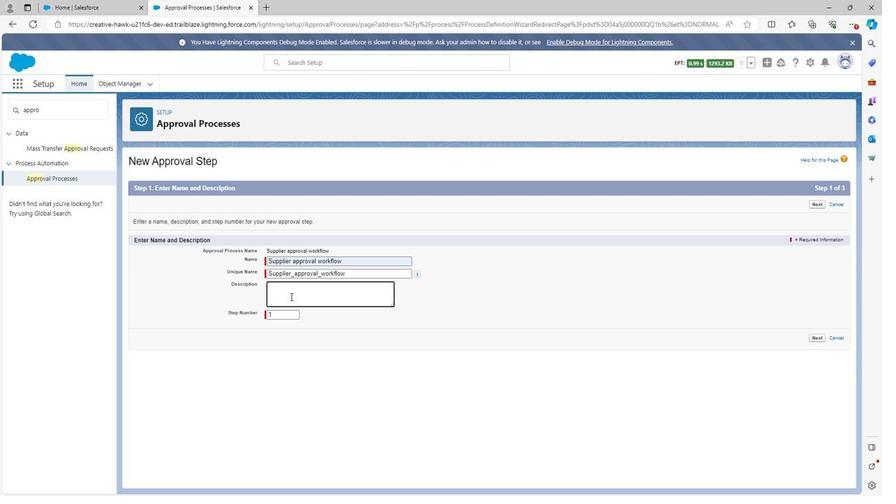 
Action: Key pressed <Key.shift>This<Key.space>step<Key.space>will<Key.space>use<Key.space>to<Key.space>show<Key.space>the<Key.space>complete<Key.space>flow<Key.space>of<Key.space>supplier<Key.space>approval<Key.space>workflow
Screenshot: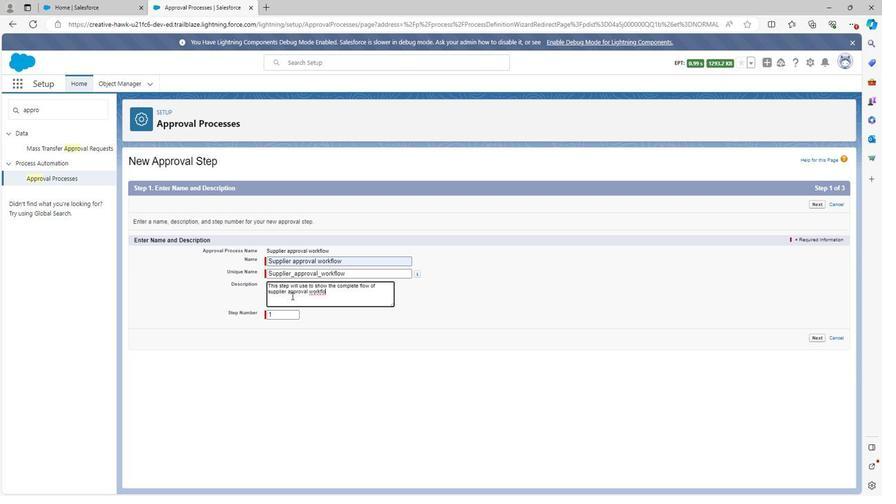 
Action: Mouse moved to (820, 339)
Screenshot: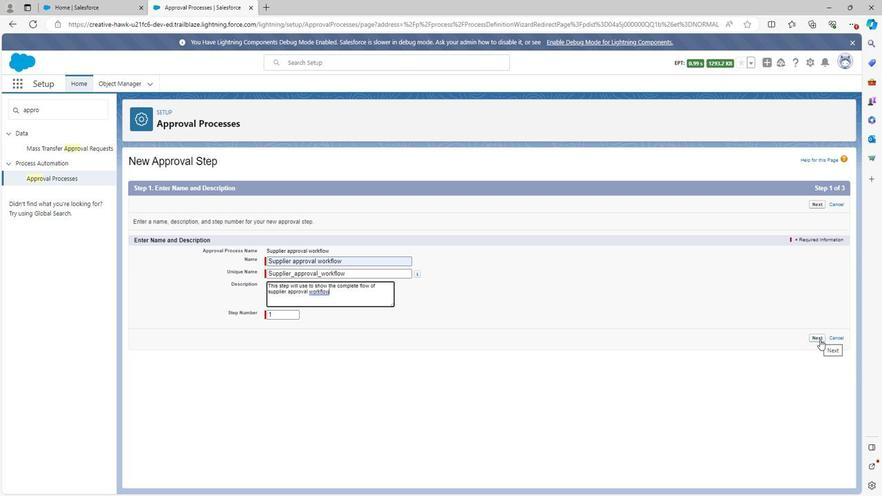 
Action: Mouse pressed left at (820, 339)
Screenshot: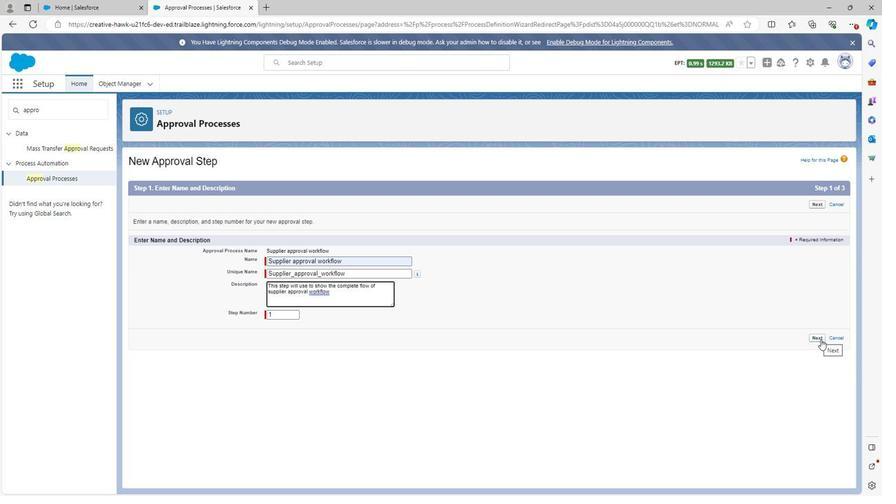 
Action: Mouse moved to (816, 301)
Screenshot: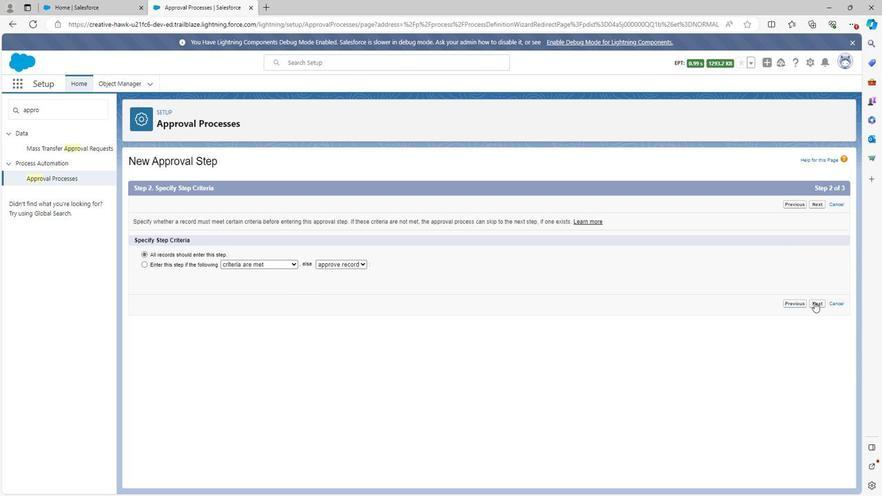 
Action: Mouse pressed left at (816, 301)
Screenshot: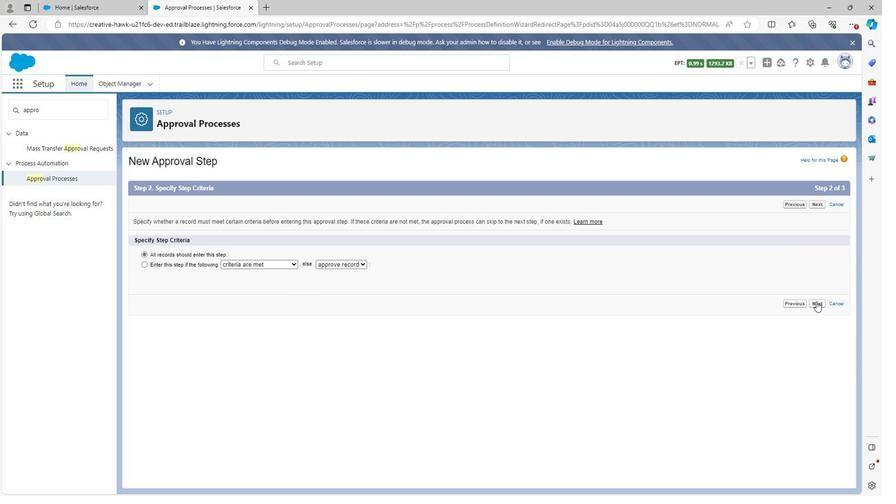
Action: Mouse moved to (816, 320)
Screenshot: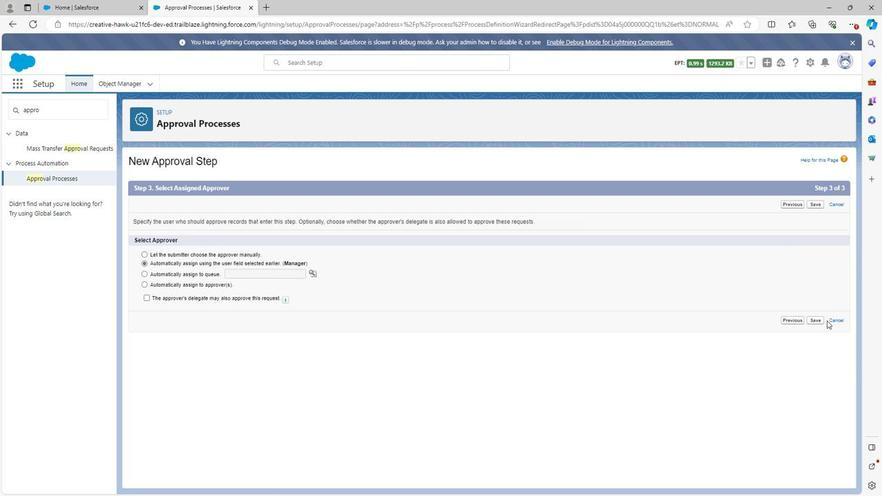
Action: Mouse pressed left at (816, 320)
Screenshot: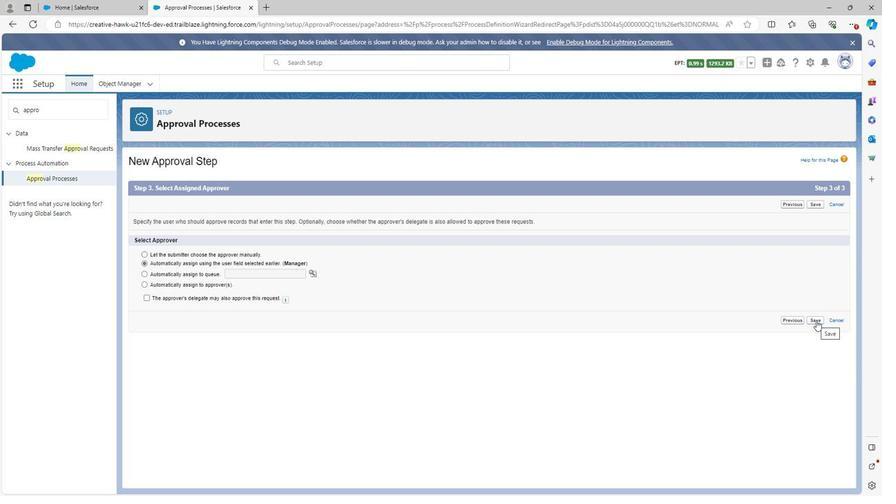 
Action: Mouse moved to (353, 240)
Screenshot: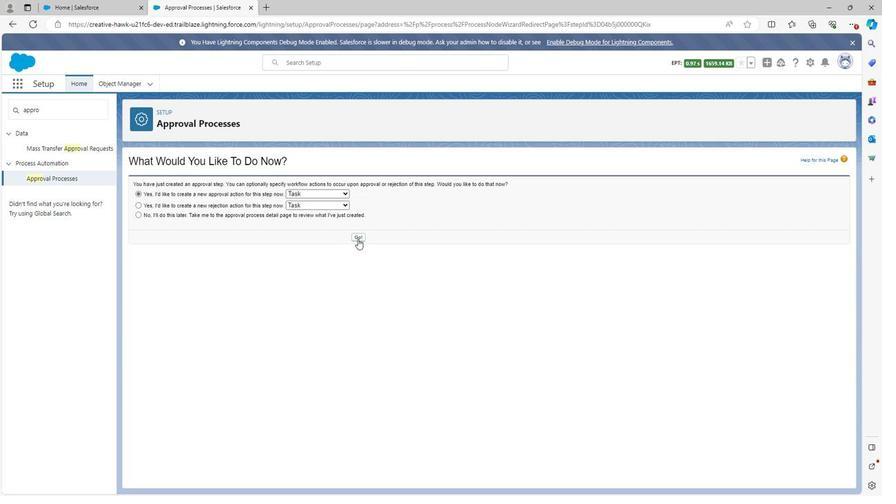 
Action: Mouse pressed left at (353, 240)
Screenshot: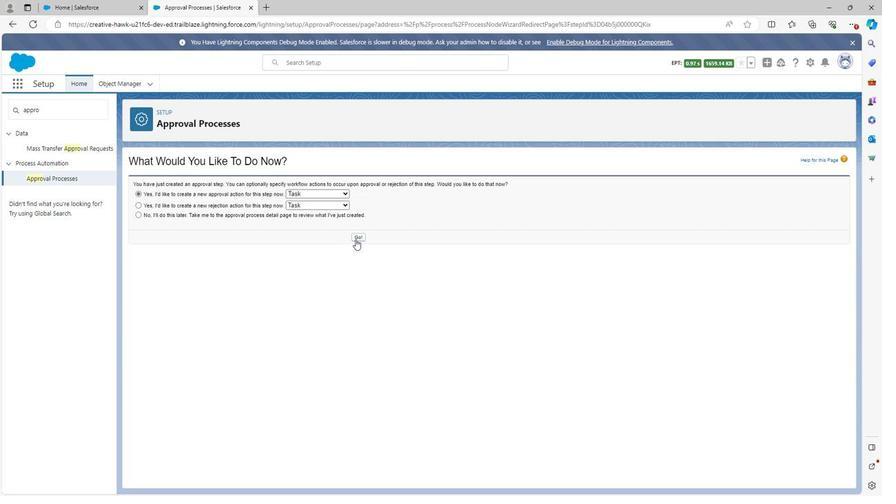 
Action: Mouse moved to (357, 259)
Screenshot: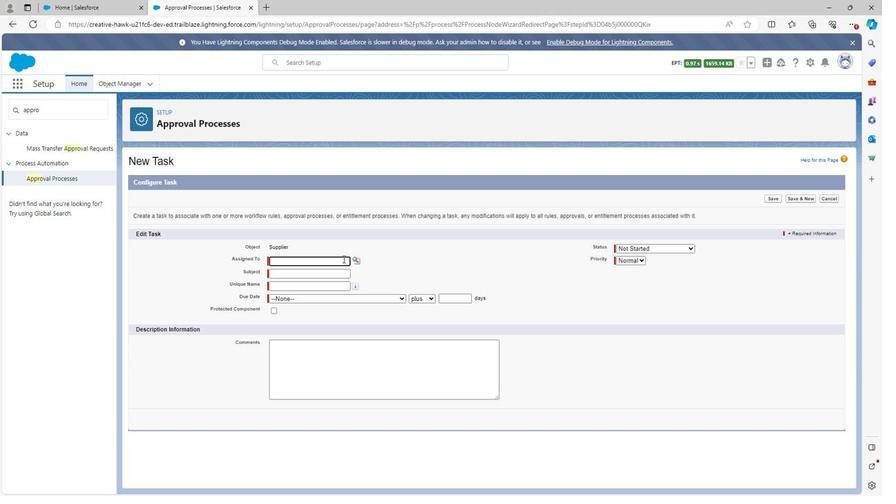 
Action: Mouse pressed left at (357, 259)
Screenshot: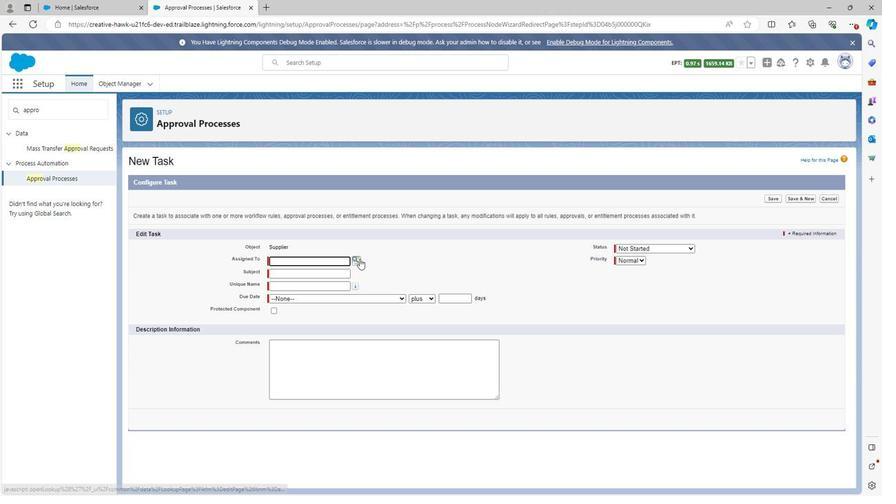 
Action: Mouse moved to (241, 387)
Screenshot: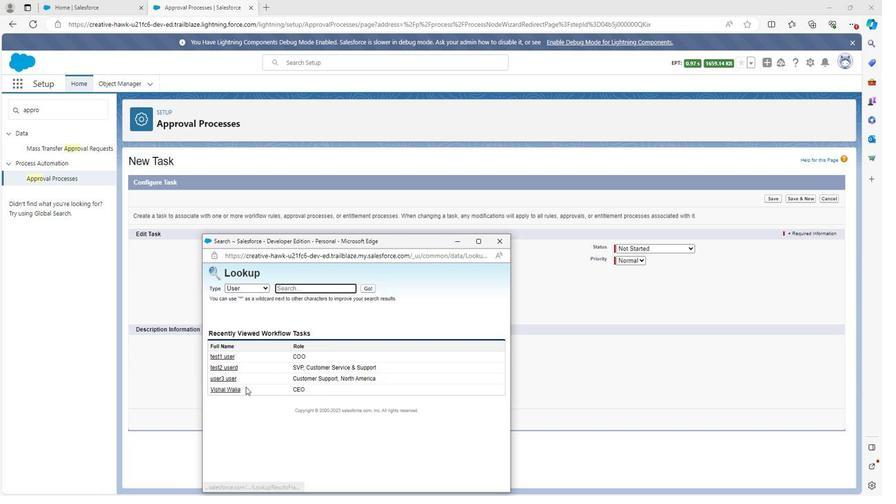 
Action: Mouse pressed left at (241, 387)
Screenshot: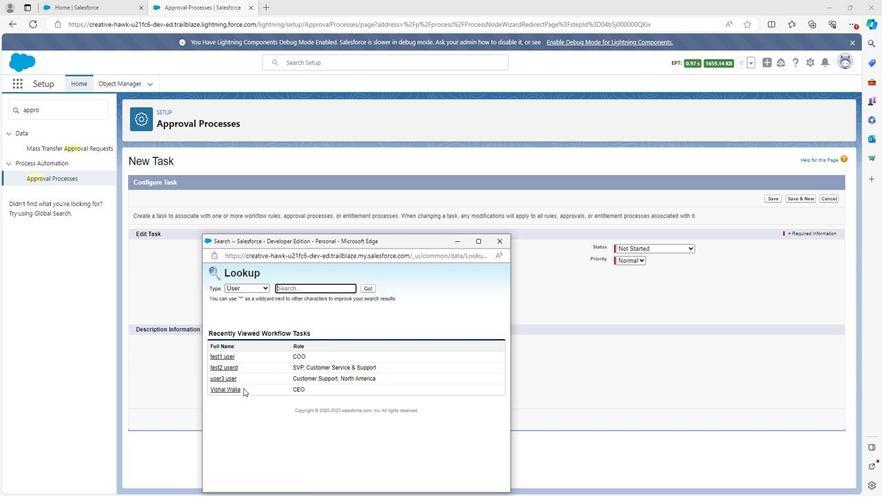 
Action: Mouse moved to (234, 389)
Screenshot: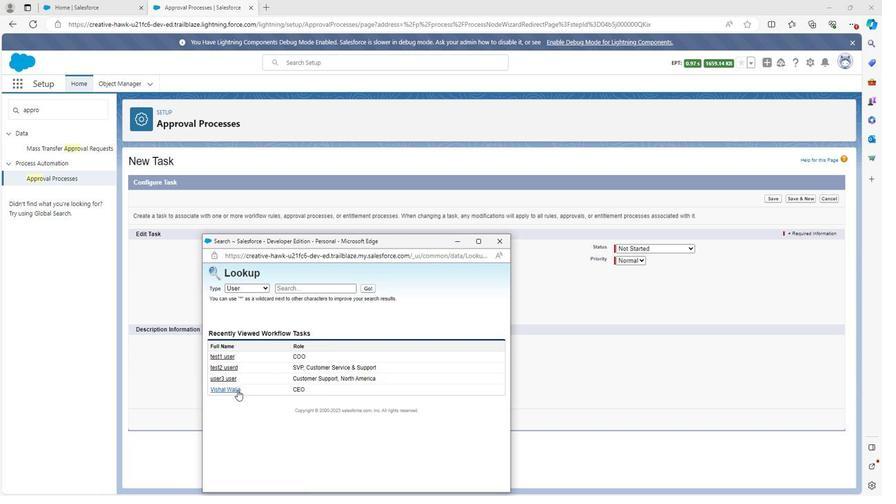 
Action: Mouse pressed left at (234, 389)
Screenshot: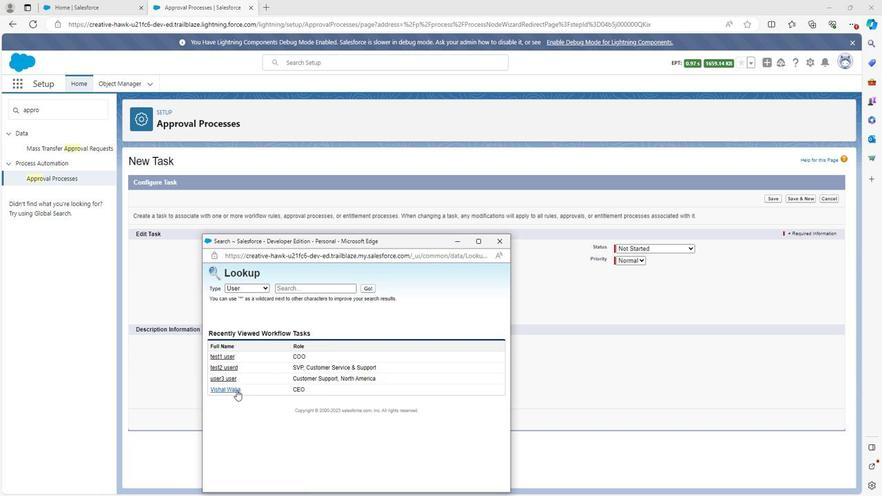 
Action: Mouse moved to (283, 273)
Screenshot: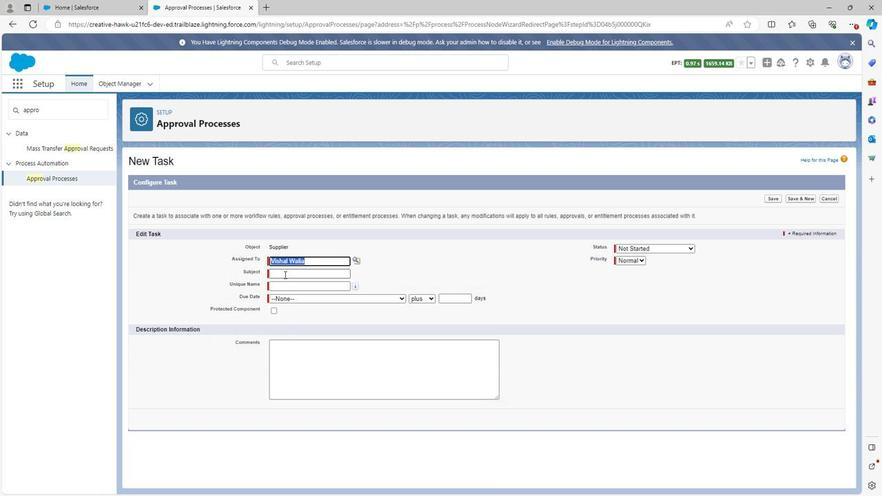 
Action: Mouse pressed left at (283, 273)
Screenshot: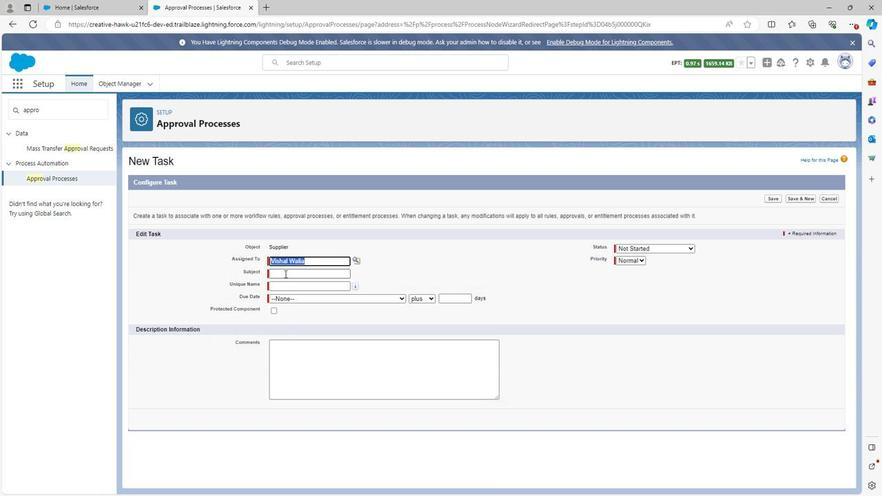 
Action: Mouse moved to (320, 271)
Screenshot: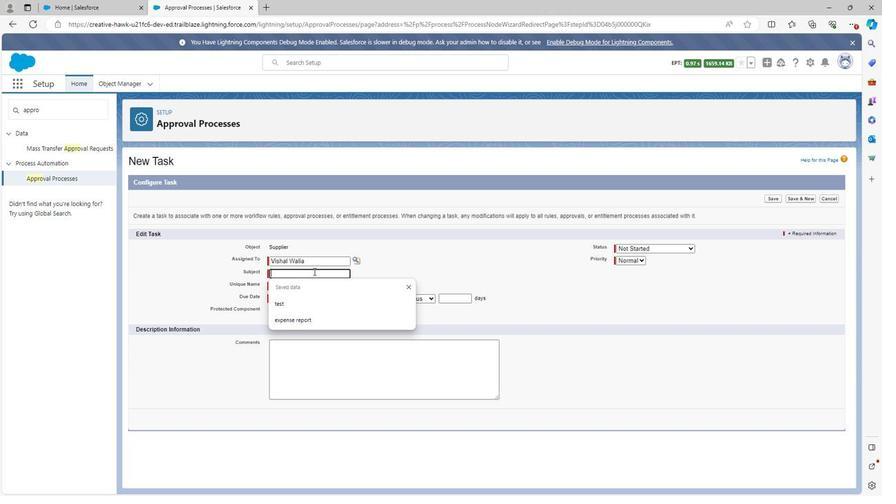 
Action: Key pressed <Key.shift>S
Screenshot: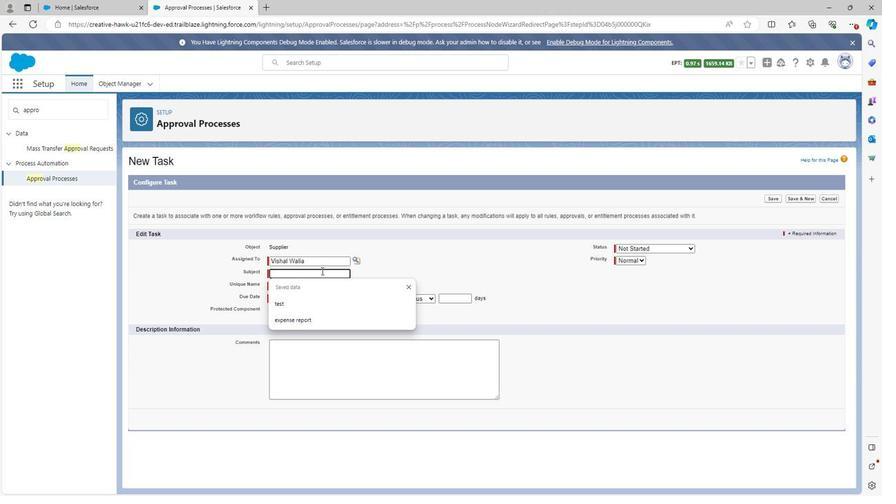 
Action: Mouse moved to (320, 271)
Screenshot: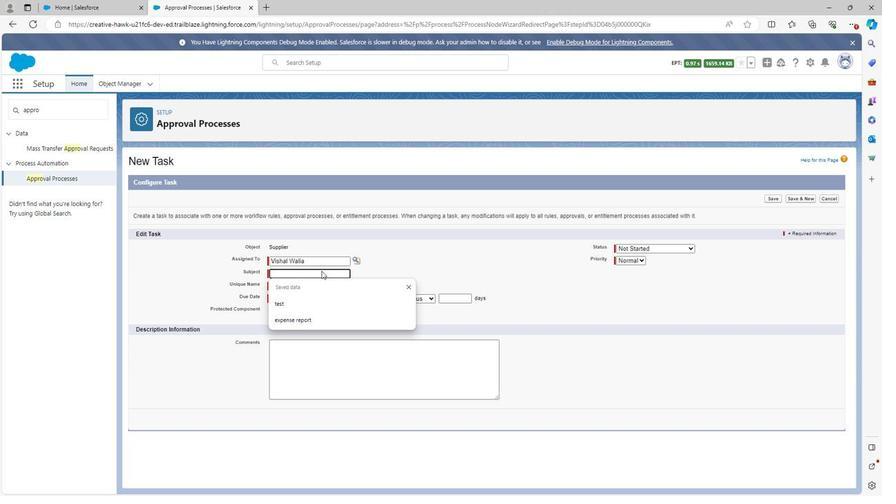 
Action: Key pressed upplier<Key.space>approval<Key.space>workflow
Screenshot: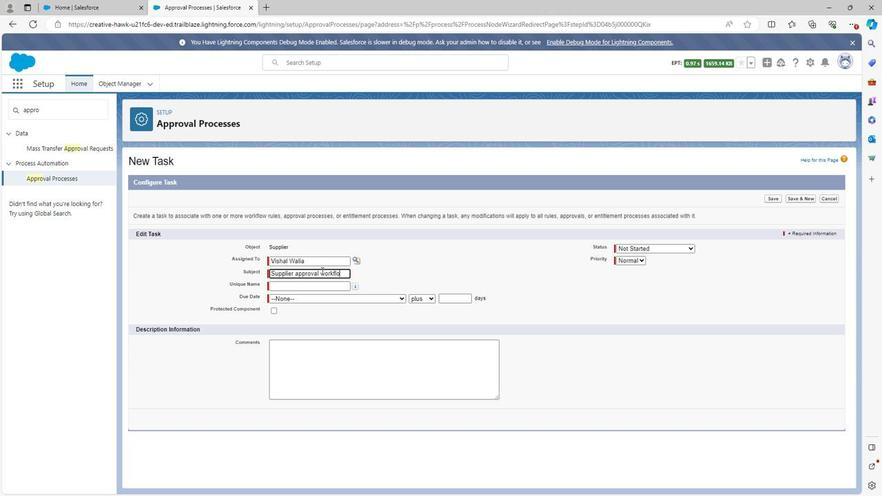 
Action: Mouse moved to (336, 285)
Screenshot: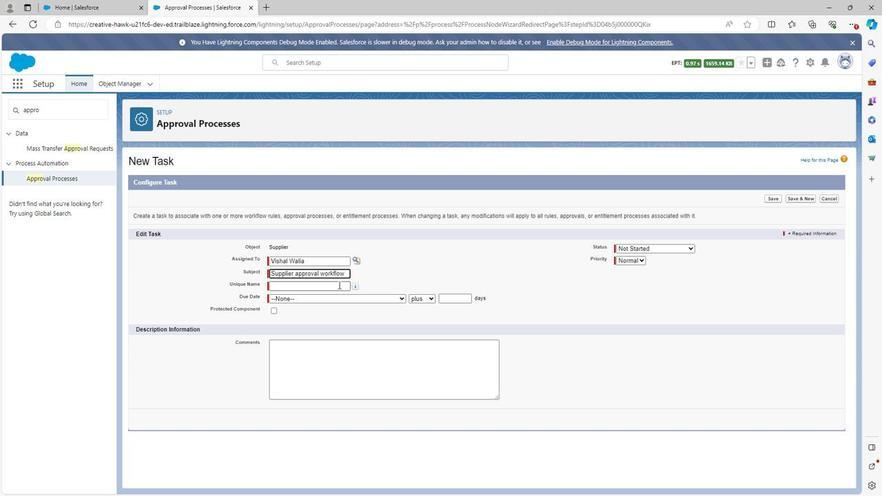 
Action: Mouse pressed left at (336, 285)
Screenshot: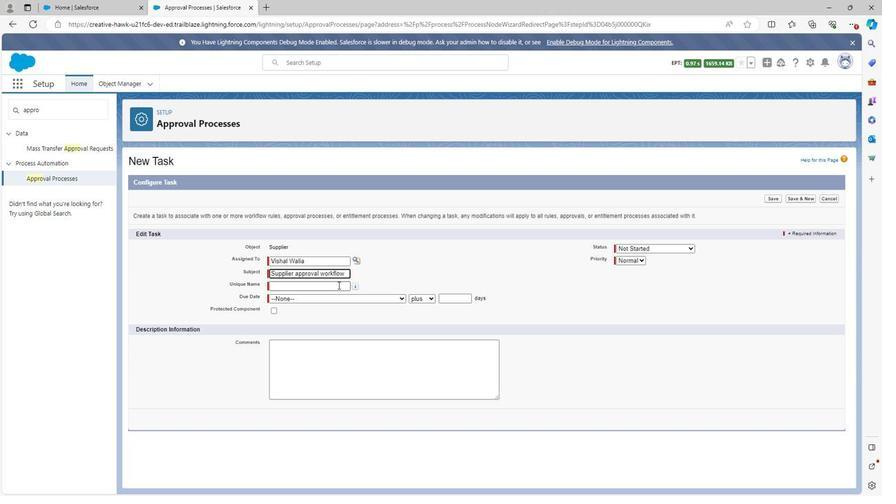
Action: Mouse moved to (335, 300)
Screenshot: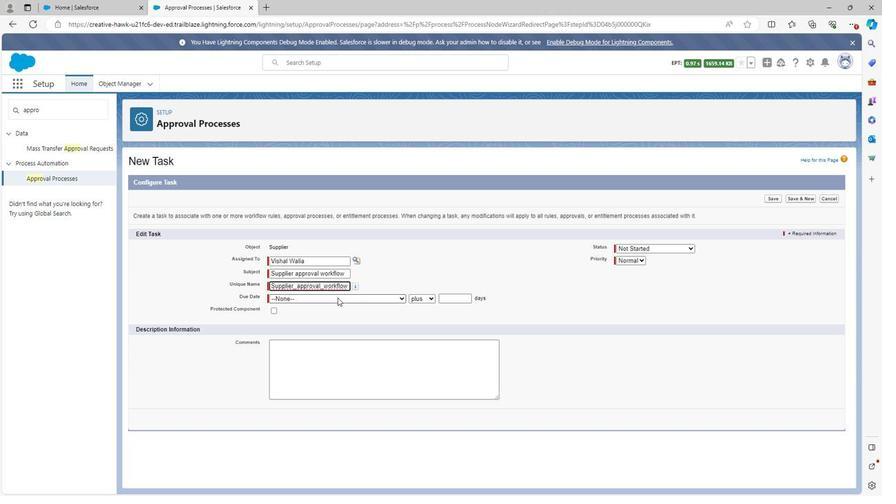 
Action: Mouse pressed left at (335, 300)
Screenshot: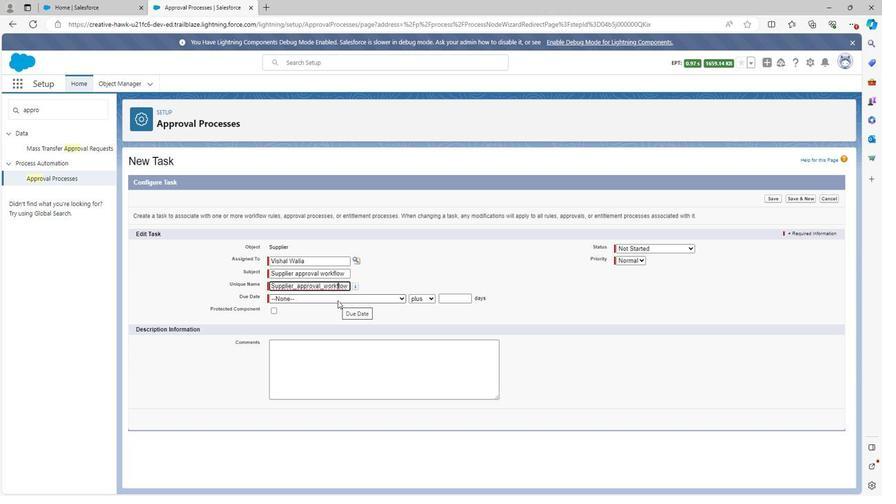 
Action: Mouse moved to (347, 325)
Screenshot: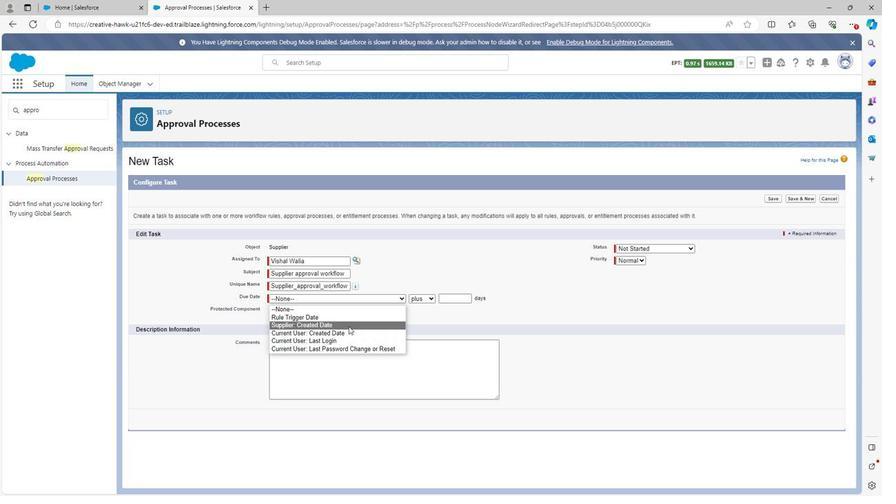 
Action: Mouse pressed left at (347, 325)
Screenshot: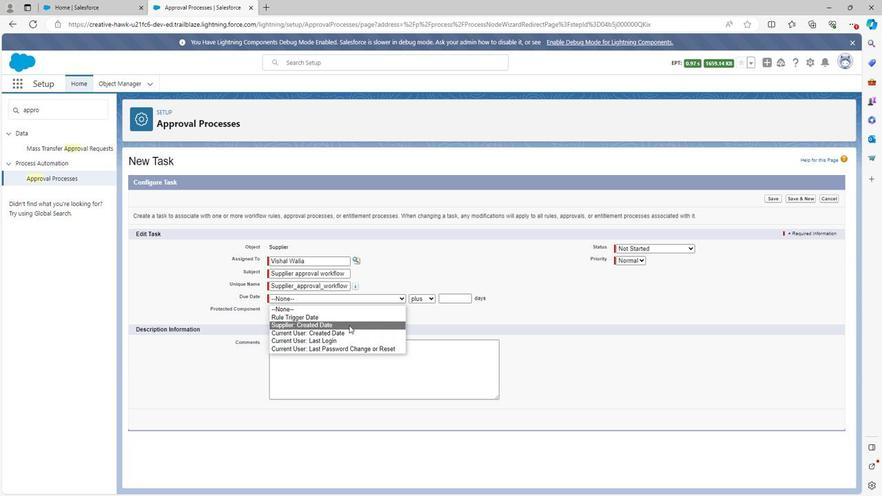
Action: Mouse moved to (376, 357)
Screenshot: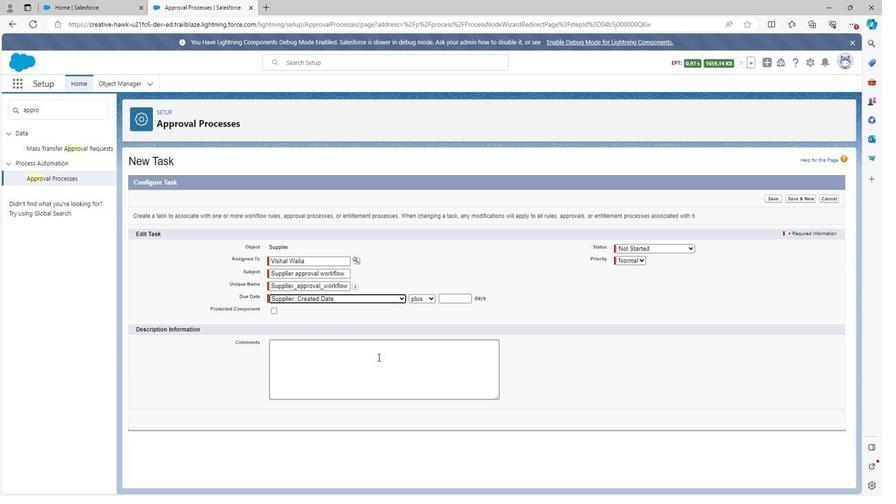 
Action: Mouse pressed left at (376, 357)
Screenshot: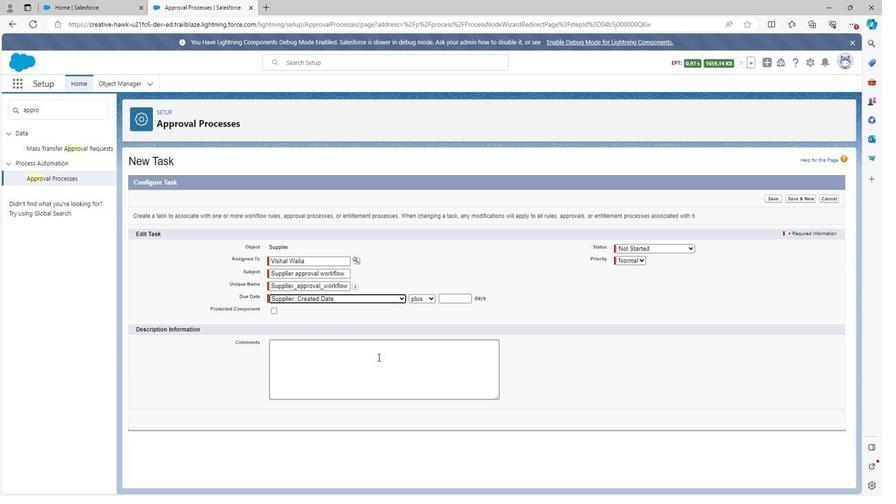 
Action: Mouse moved to (376, 357)
Screenshot: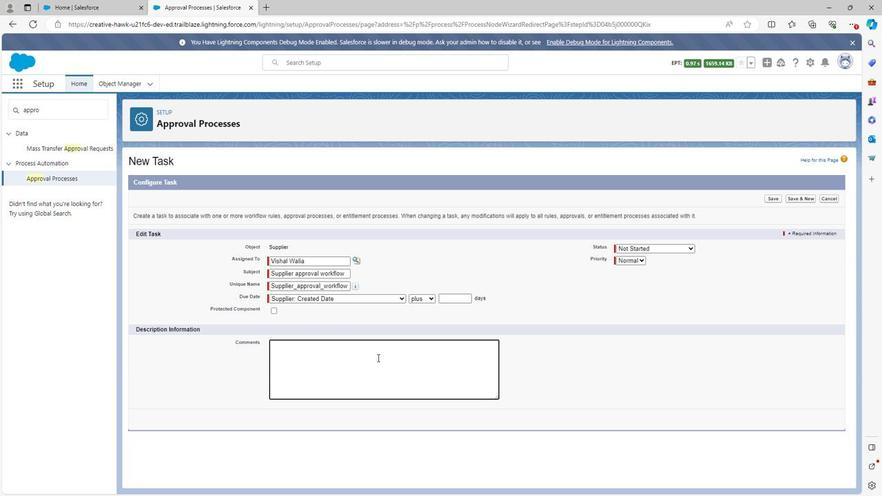 
Action: Key pressed <Key.shift><Key.shift><Key.shift><Key.shift><Key.shift><Key.shift><Key.shift><Key.shift><Key.shift><Key.shift><Key.shift><Key.shift><Key.shift><Key.shift><Key.shift><Key.shift><Key.shift><Key.shift><Key.shift><Key.shift>Supplier<Key.space>approval<Key.space>workflow<Key.space>wii<Key.backspace>ll<Key.space>be<Key.space>used<Key.space>to<Key.space>show<Key.space>the<Key.space>all<Key.space>steps
Screenshot: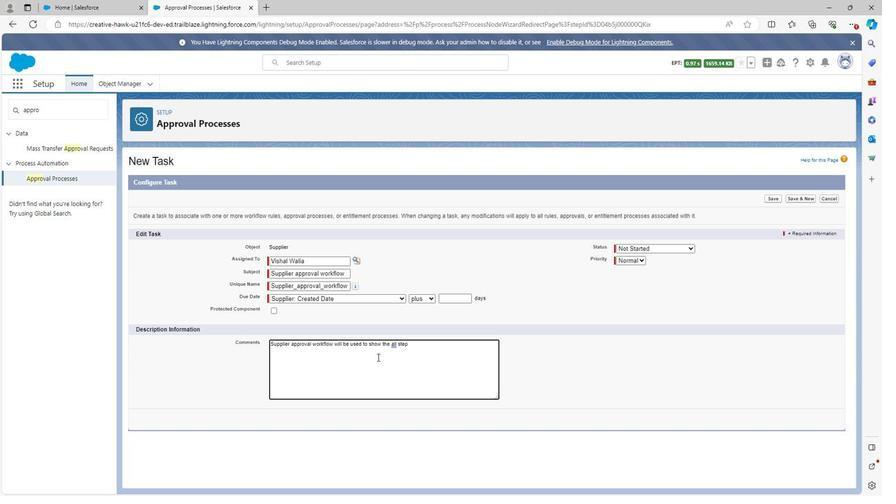 
Action: Mouse moved to (604, 399)
Screenshot: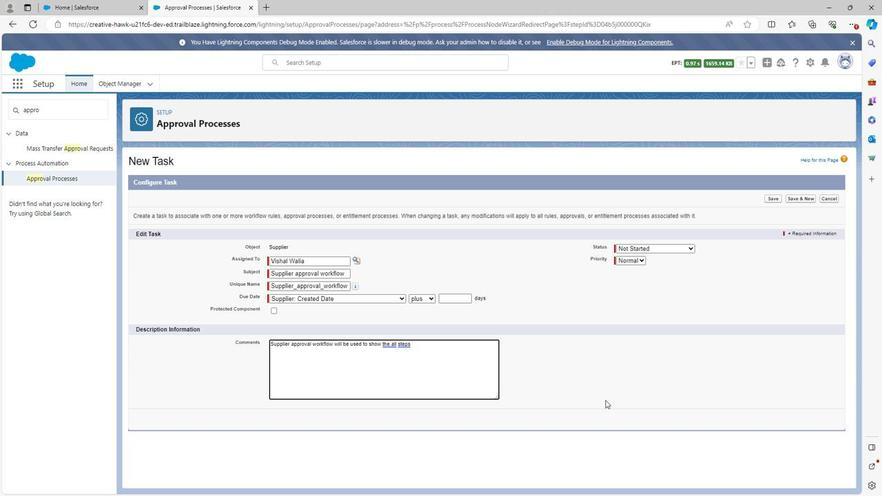 
Action: Mouse scrolled (604, 398) with delta (0, 0)
Screenshot: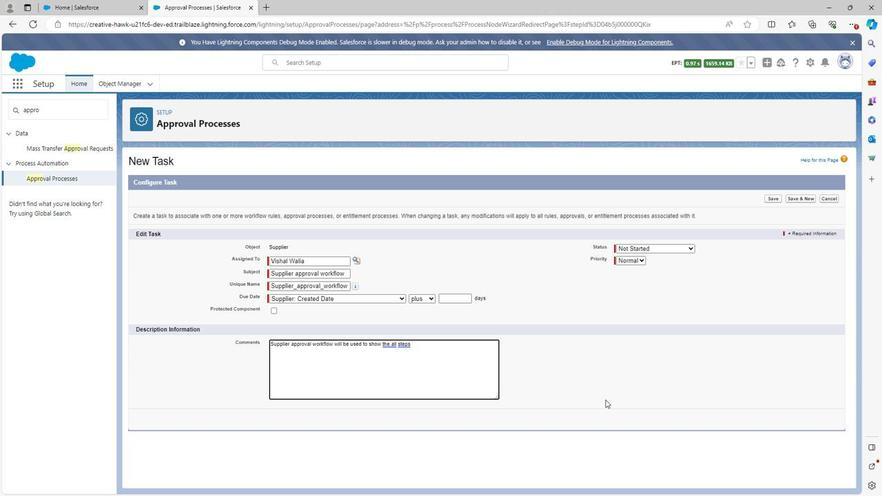 
Action: Mouse scrolled (604, 398) with delta (0, 0)
Screenshot: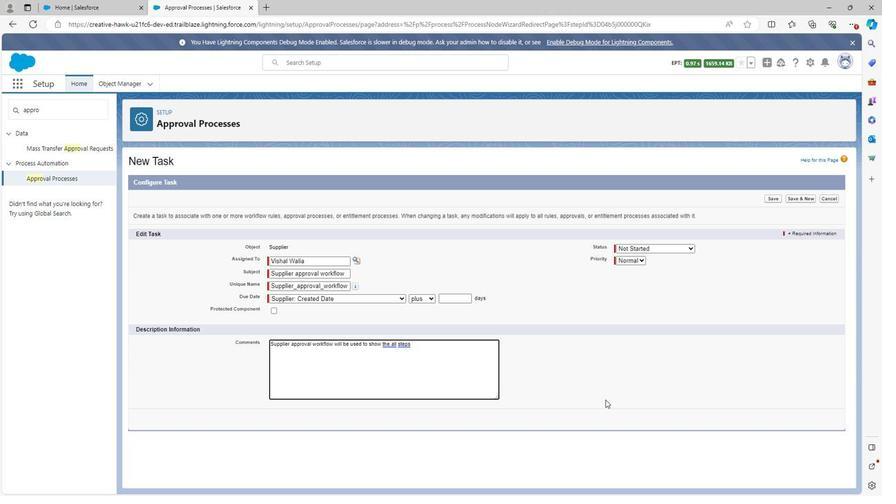 
Action: Mouse scrolled (604, 398) with delta (0, 0)
Screenshot: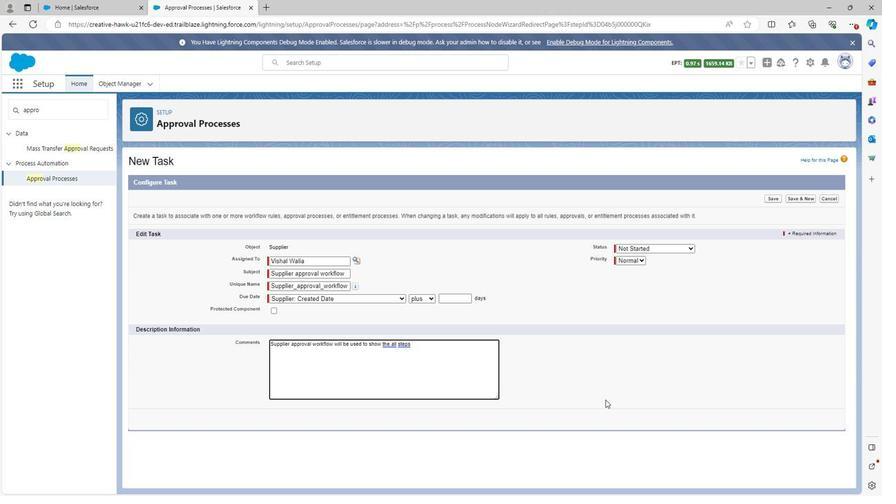 
Action: Mouse scrolled (604, 398) with delta (0, 0)
Screenshot: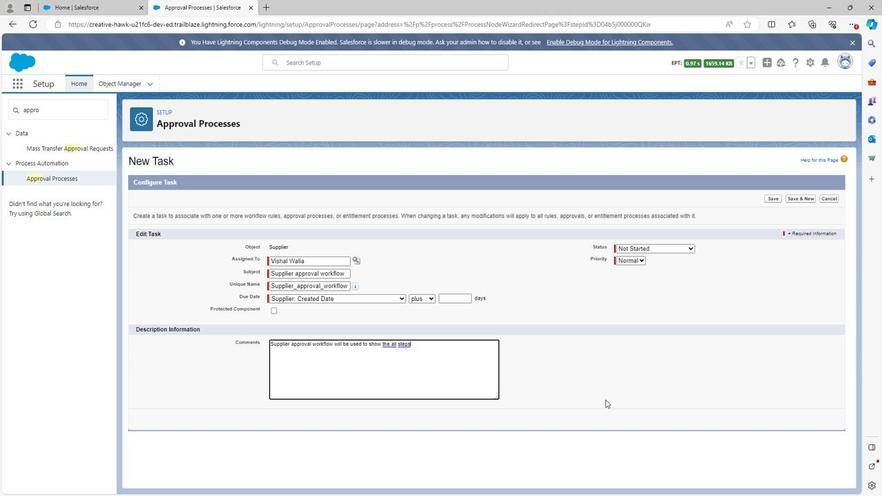 
Action: Mouse moved to (765, 199)
Screenshot: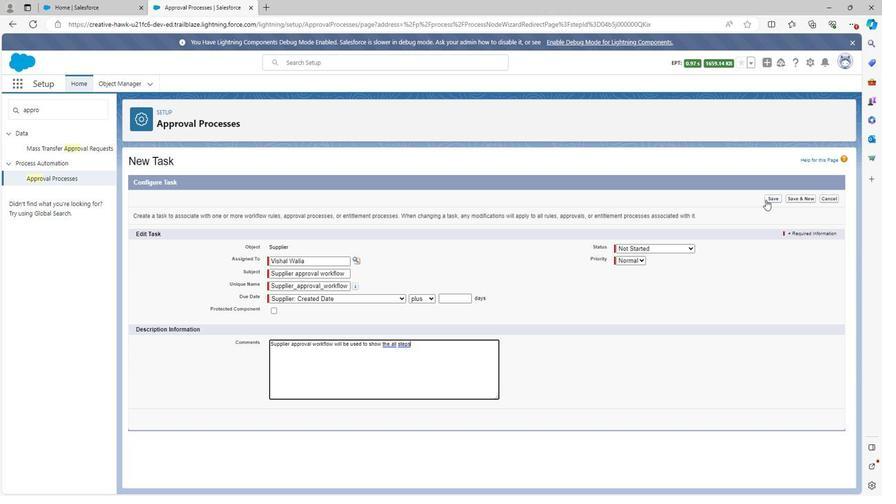 
Action: Mouse pressed left at (765, 199)
Screenshot: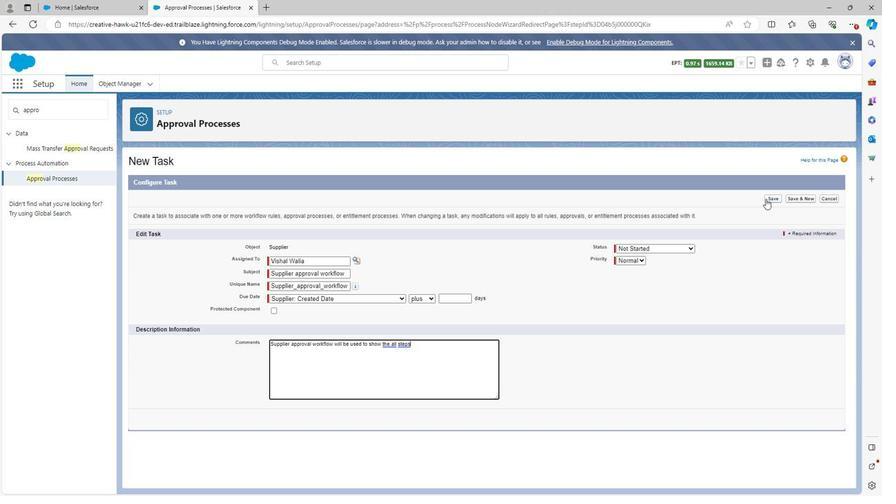 
Action: Mouse moved to (560, 301)
Screenshot: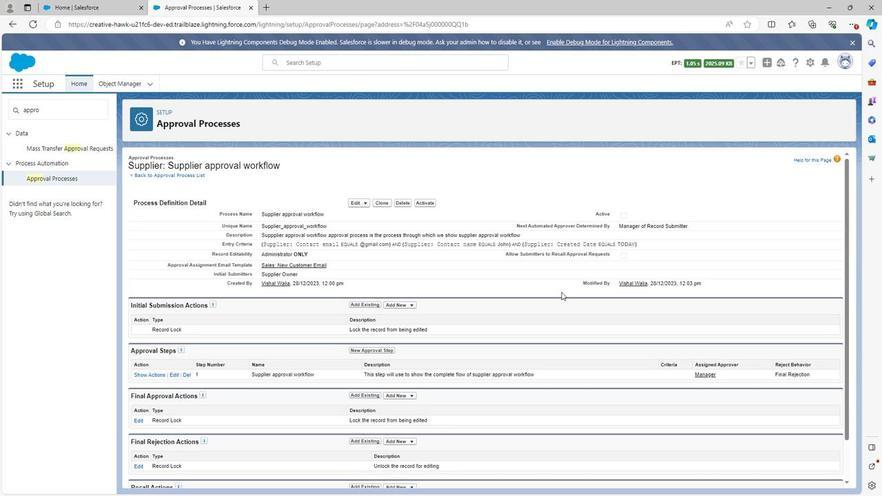 
Action: Mouse scrolled (560, 300) with delta (0, 0)
Screenshot: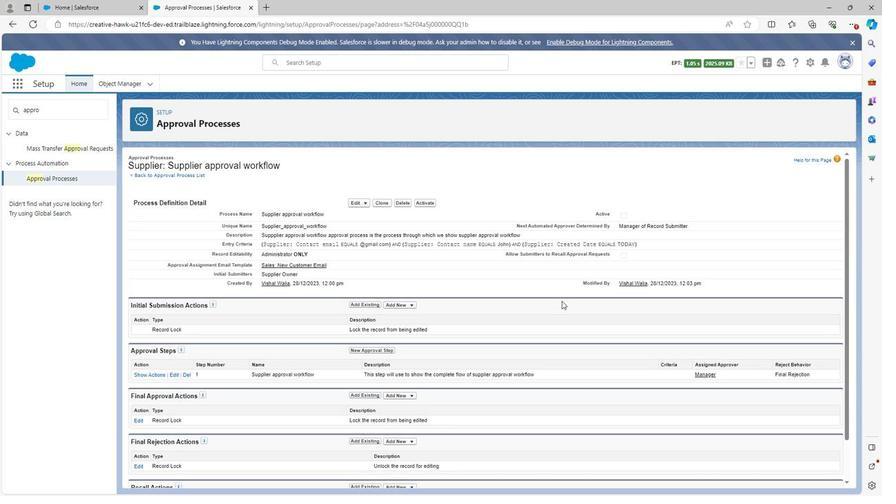
Action: Mouse scrolled (560, 300) with delta (0, 0)
Screenshot: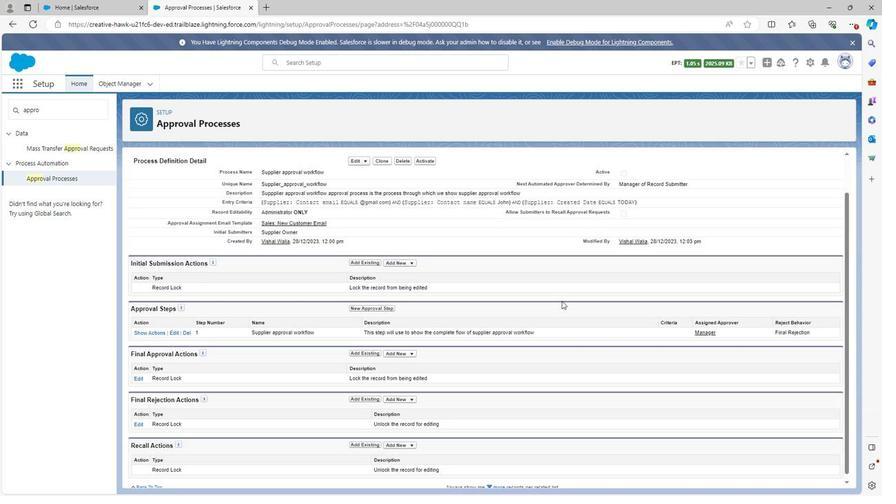 
Action: Mouse scrolled (560, 300) with delta (0, 0)
Screenshot: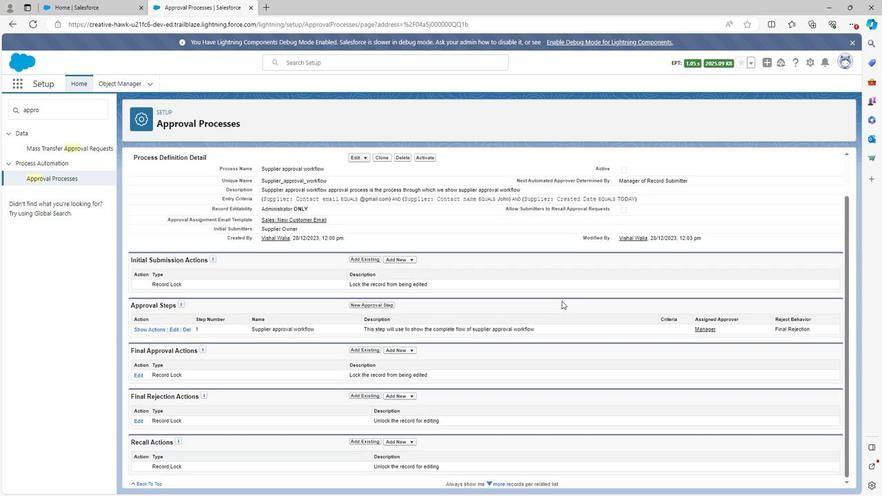 
Action: Mouse scrolled (560, 300) with delta (0, 0)
Screenshot: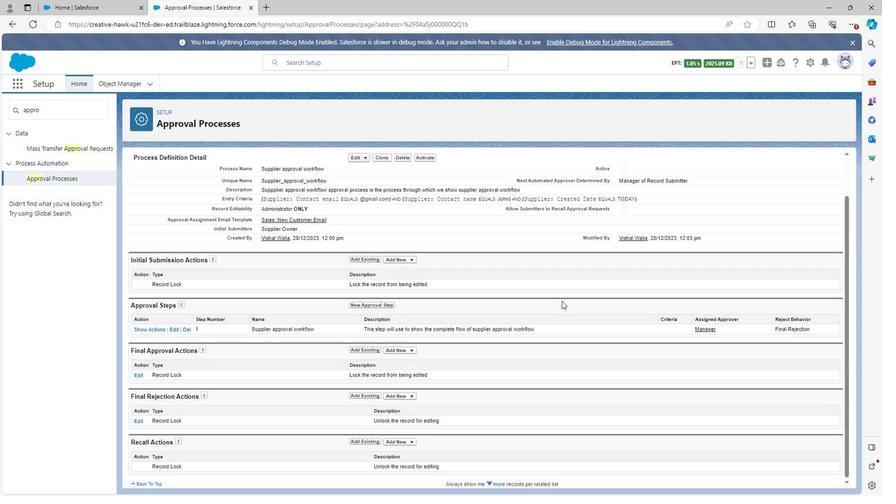 
Action: Mouse scrolled (560, 300) with delta (0, 0)
Screenshot: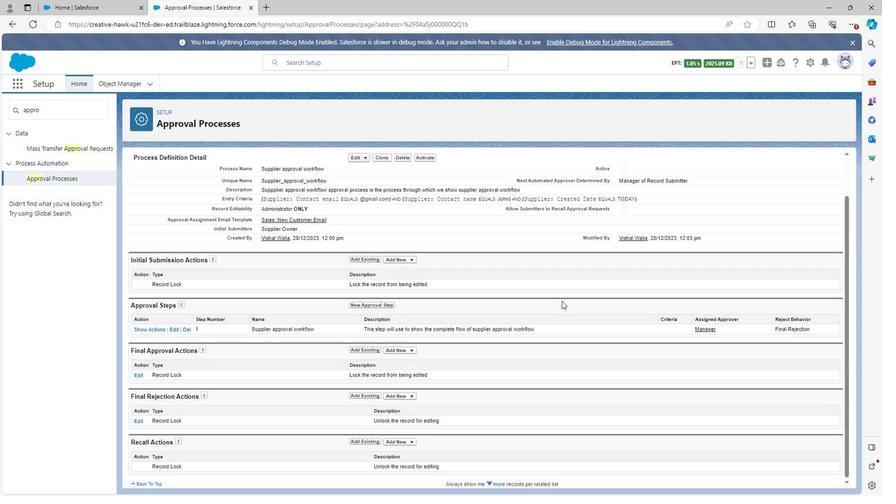 
Action: Mouse moved to (560, 301)
Screenshot: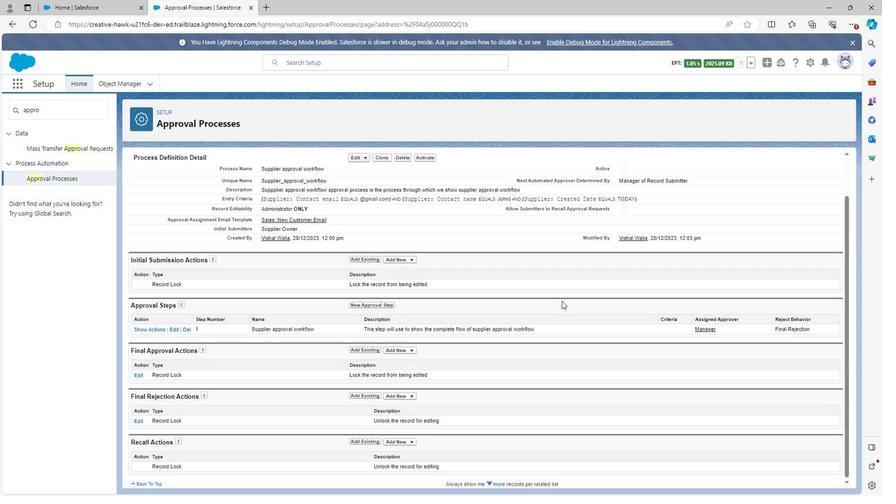 
Action: Mouse scrolled (560, 301) with delta (0, 0)
Screenshot: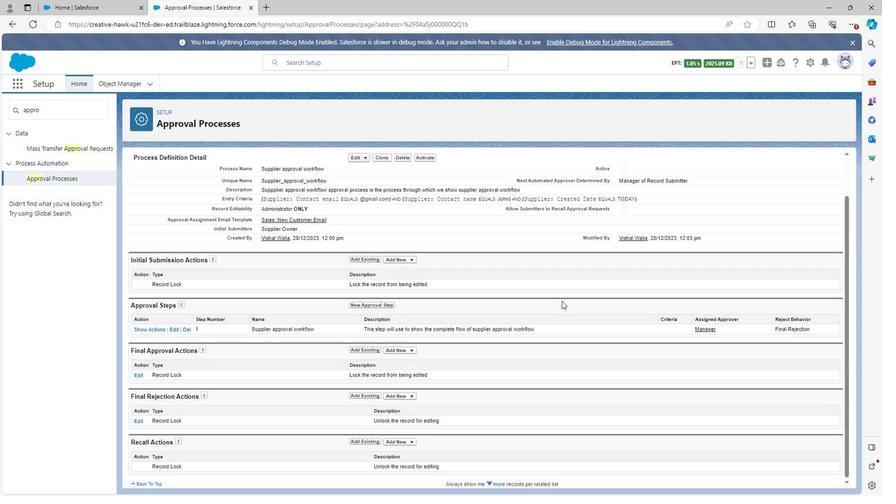 
Action: Mouse scrolled (560, 301) with delta (0, 0)
Screenshot: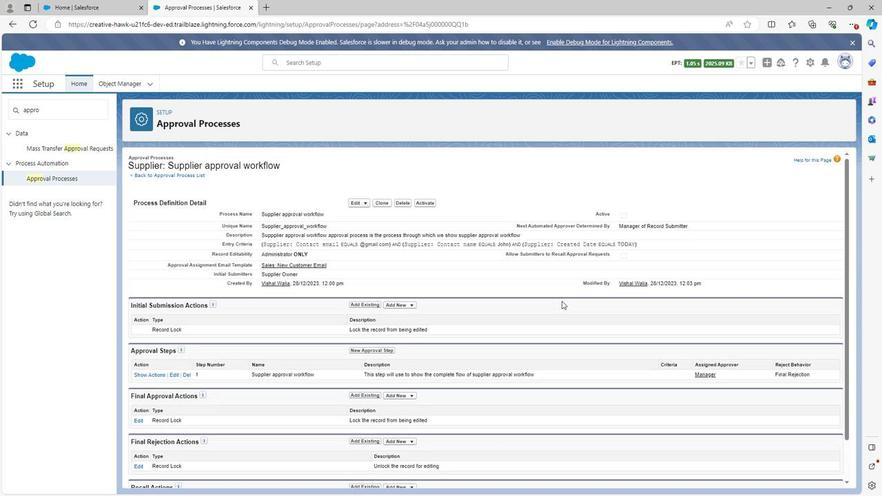 
Action: Mouse scrolled (560, 301) with delta (0, 0)
Screenshot: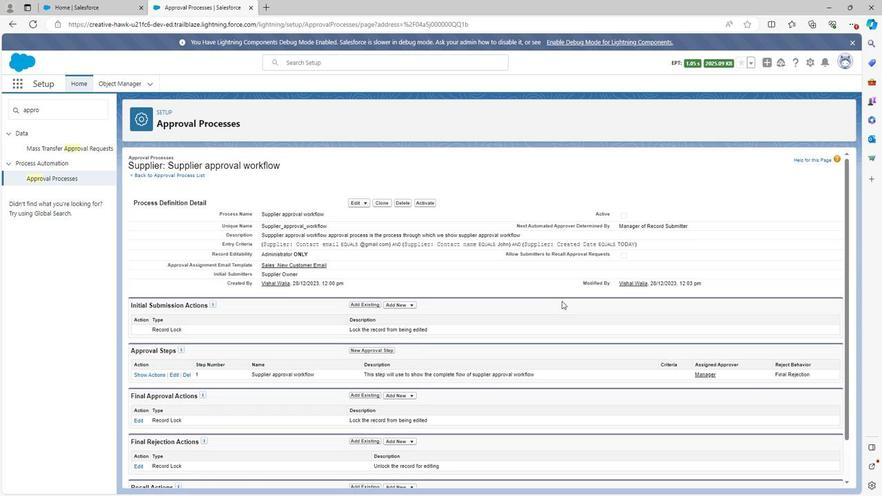 
Action: Mouse scrolled (560, 301) with delta (0, 0)
Screenshot: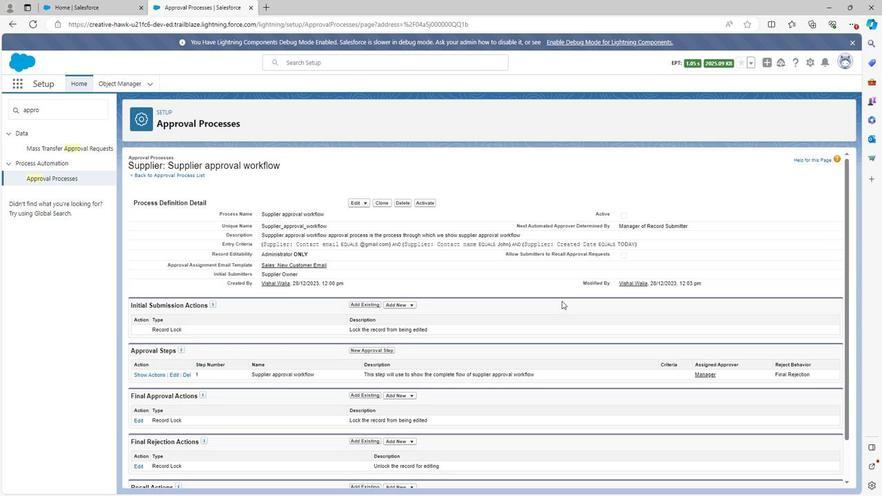 
Action: Mouse moved to (42, 180)
Screenshot: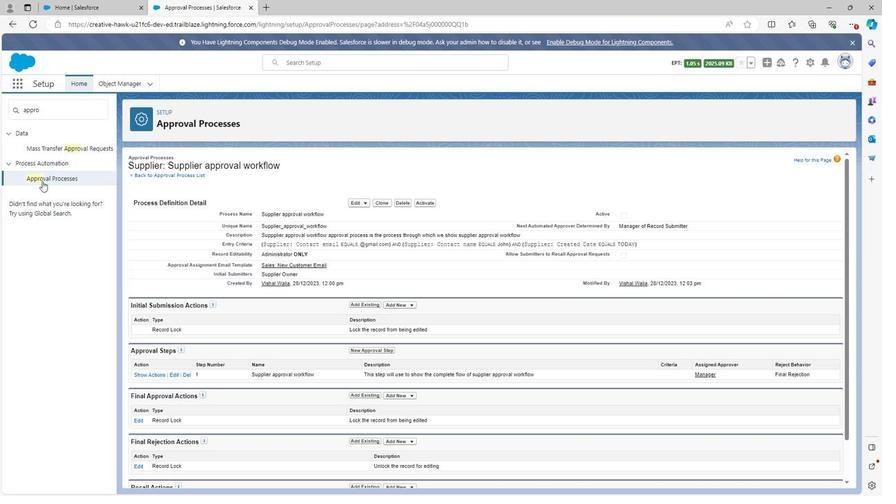 
Action: Mouse pressed left at (42, 180)
Screenshot: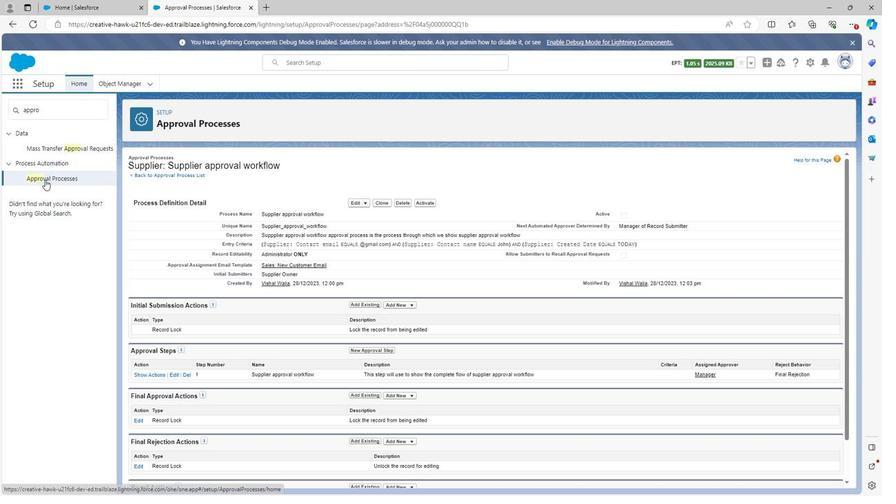 
Action: Mouse moved to (202, 373)
Screenshot: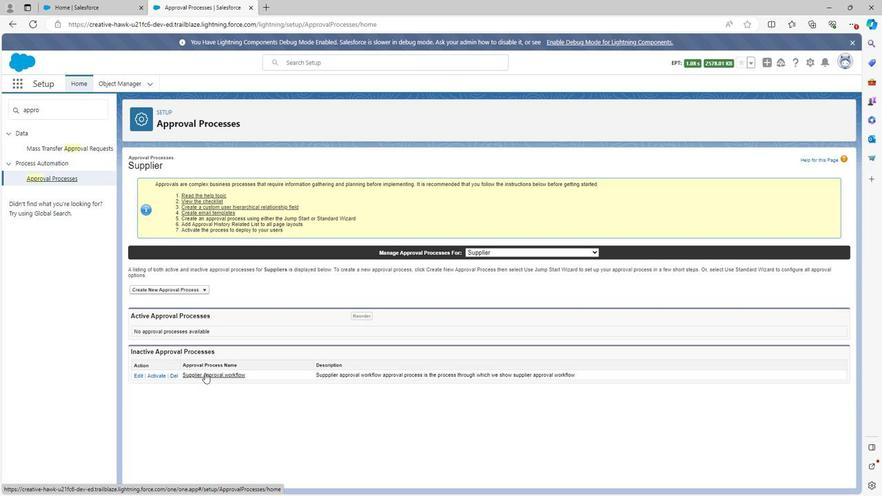 
Action: Mouse pressed left at (202, 373)
Screenshot: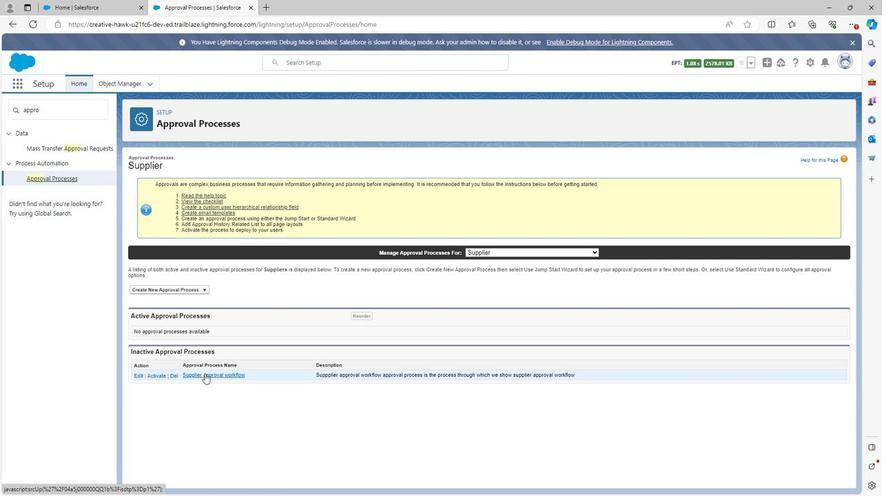 
Action: Mouse moved to (257, 333)
Screenshot: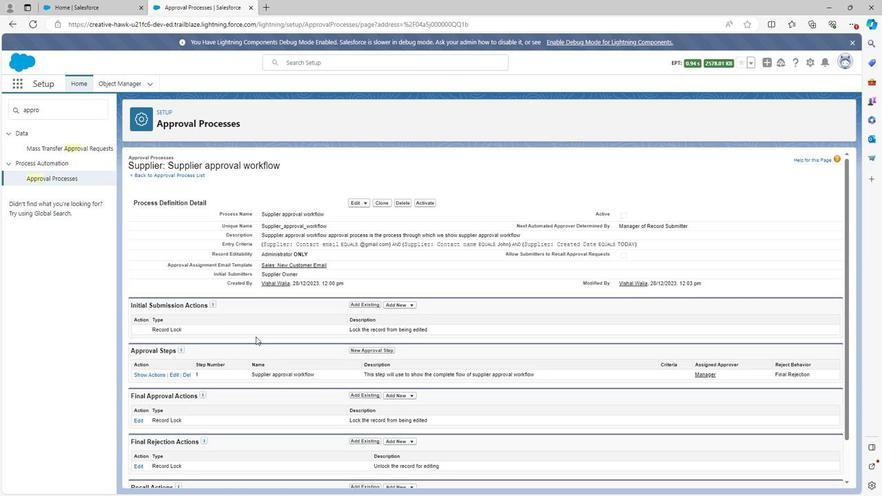 
Action: Mouse scrolled (257, 333) with delta (0, 0)
Screenshot: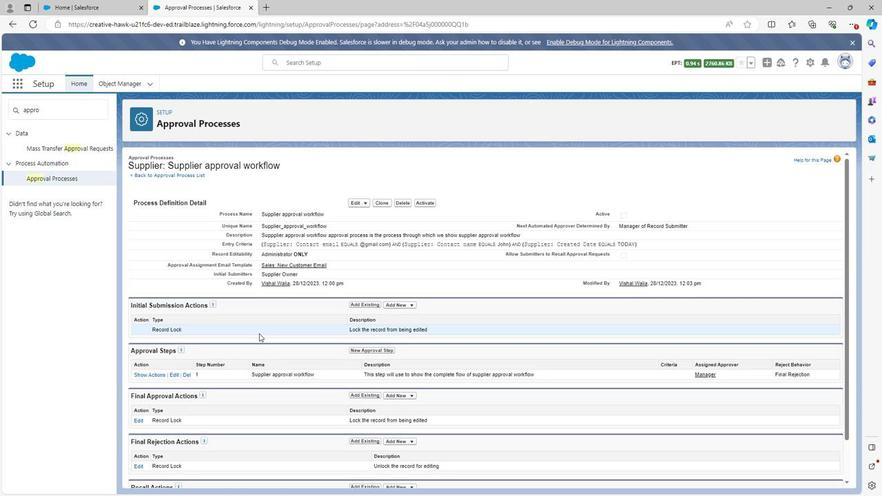 
Action: Mouse scrolled (257, 333) with delta (0, 0)
Screenshot: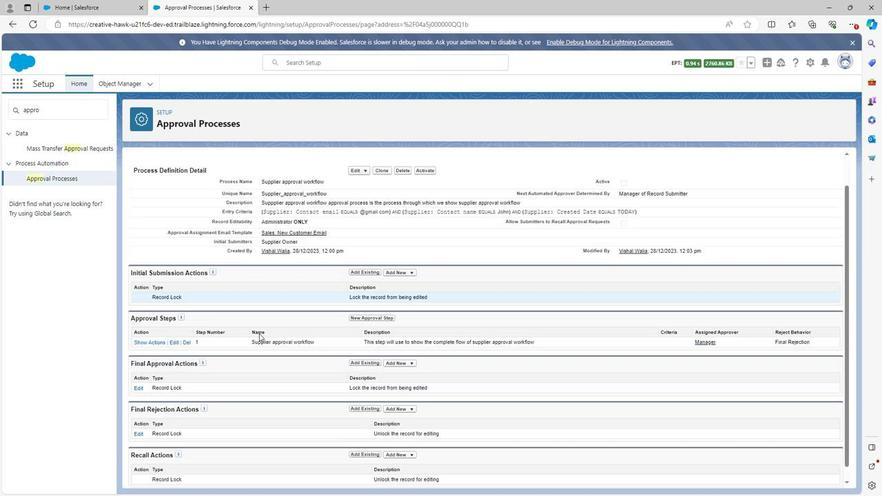 
Action: Mouse scrolled (257, 333) with delta (0, 0)
Screenshot: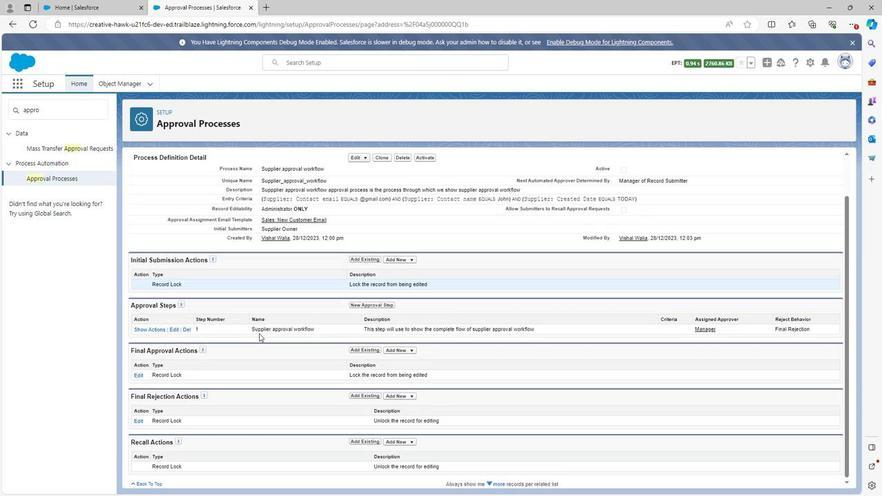 
Action: Mouse scrolled (257, 333) with delta (0, 0)
Screenshot: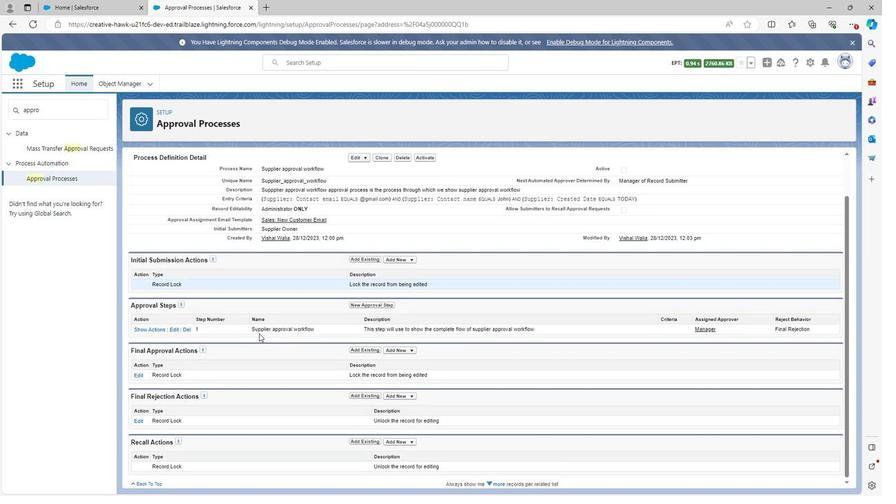 
Action: Mouse moved to (260, 330)
Screenshot: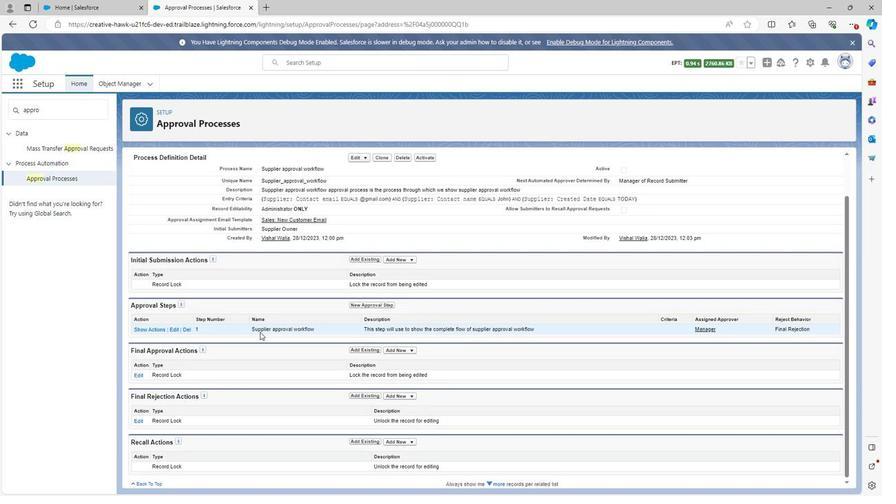 
